 Task: Find connections with filter location el Campello with filter topic #Socialmediaadvertisingwith filter profile language French with filter current company Hitachi with filter school Our Lady of Grace Trusts St.Gonsalo Garcia College of Arts and Commerce Behind Bassein Cricket Ground Near Bassein Bus Depot Bassein 401 201 with filter industry Investment Banking with filter service category Android Development with filter keywords title Travel Nurse
Action: Mouse moved to (604, 82)
Screenshot: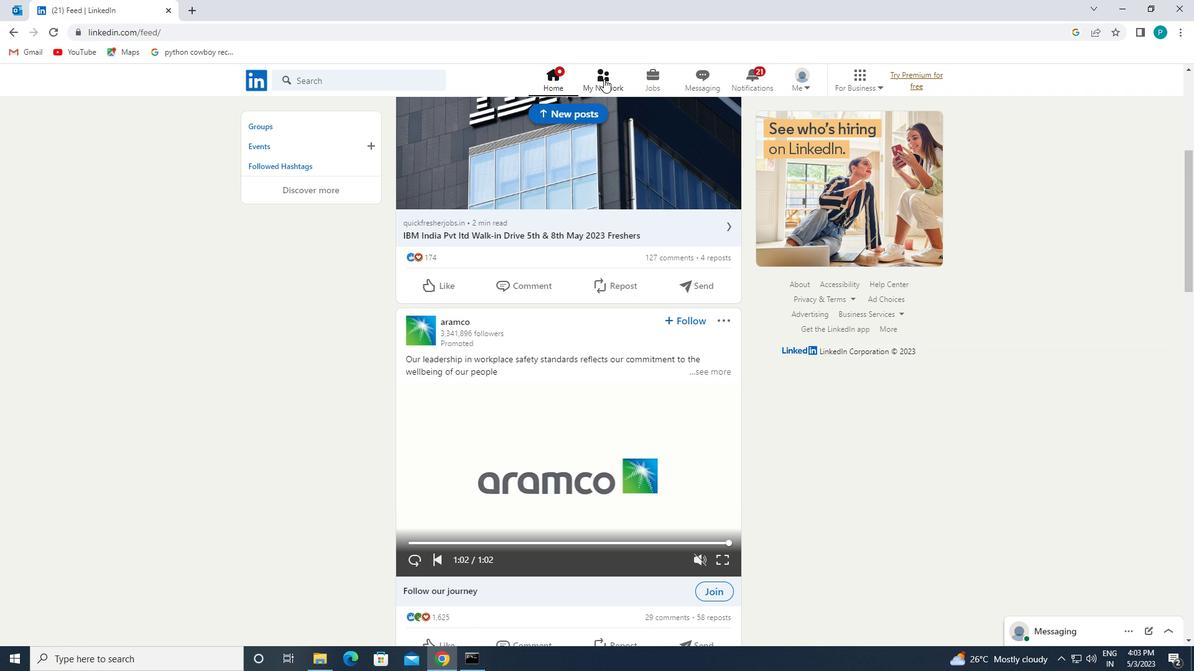 
Action: Mouse pressed left at (604, 82)
Screenshot: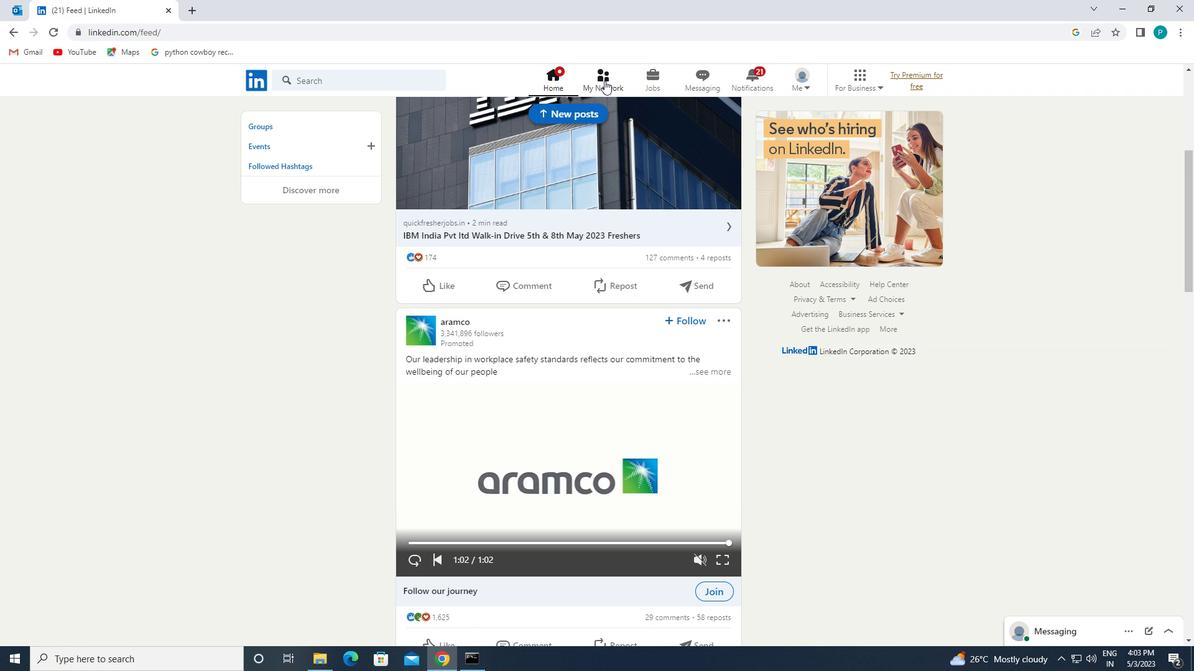 
Action: Mouse moved to (352, 148)
Screenshot: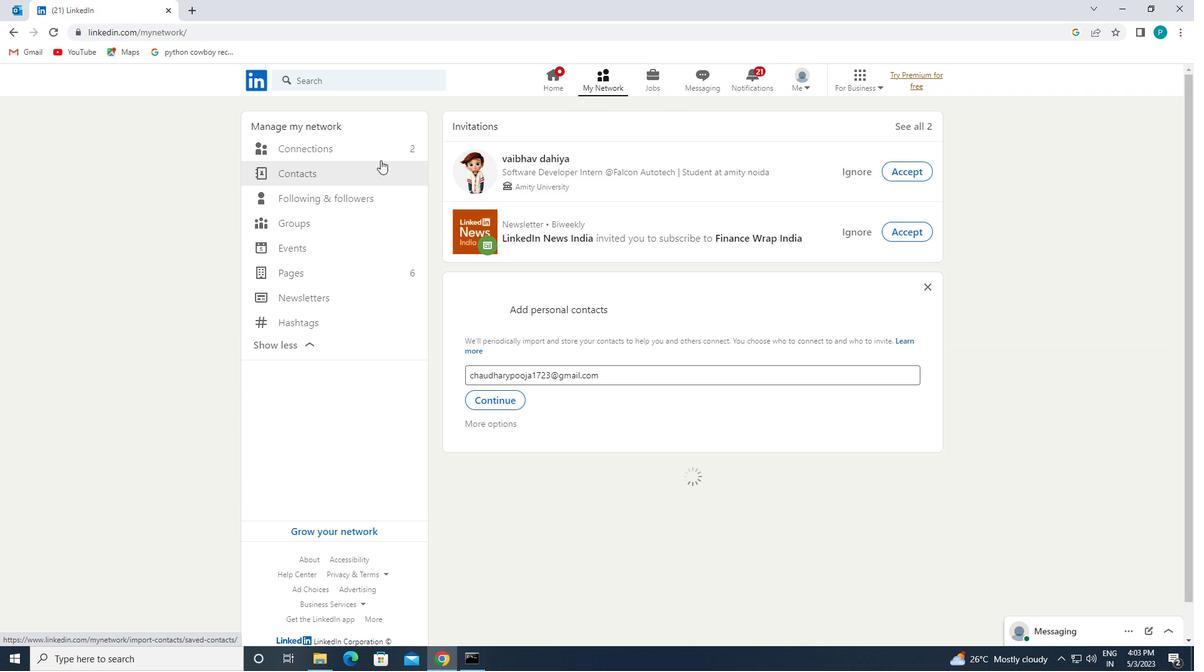 
Action: Mouse pressed left at (352, 148)
Screenshot: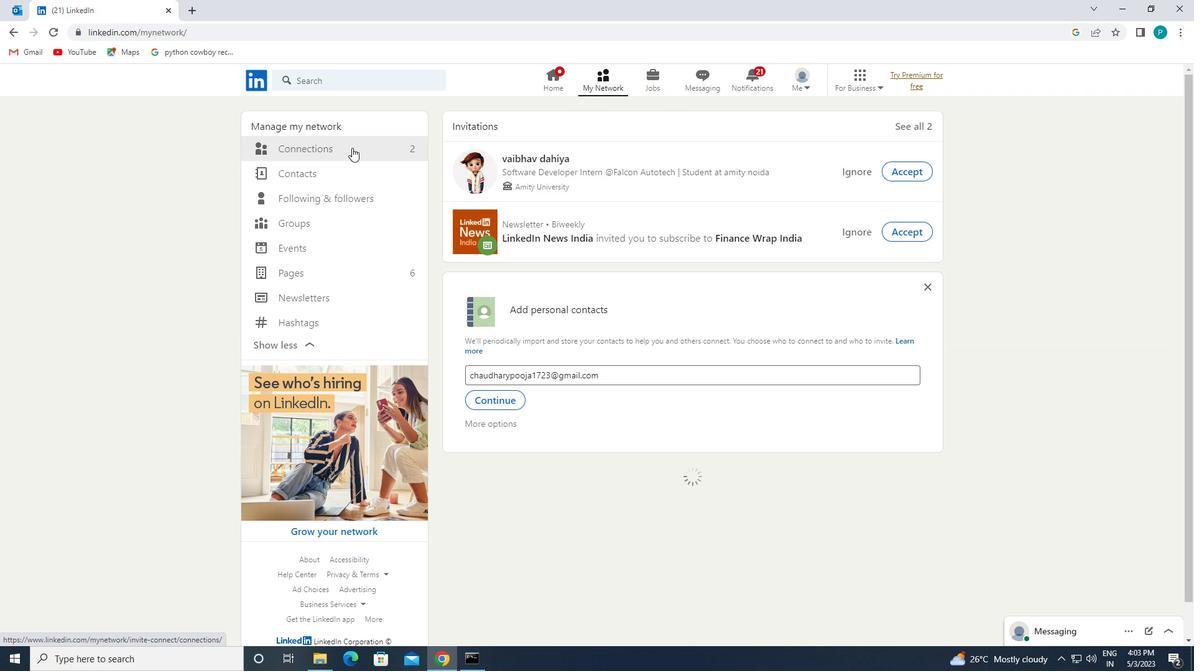 
Action: Mouse moved to (664, 154)
Screenshot: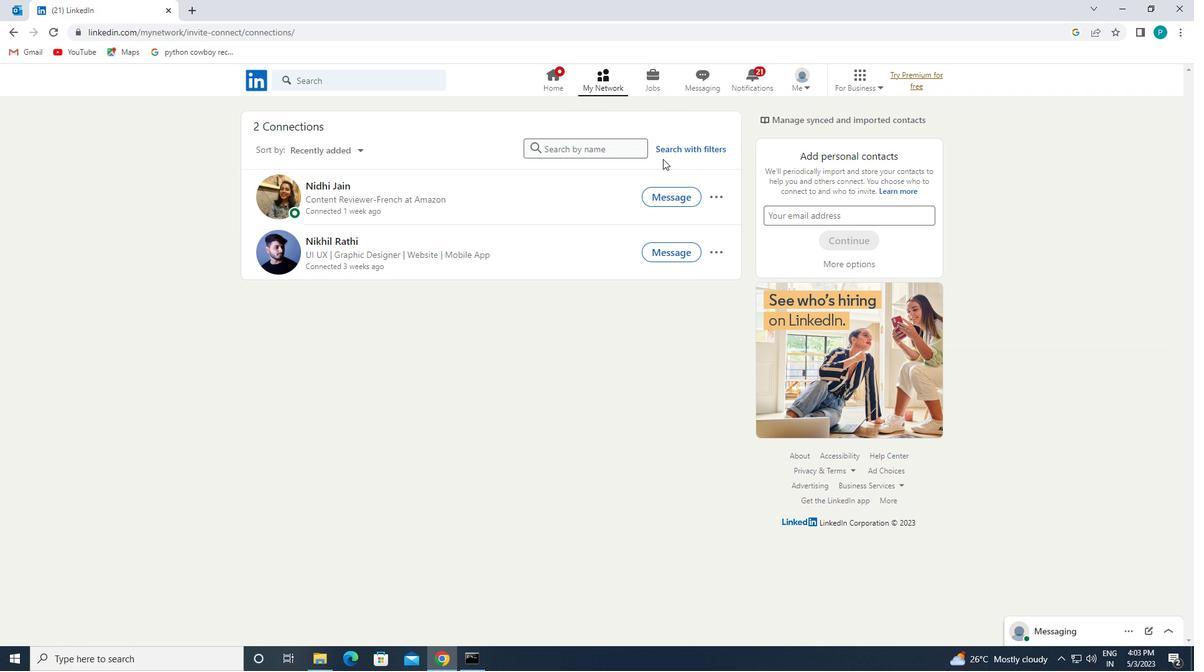 
Action: Mouse pressed left at (664, 154)
Screenshot: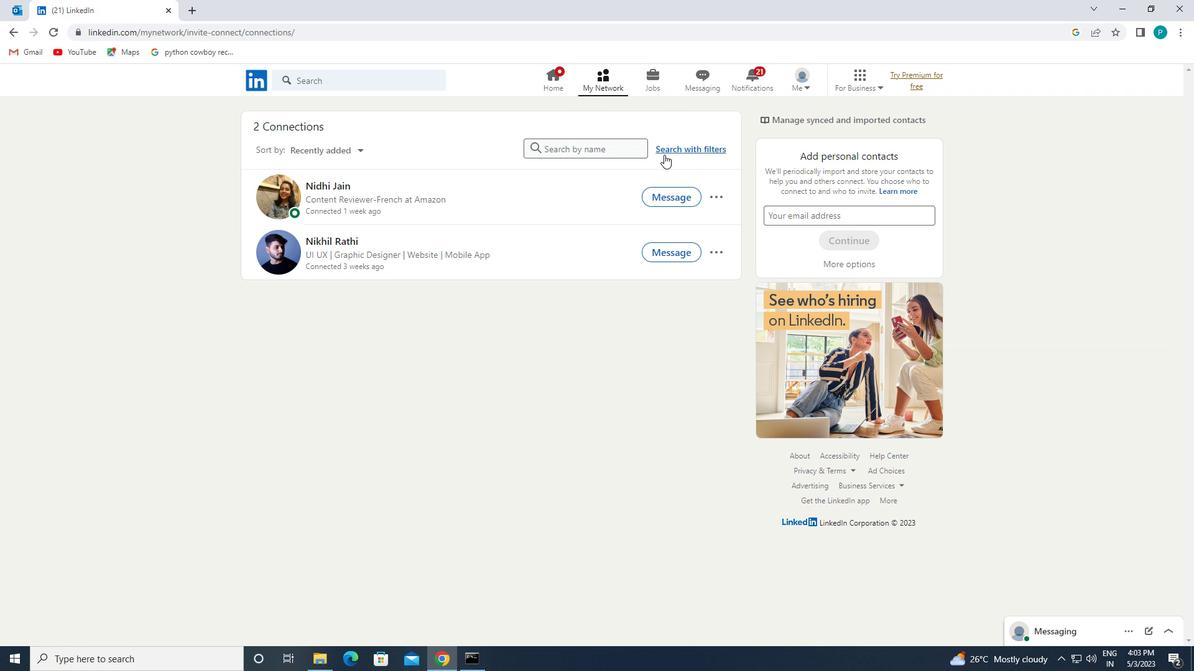 
Action: Mouse moved to (632, 118)
Screenshot: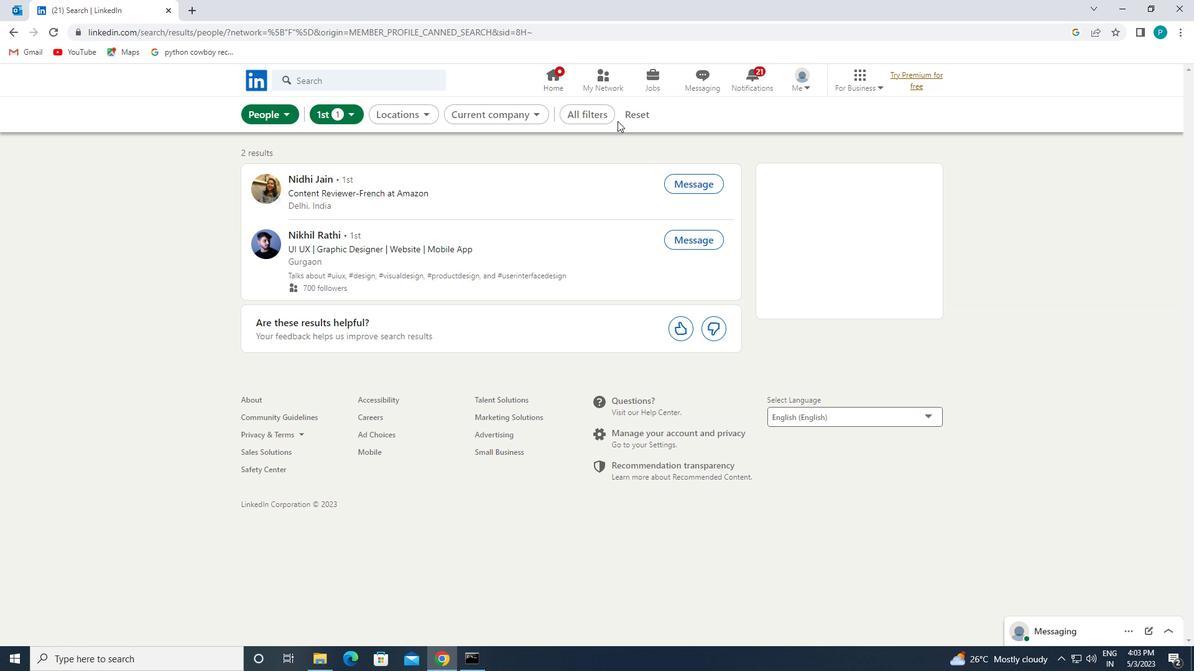
Action: Mouse pressed left at (632, 118)
Screenshot: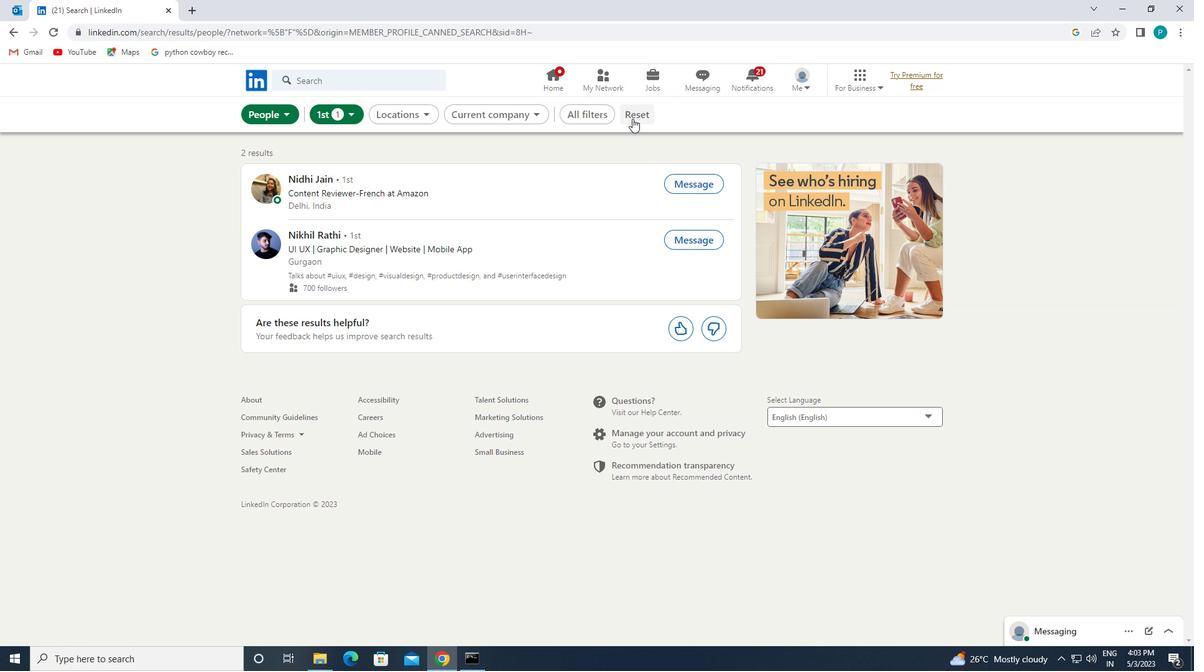 
Action: Mouse moved to (618, 116)
Screenshot: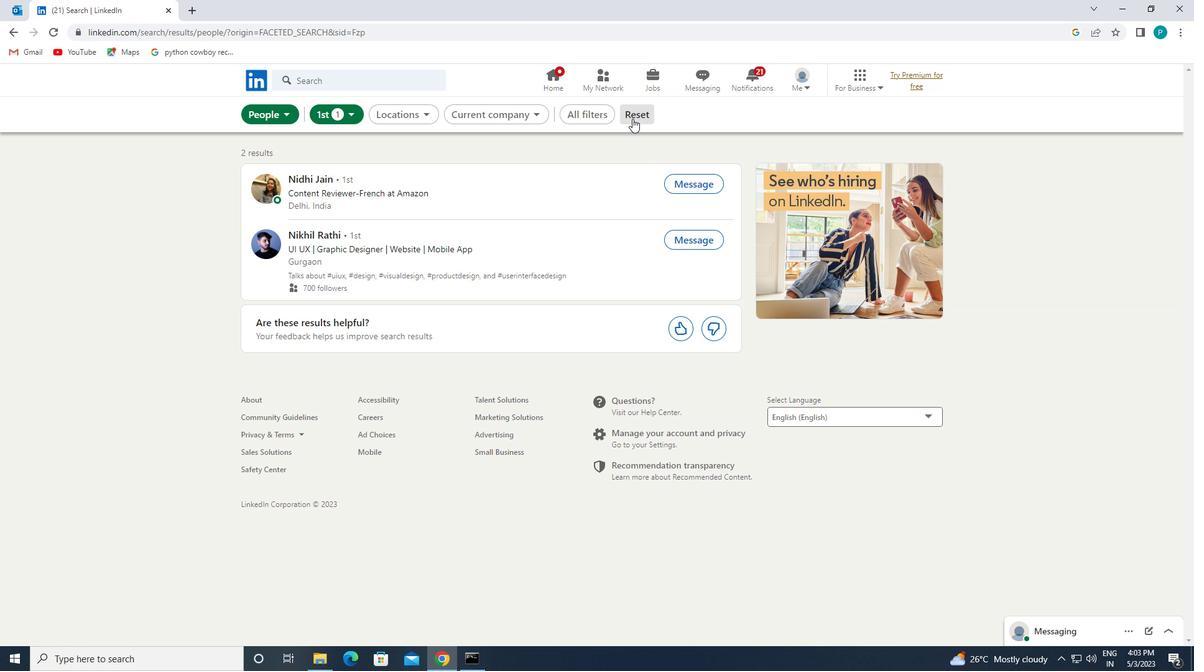 
Action: Mouse pressed left at (618, 116)
Screenshot: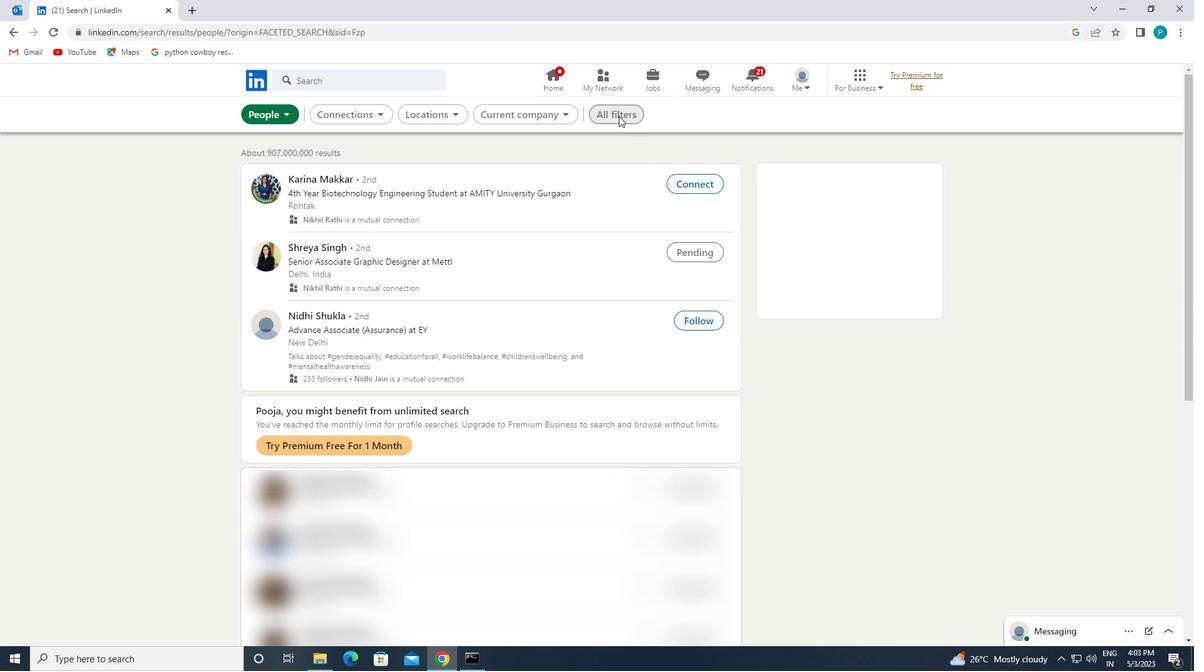 
Action: Mouse moved to (884, 338)
Screenshot: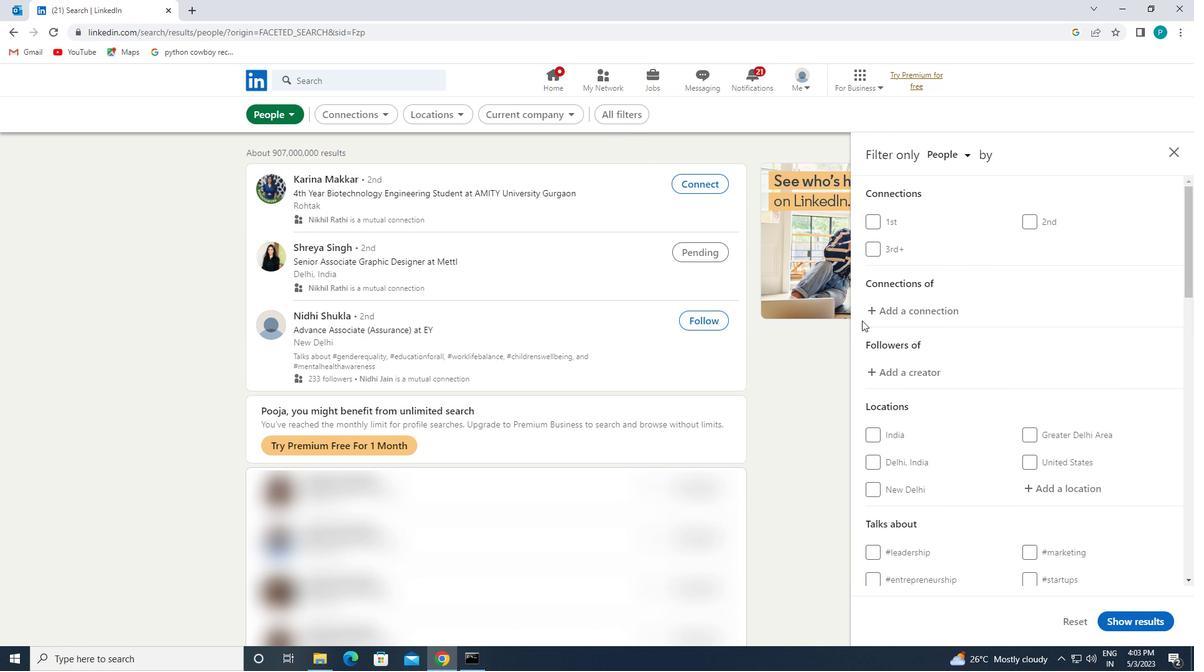 
Action: Mouse scrolled (884, 338) with delta (0, 0)
Screenshot: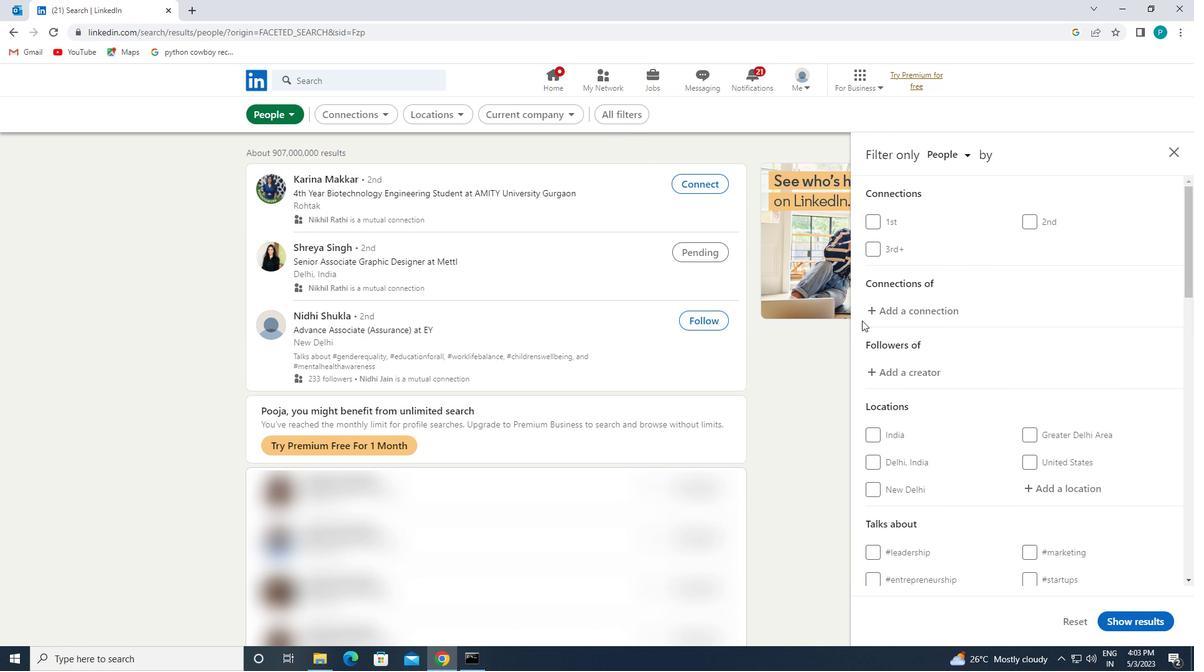 
Action: Mouse scrolled (884, 338) with delta (0, 0)
Screenshot: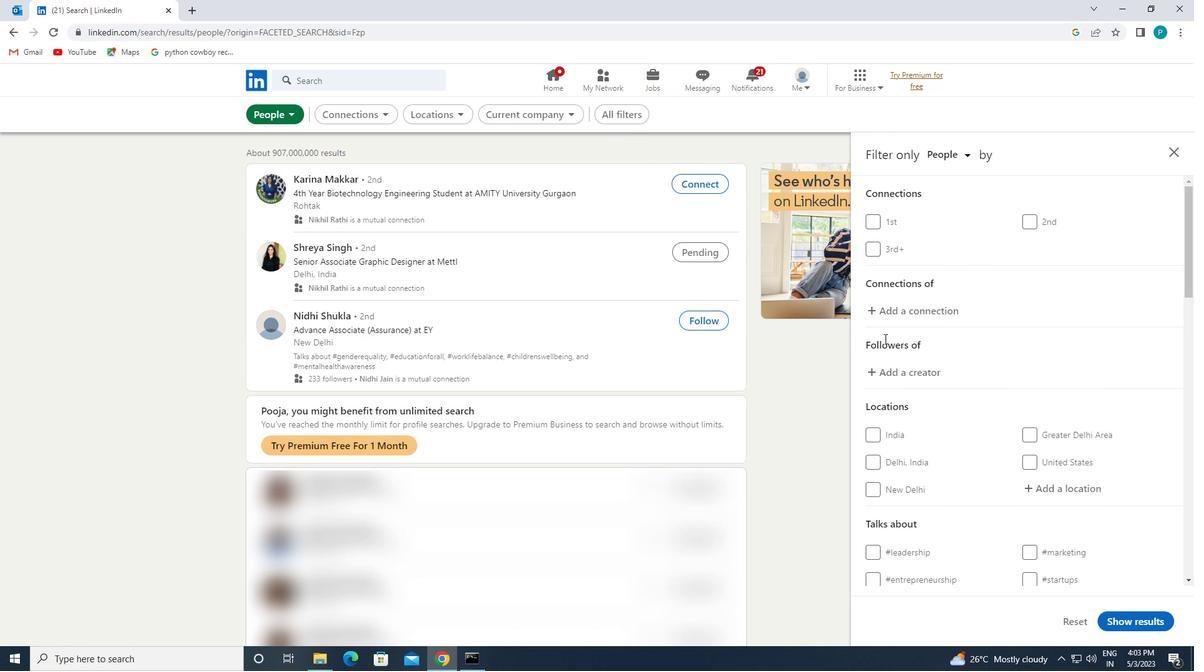 
Action: Mouse moved to (1061, 364)
Screenshot: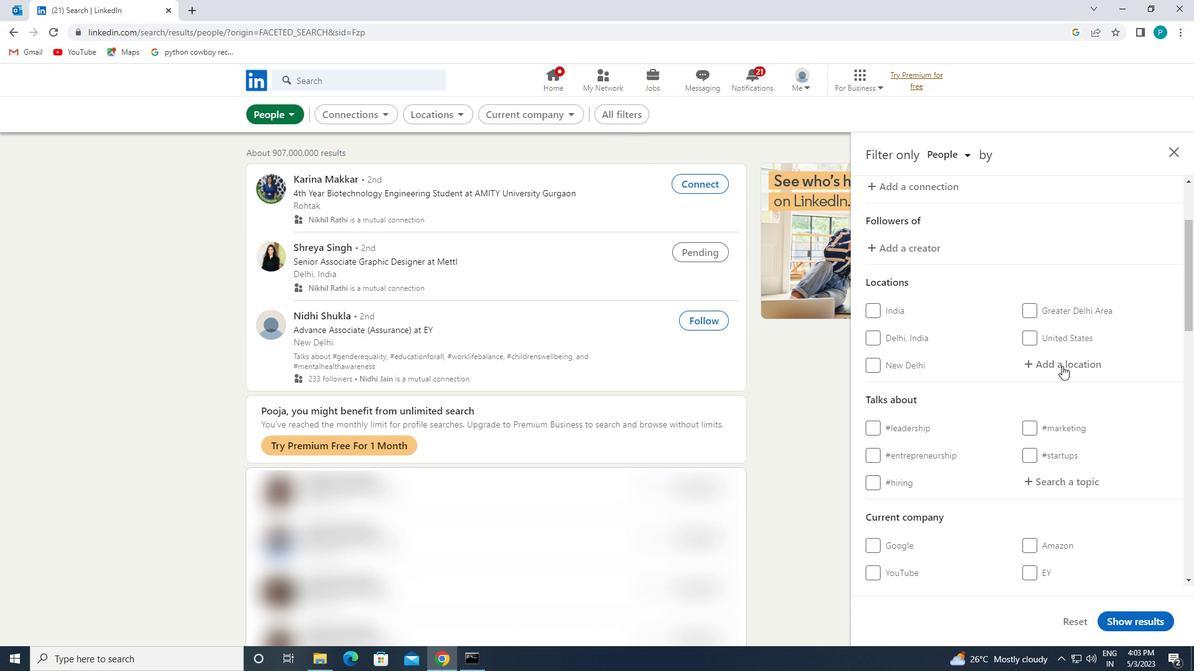 
Action: Mouse pressed left at (1061, 364)
Screenshot: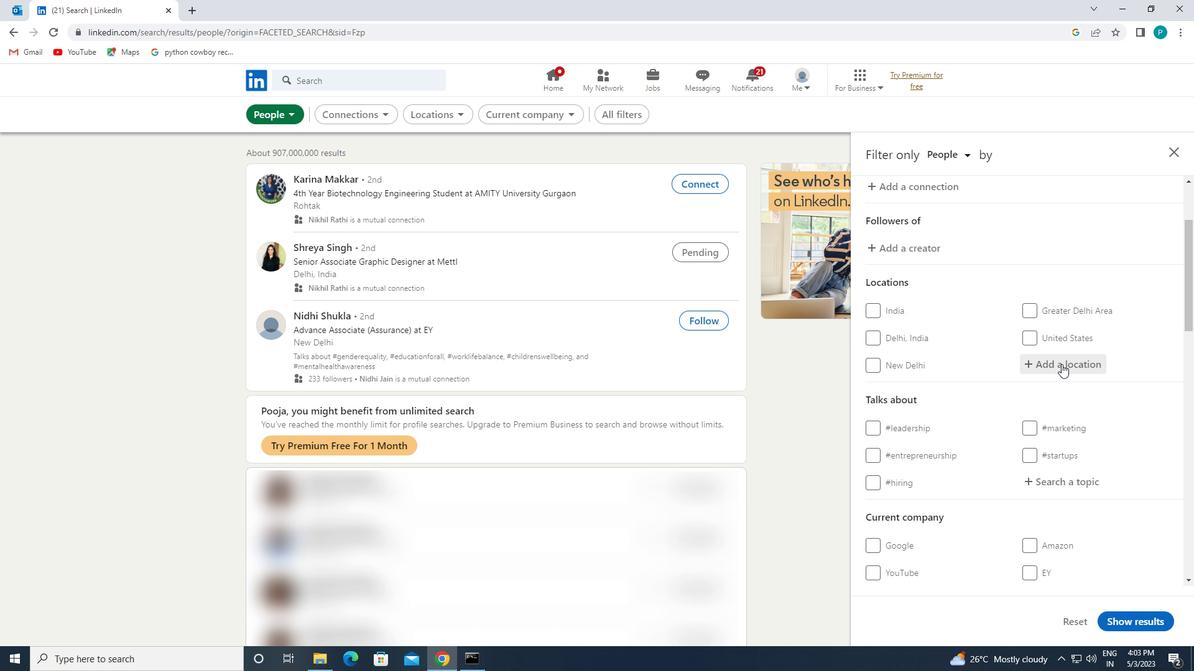 
Action: Mouse moved to (1059, 361)
Screenshot: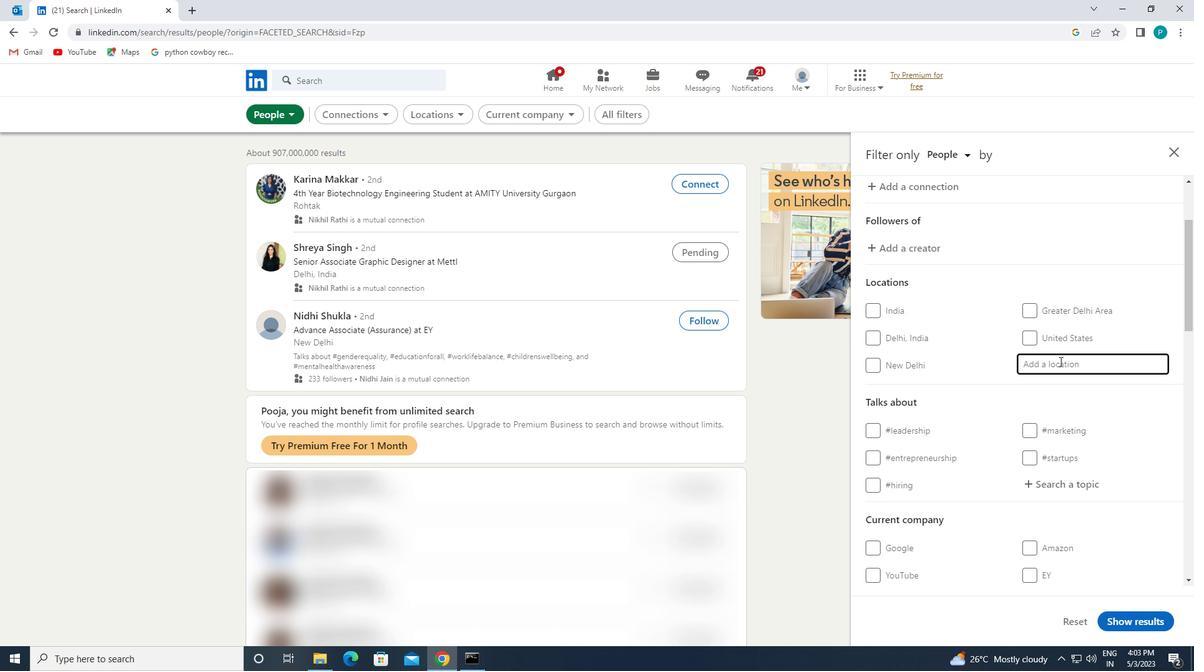 
Action: Key pressed <Key.caps_lock>e<Key.backspace><Key.caps_lock>e<Key.caps_lock>i
Screenshot: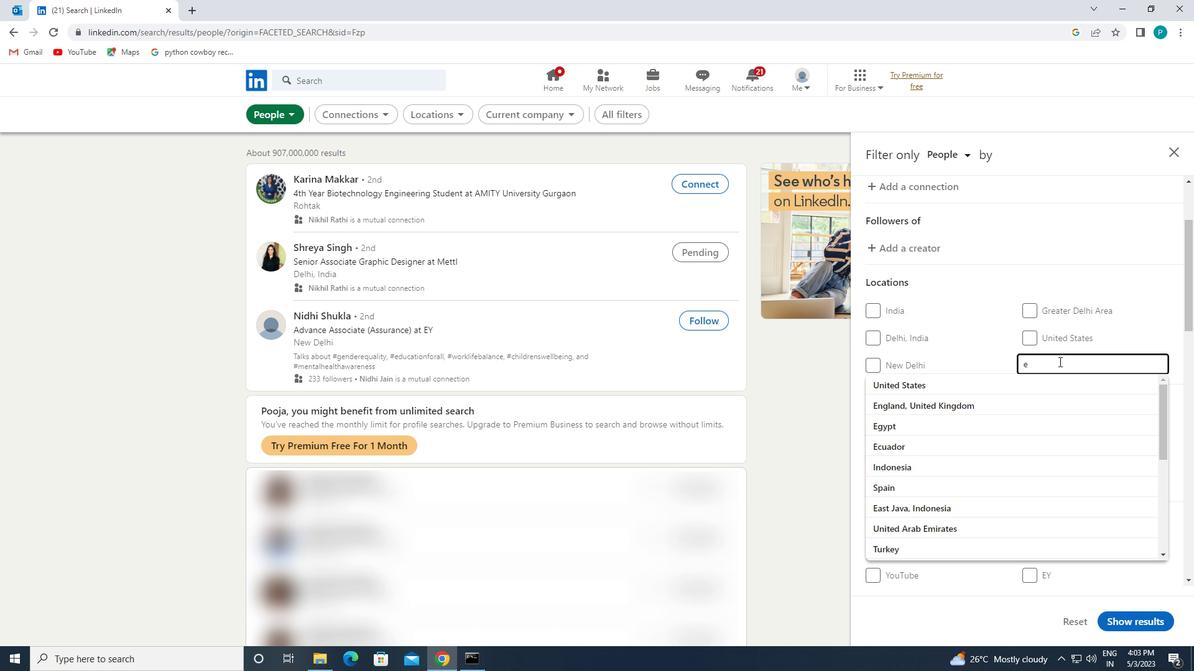 
Action: Mouse moved to (1066, 365)
Screenshot: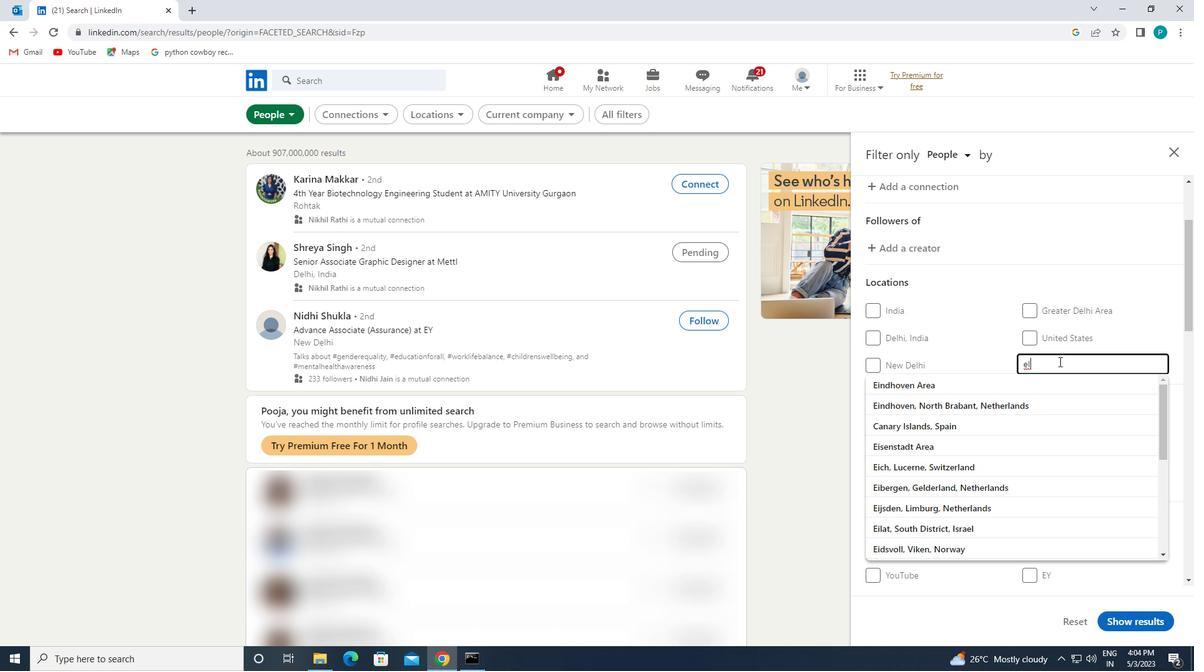 
Action: Key pressed <Key.backspace><Key.caps_lock>l
Screenshot: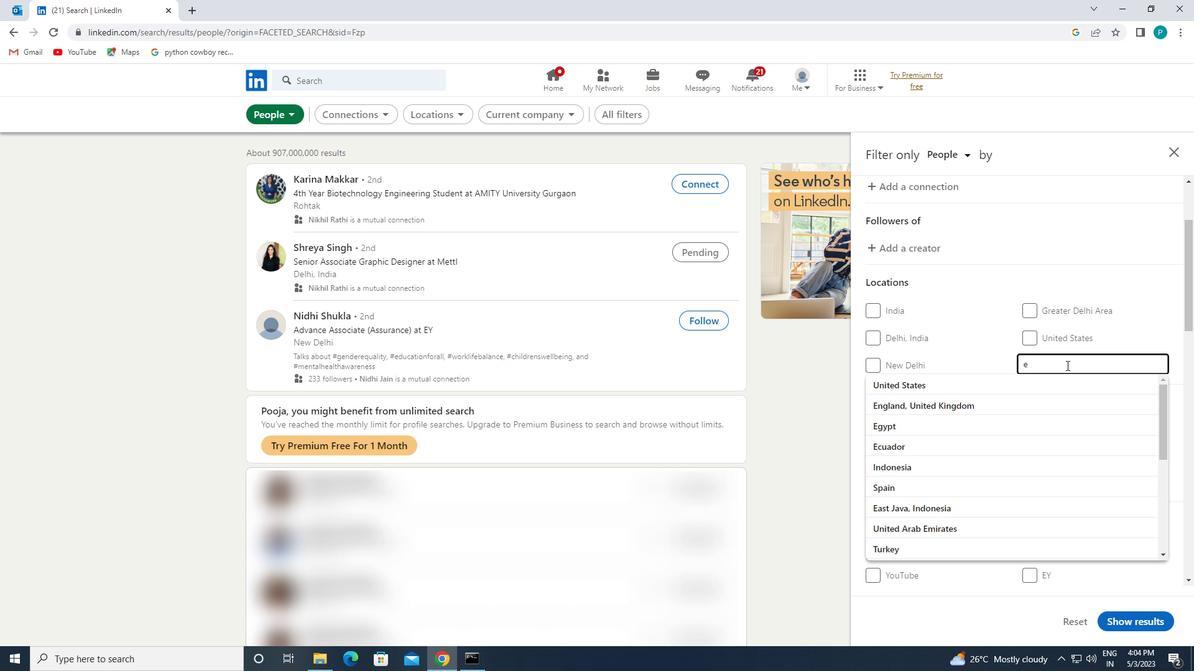 
Action: Mouse moved to (1036, 390)
Screenshot: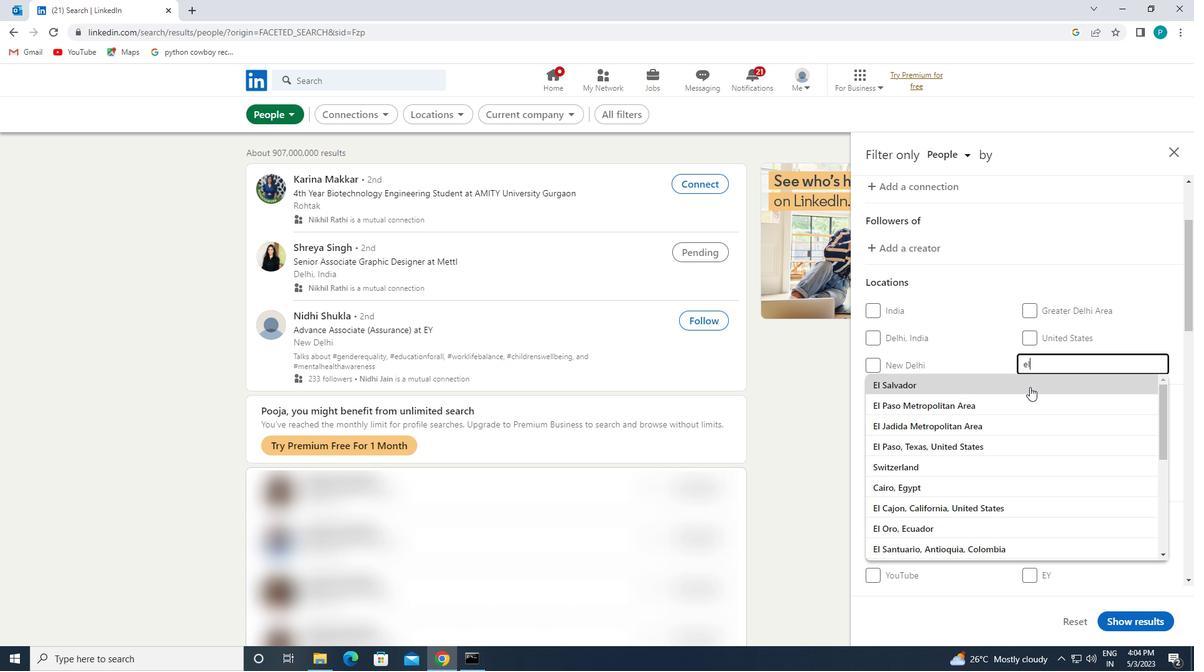 
Action: Key pressed <Key.space><Key.caps_lock>c<Key.caps_lock>ampello
Screenshot: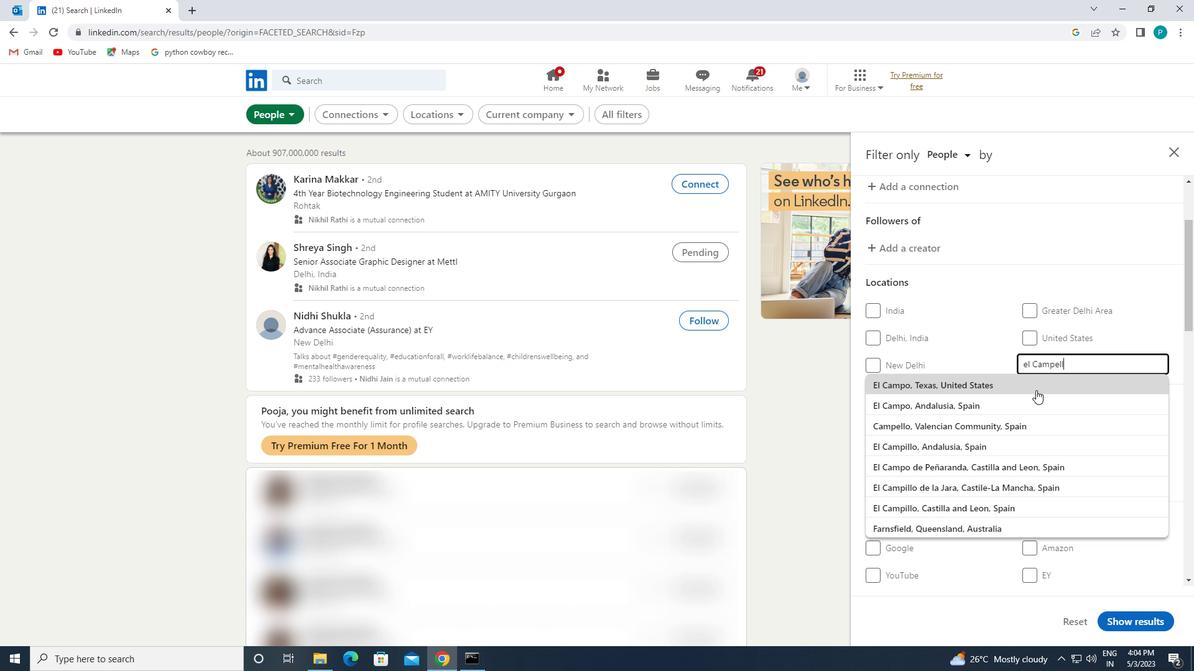 
Action: Mouse pressed left at (1036, 390)
Screenshot: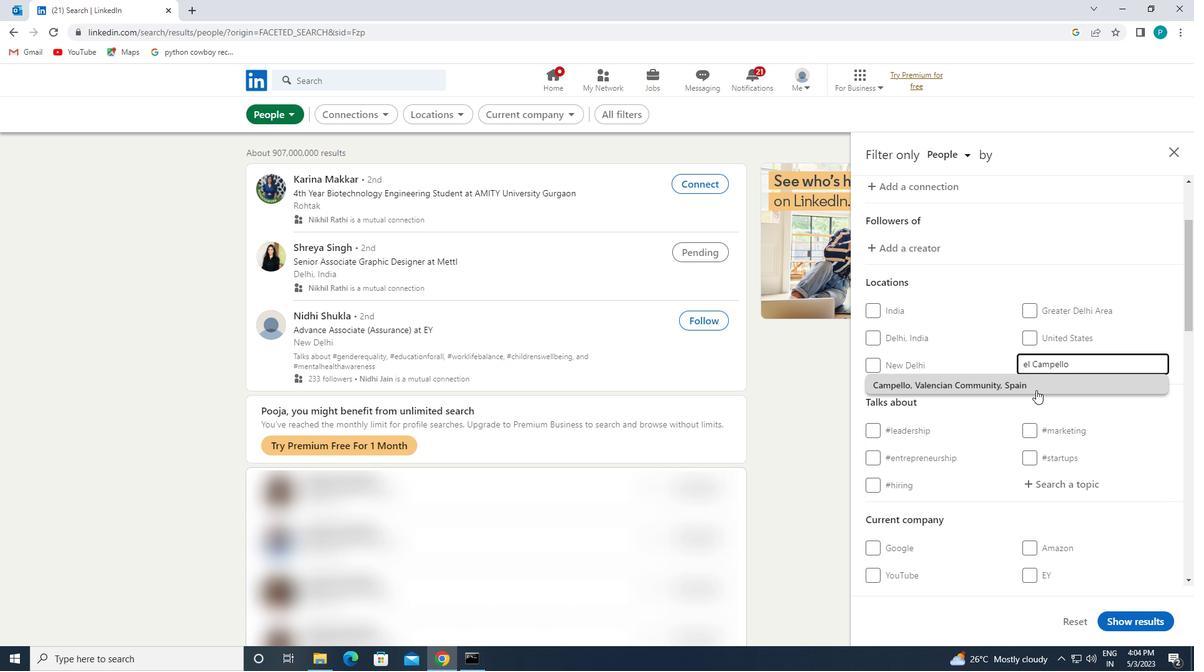 
Action: Mouse moved to (1041, 421)
Screenshot: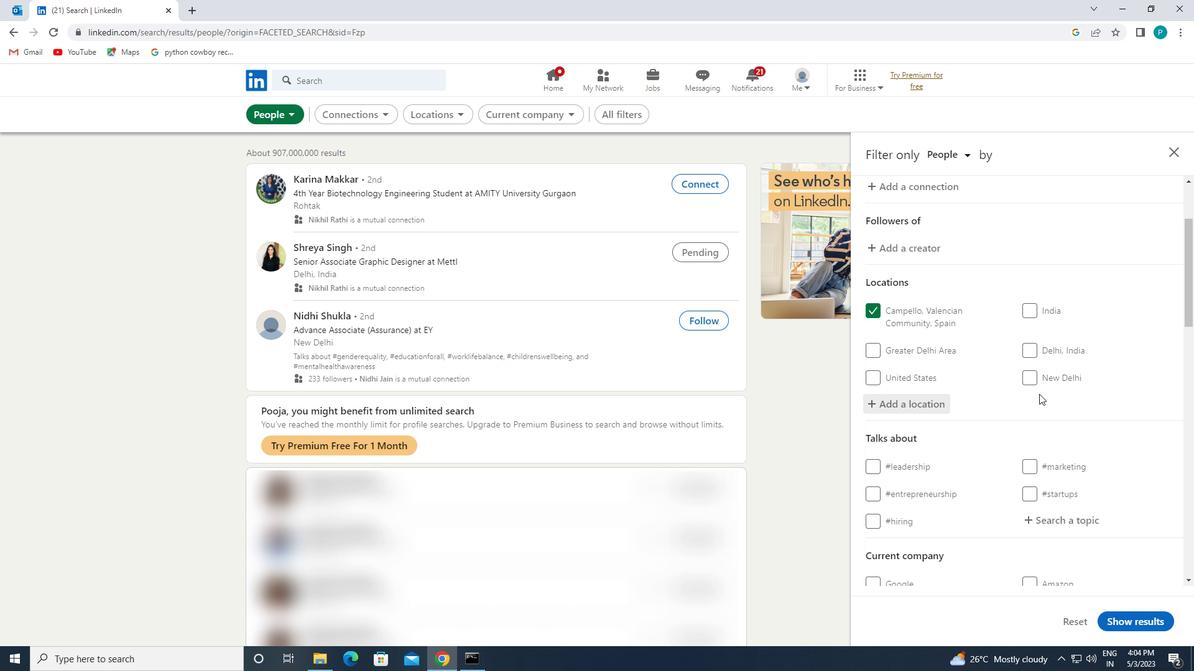 
Action: Mouse scrolled (1041, 421) with delta (0, 0)
Screenshot: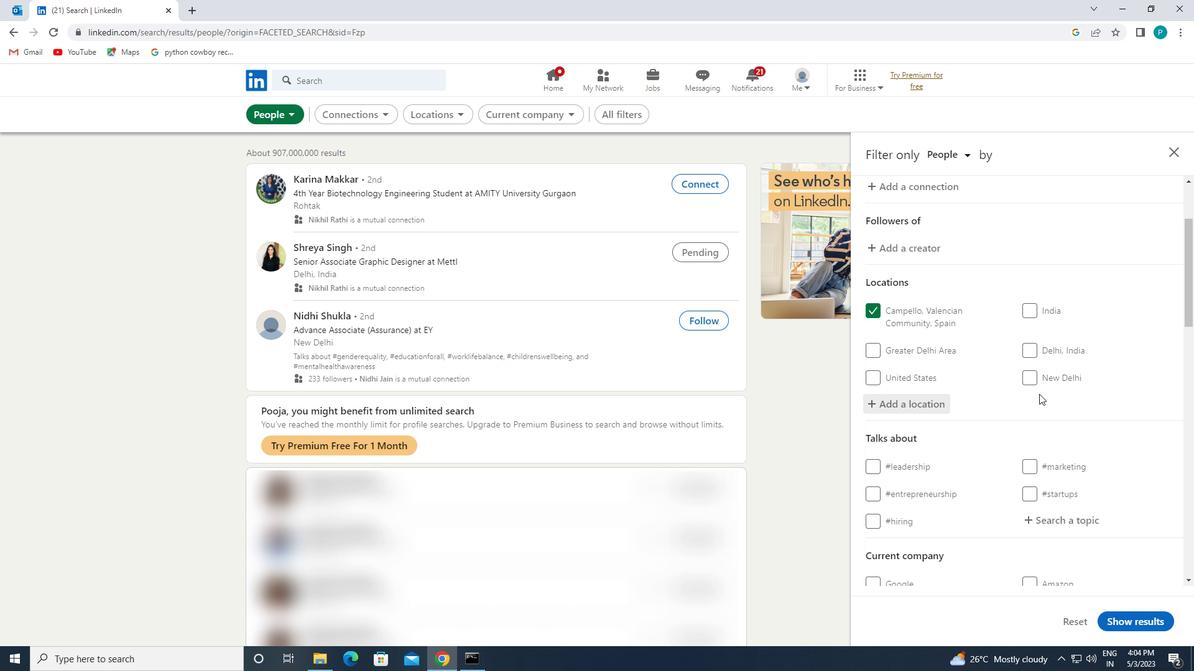 
Action: Mouse moved to (1042, 422)
Screenshot: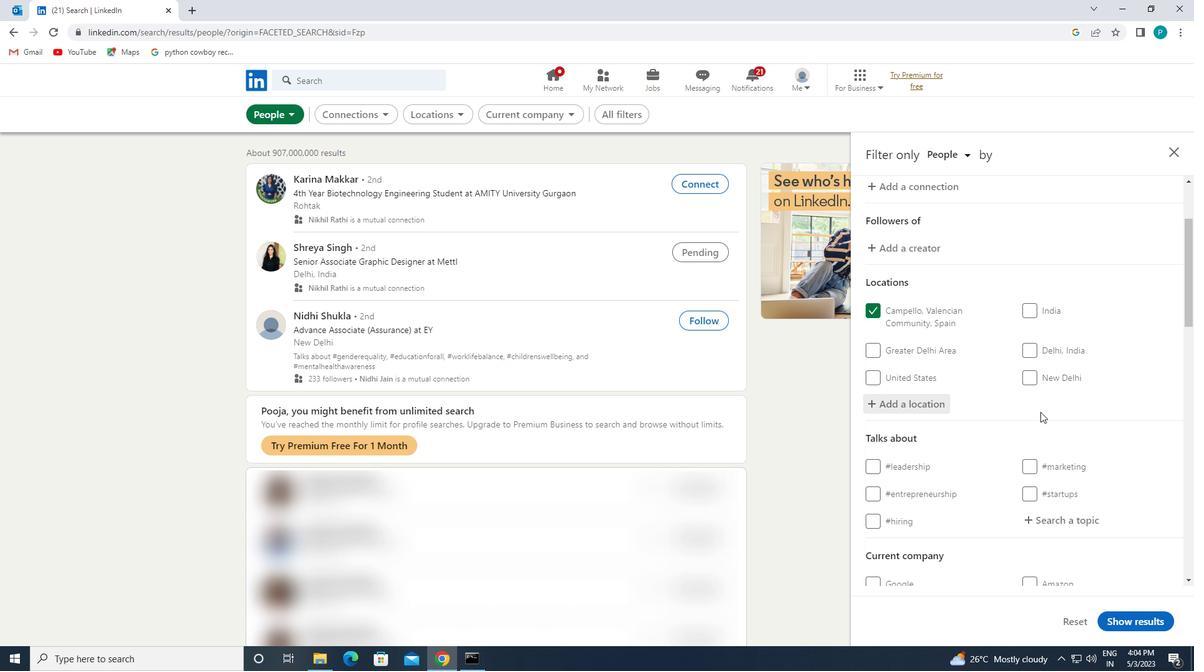 
Action: Mouse scrolled (1042, 421) with delta (0, 0)
Screenshot: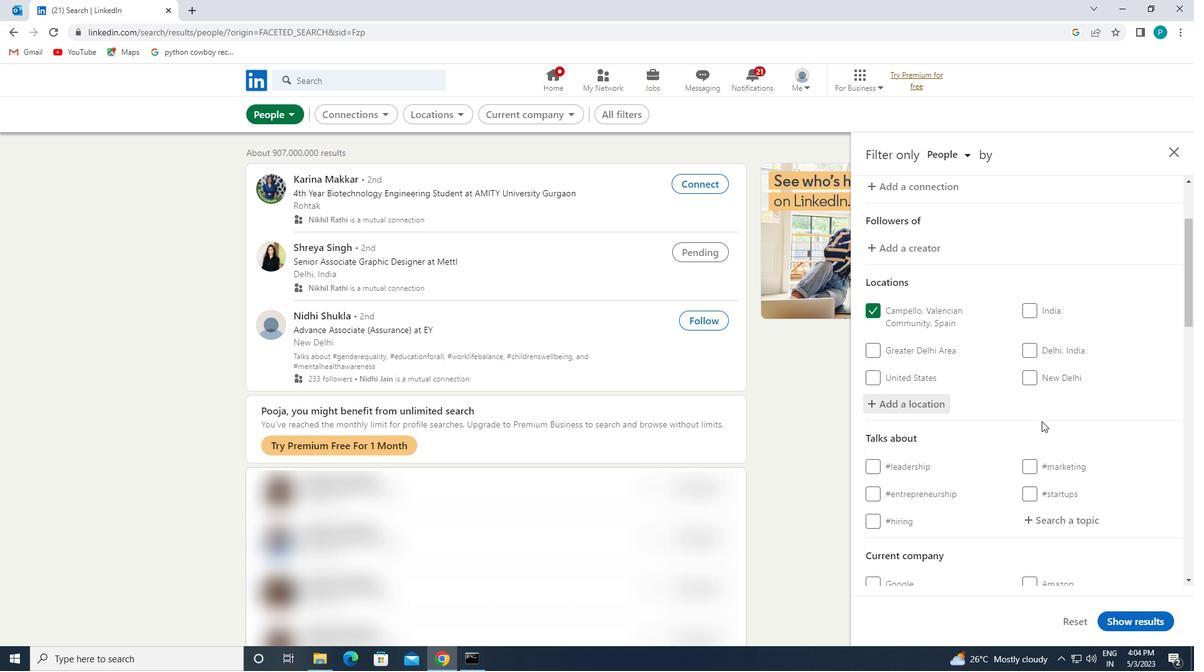 
Action: Mouse moved to (1051, 398)
Screenshot: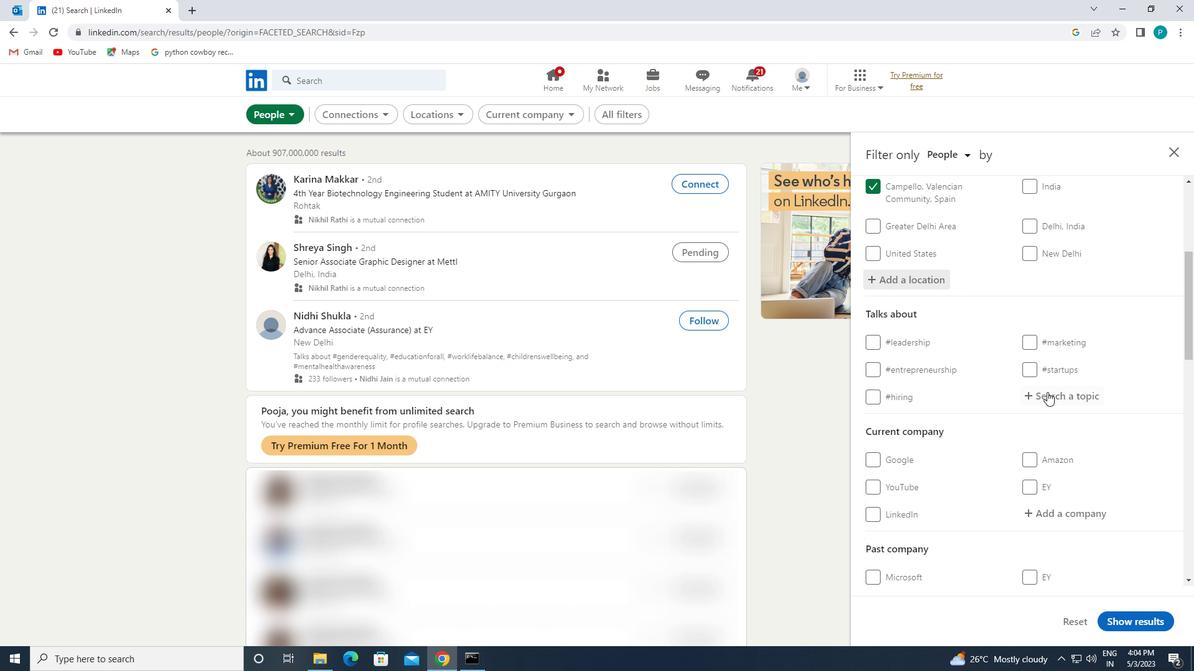 
Action: Mouse pressed left at (1051, 398)
Screenshot: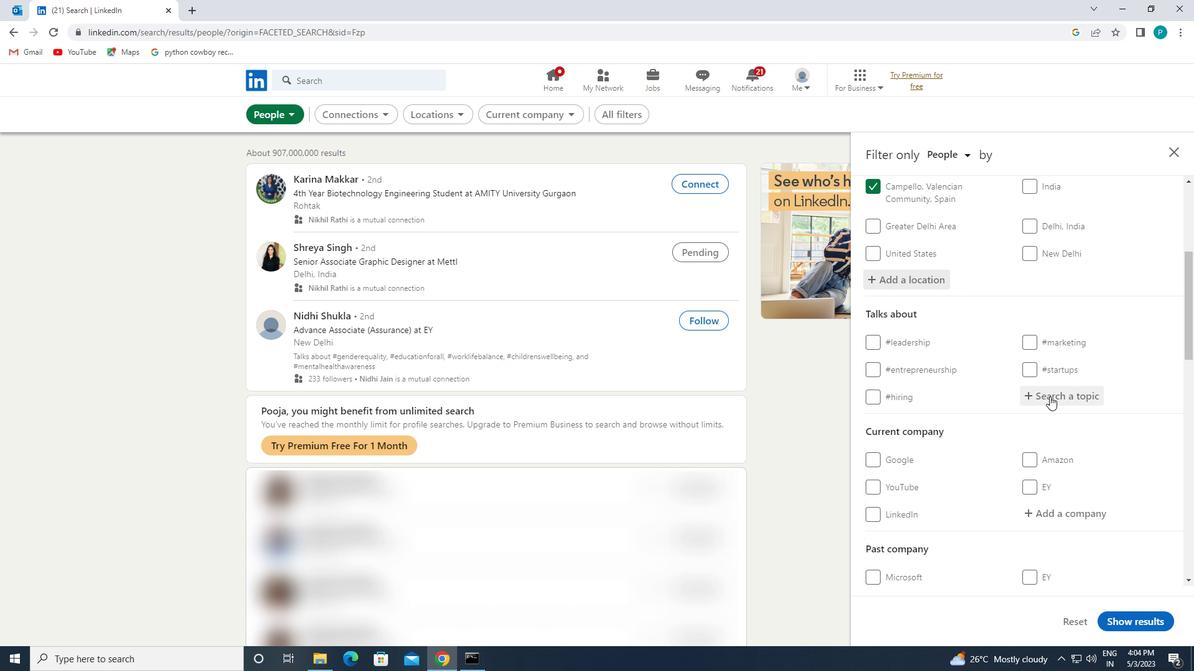 
Action: Mouse moved to (1051, 399)
Screenshot: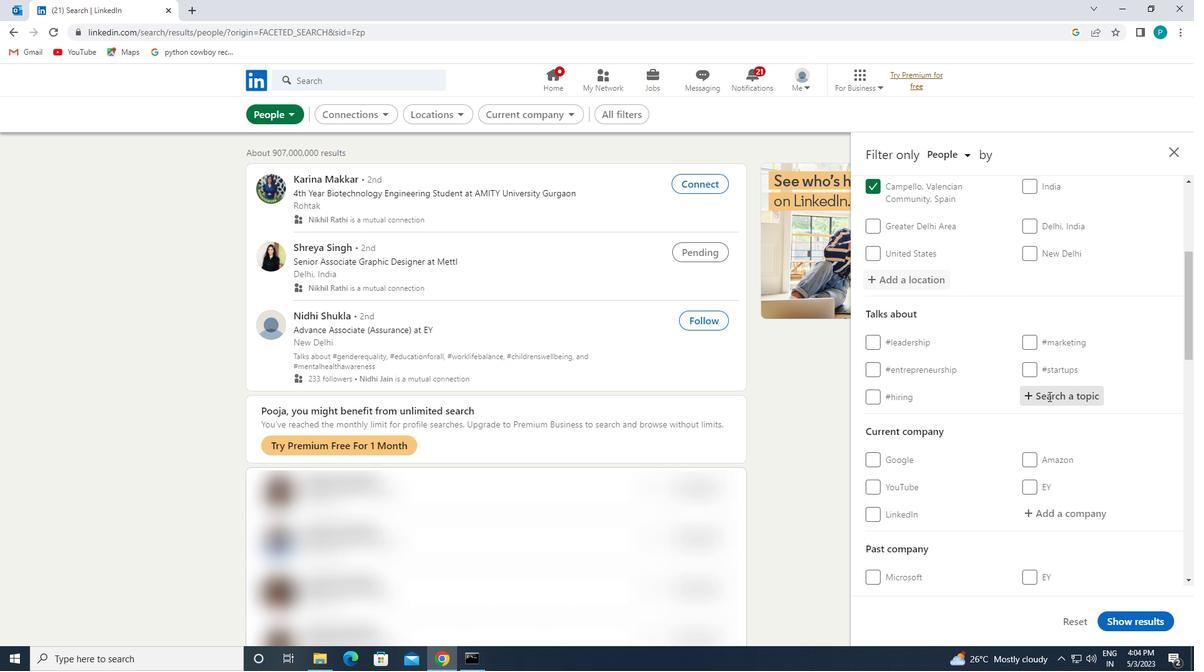 
Action: Key pressed <Key.shift>#<Key.caps_lock>S<Key.caps_lock>AO<Key.backspace><Key.backspace>OCIALMEDIAA<Key.caps_lock><Key.caps_lock>DVERTISING
Screenshot: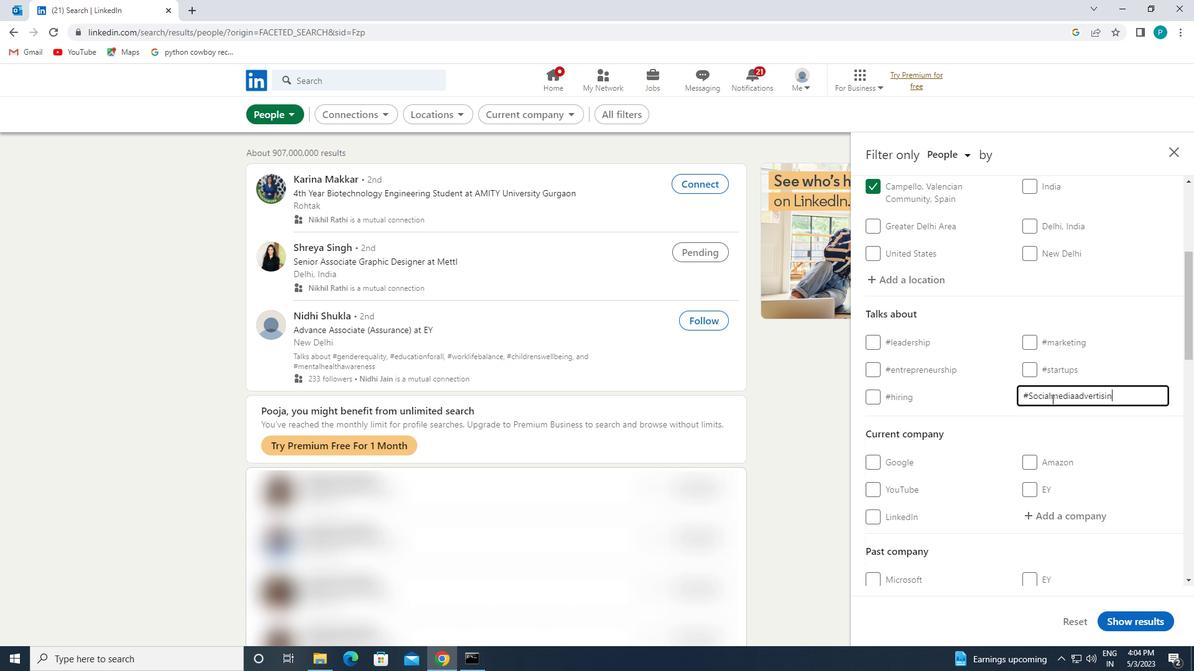 
Action: Mouse moved to (1168, 558)
Screenshot: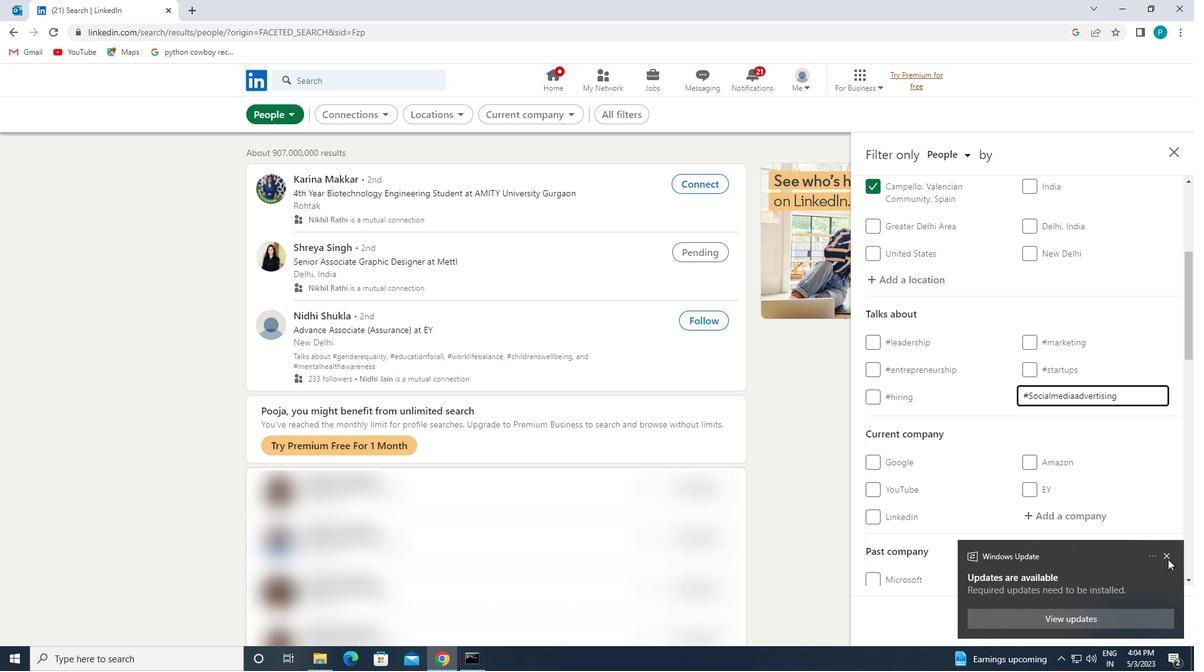 
Action: Mouse pressed left at (1168, 558)
Screenshot: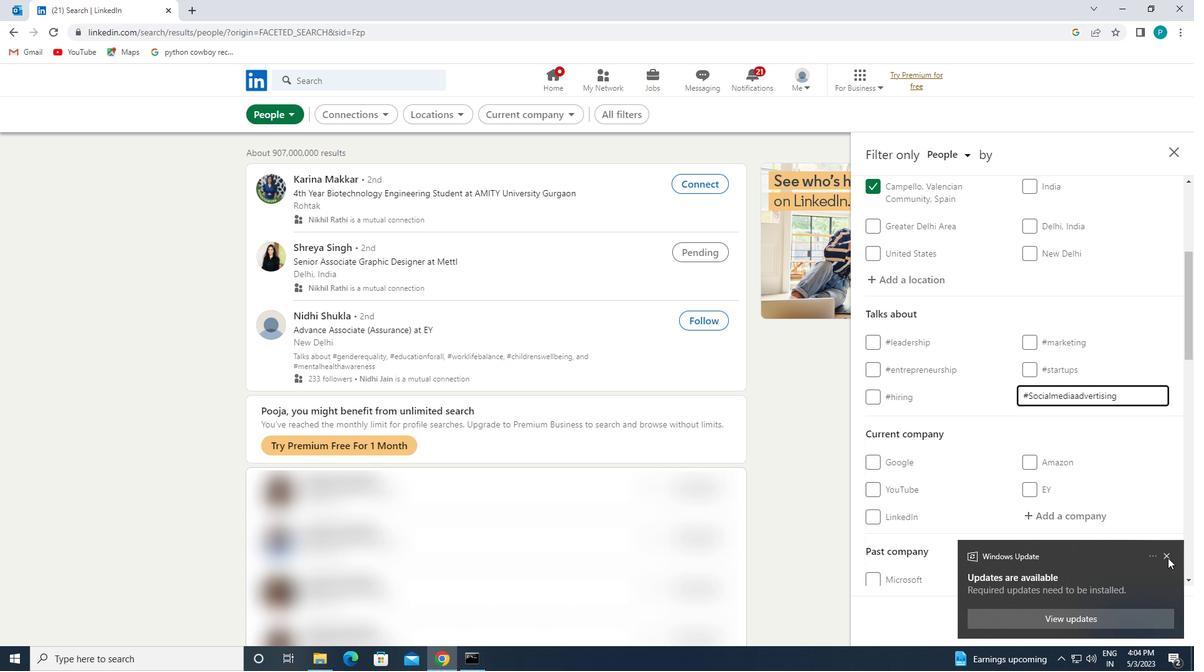 
Action: Mouse moved to (1113, 524)
Screenshot: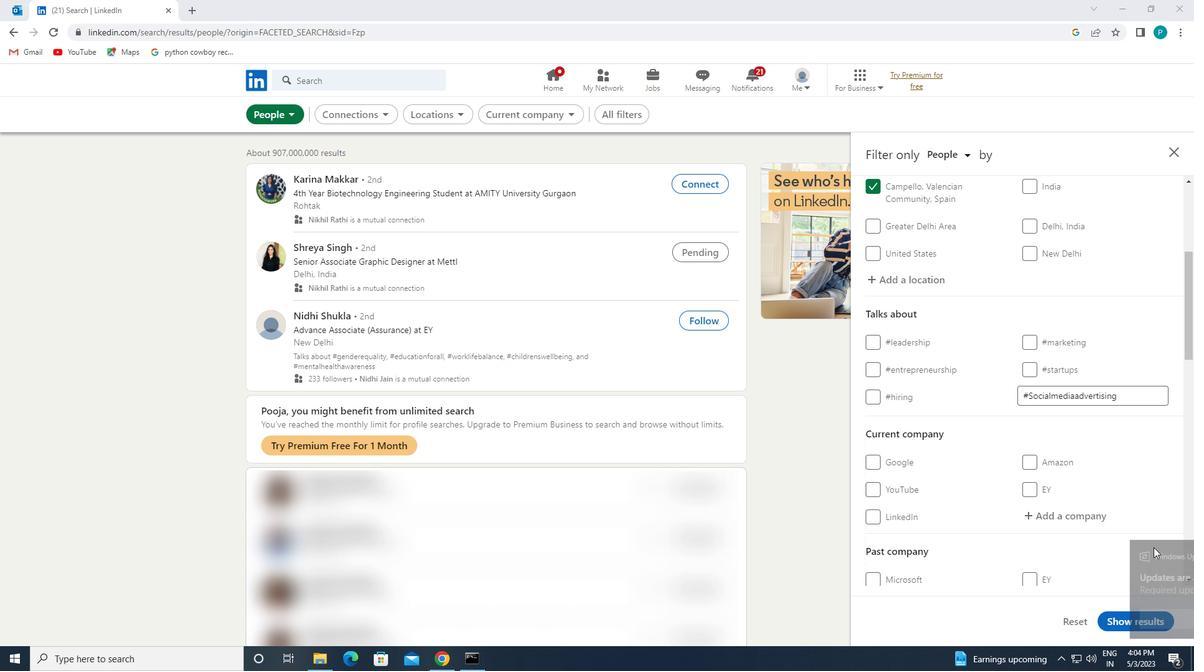 
Action: Mouse scrolled (1113, 523) with delta (0, 0)
Screenshot: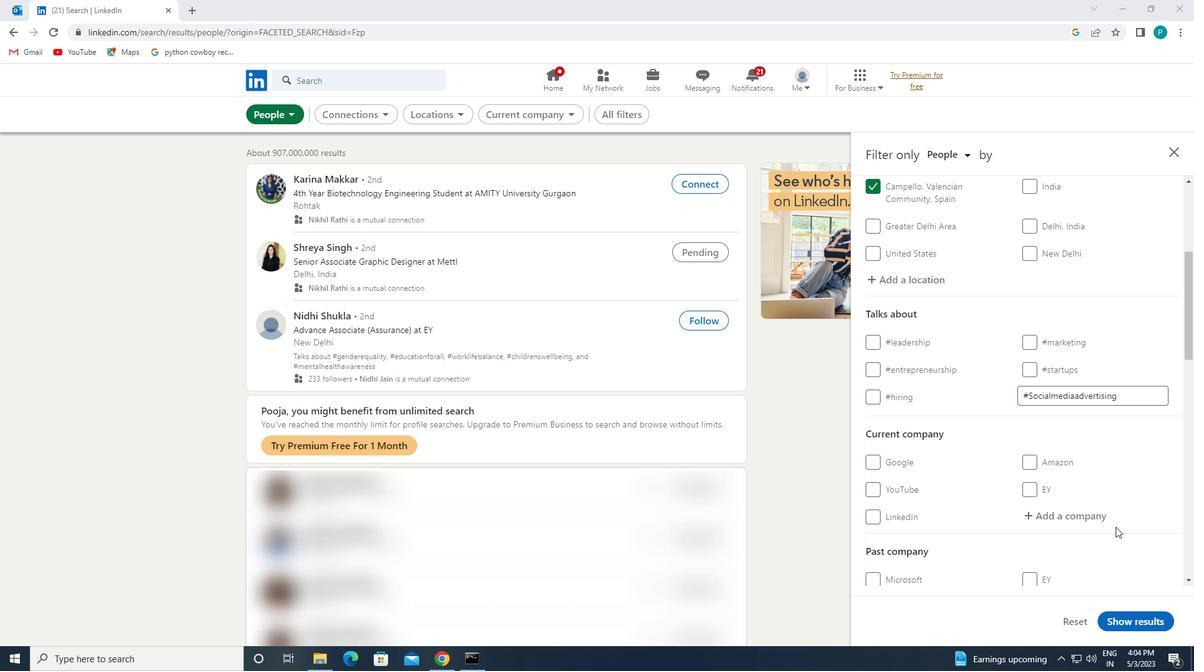 
Action: Mouse moved to (1112, 524)
Screenshot: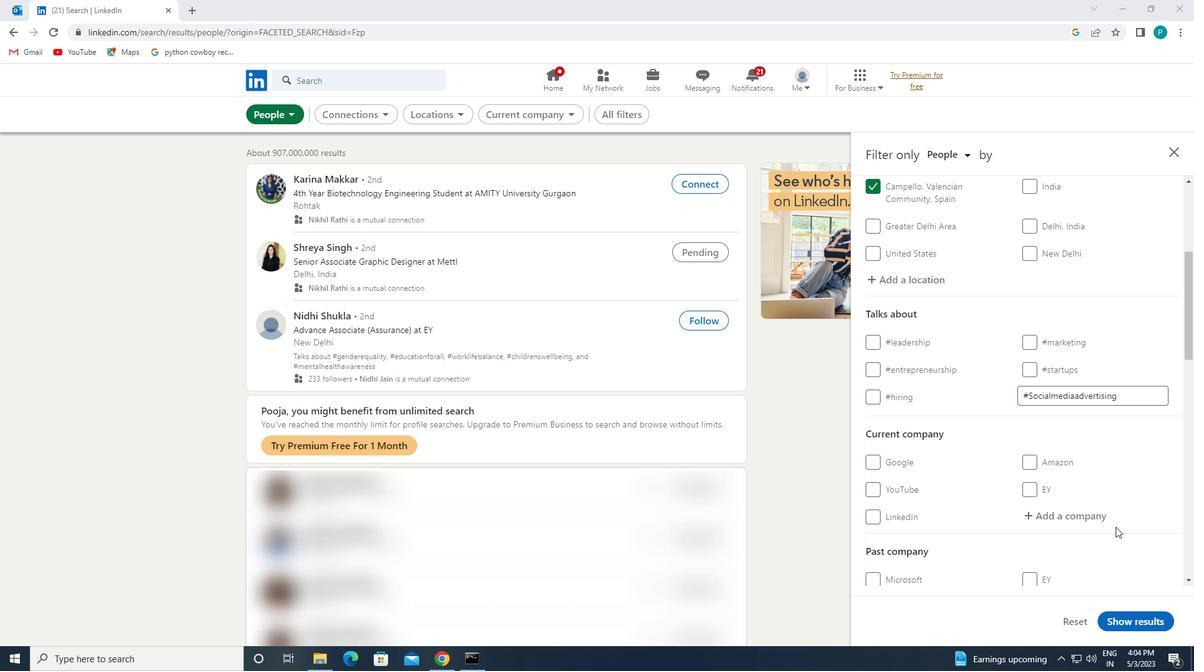 
Action: Mouse scrolled (1112, 523) with delta (0, 0)
Screenshot: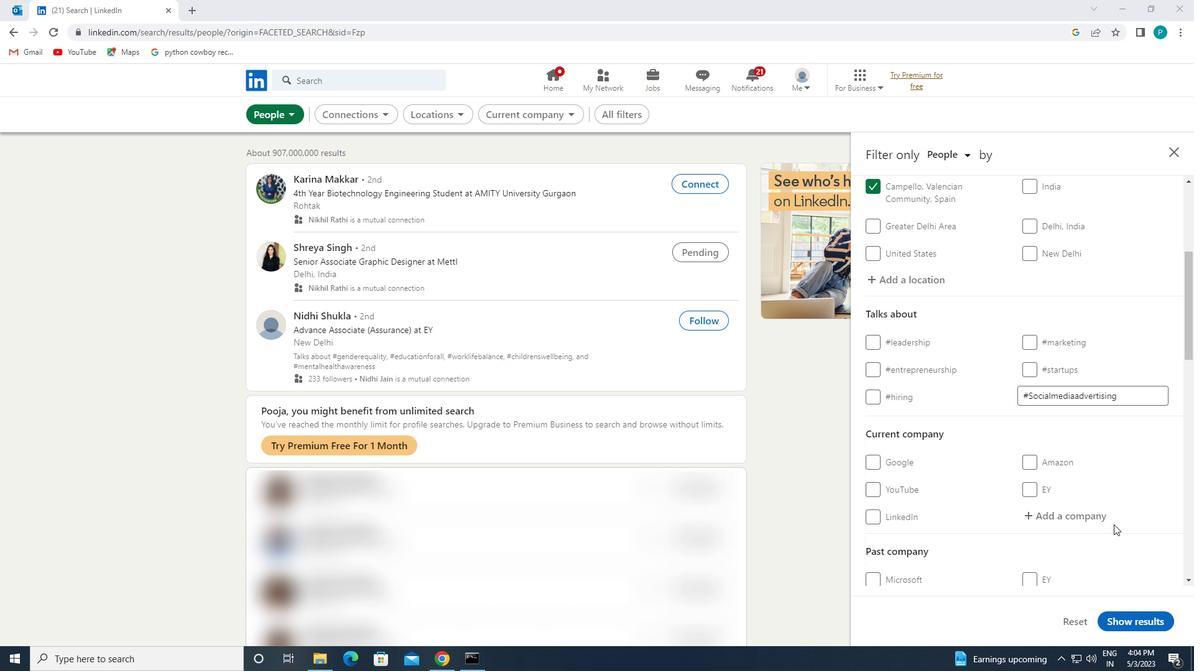 
Action: Mouse moved to (1110, 523)
Screenshot: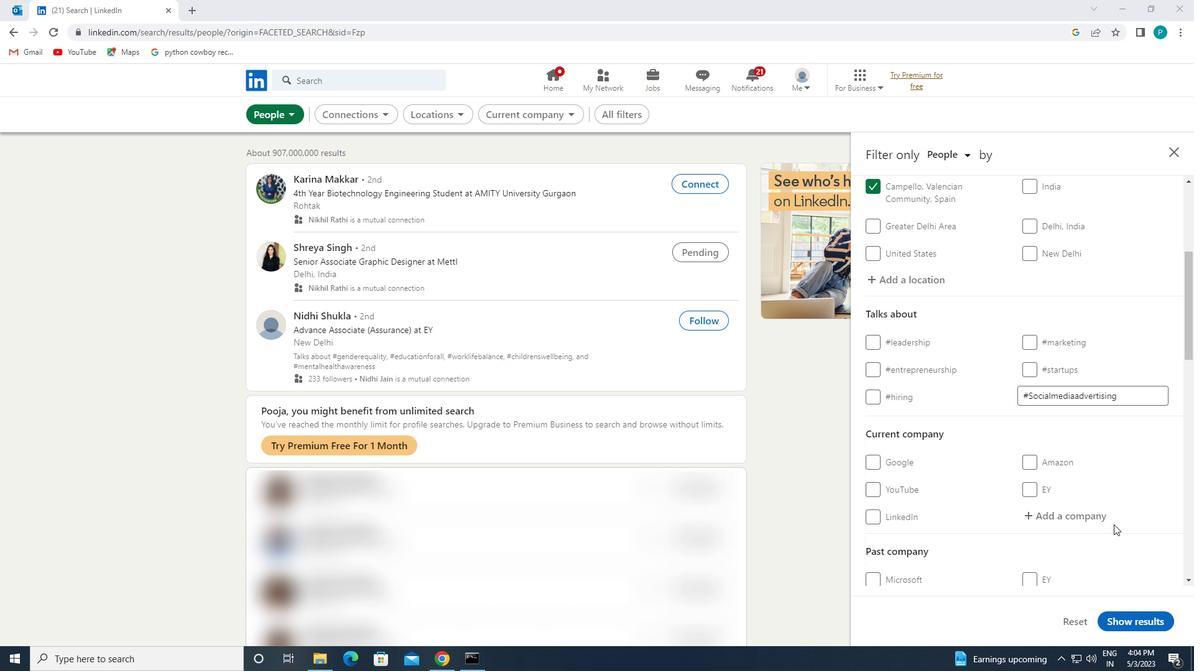 
Action: Mouse scrolled (1110, 522) with delta (0, 0)
Screenshot: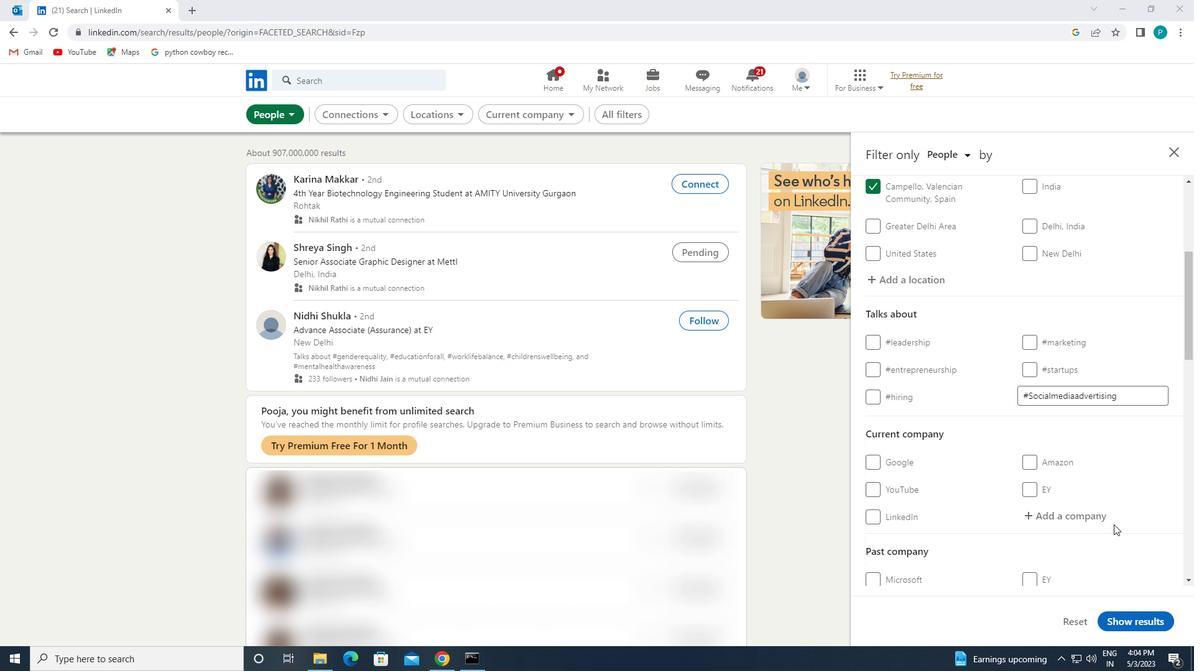
Action: Mouse moved to (1104, 521)
Screenshot: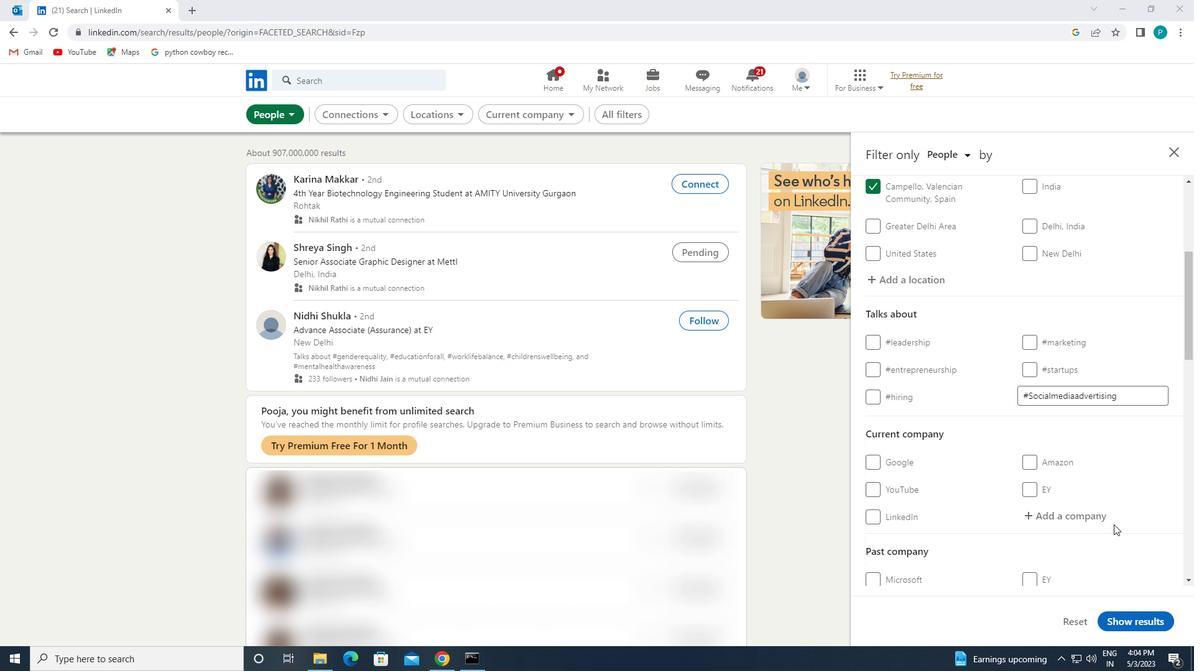 
Action: Mouse scrolled (1104, 520) with delta (0, 0)
Screenshot: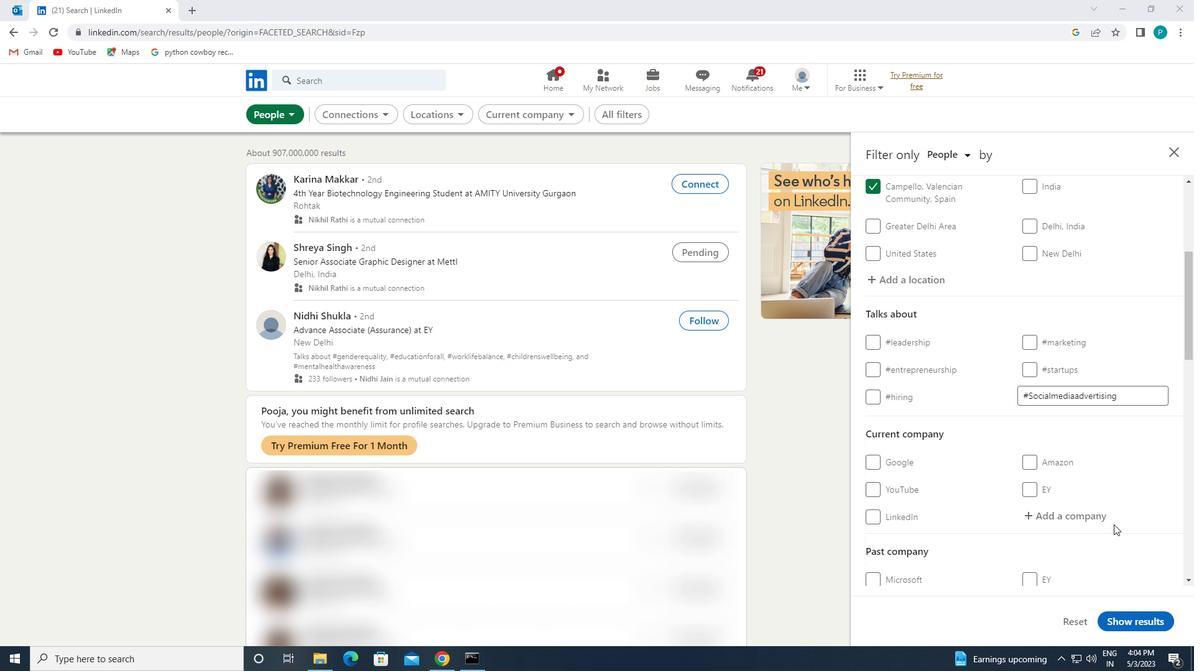 
Action: Mouse moved to (1013, 498)
Screenshot: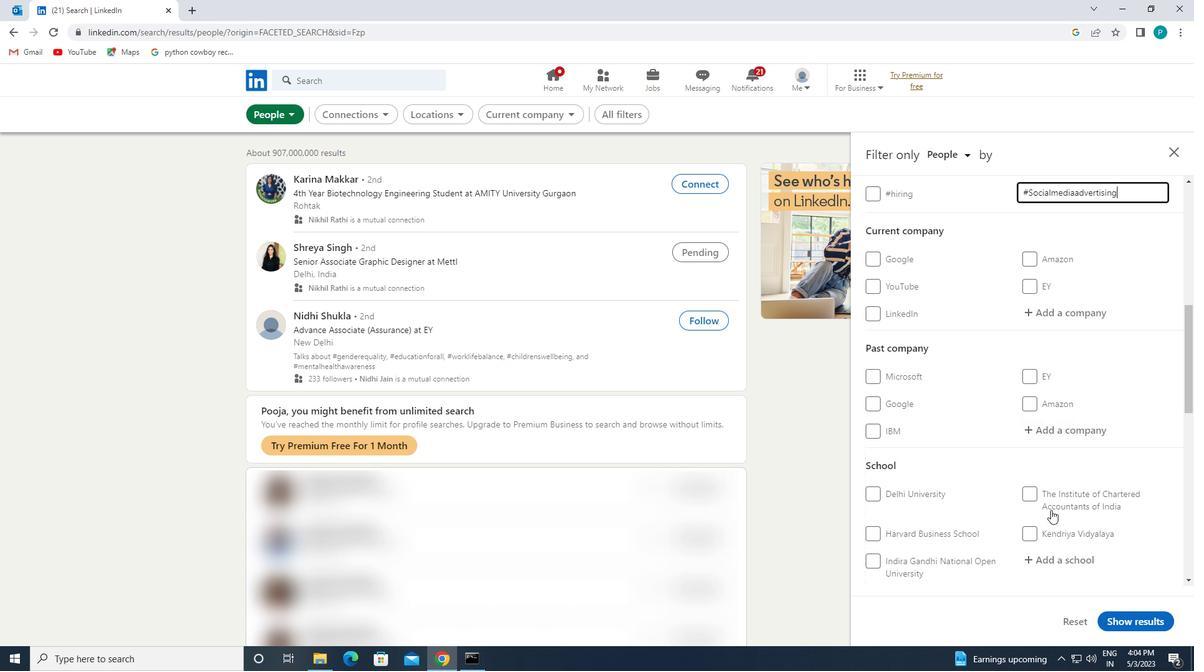 
Action: Mouse scrolled (1013, 497) with delta (0, 0)
Screenshot: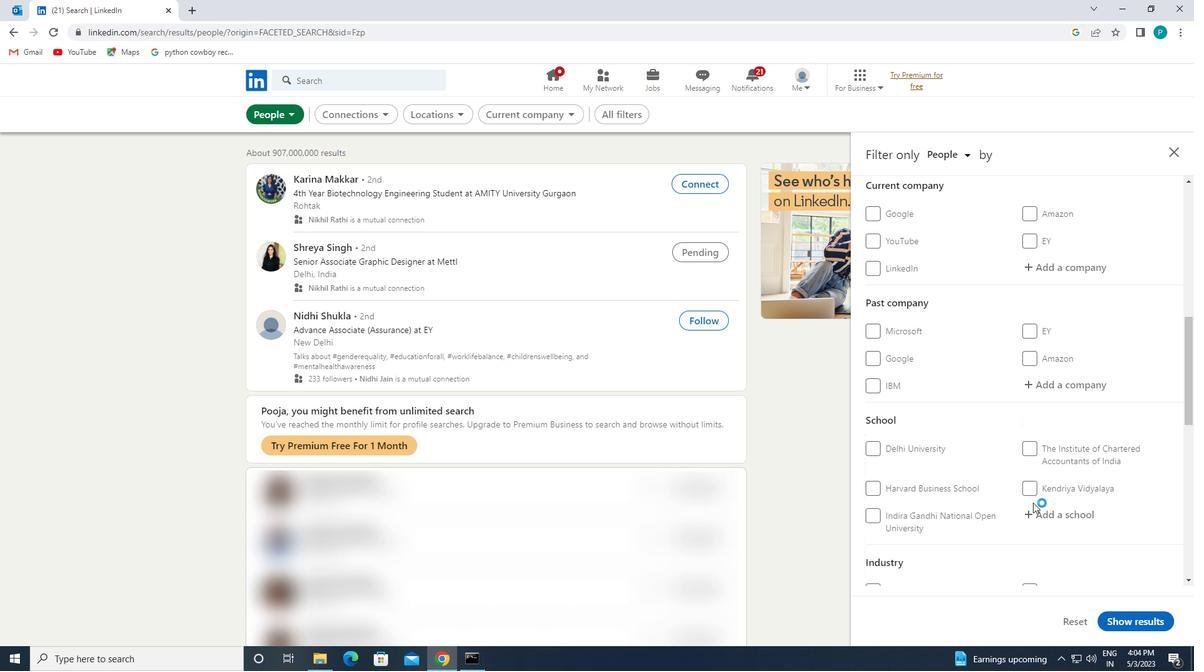 
Action: Mouse scrolled (1013, 497) with delta (0, 0)
Screenshot: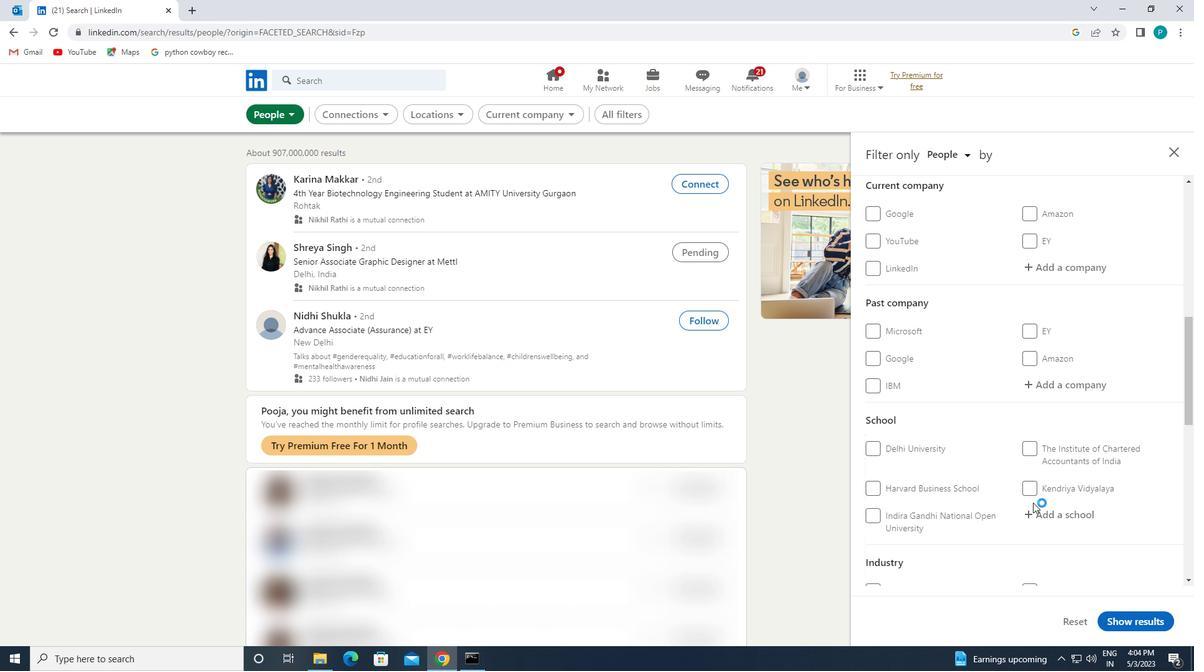 
Action: Mouse scrolled (1013, 497) with delta (0, 0)
Screenshot: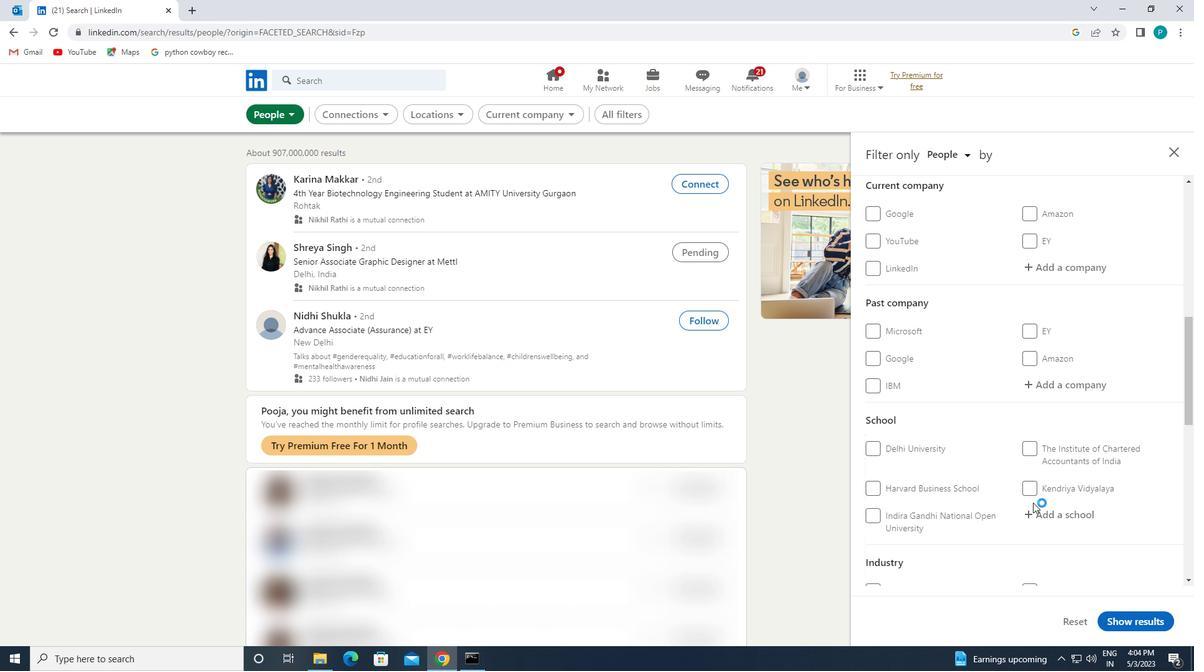 
Action: Mouse scrolled (1013, 497) with delta (0, 0)
Screenshot: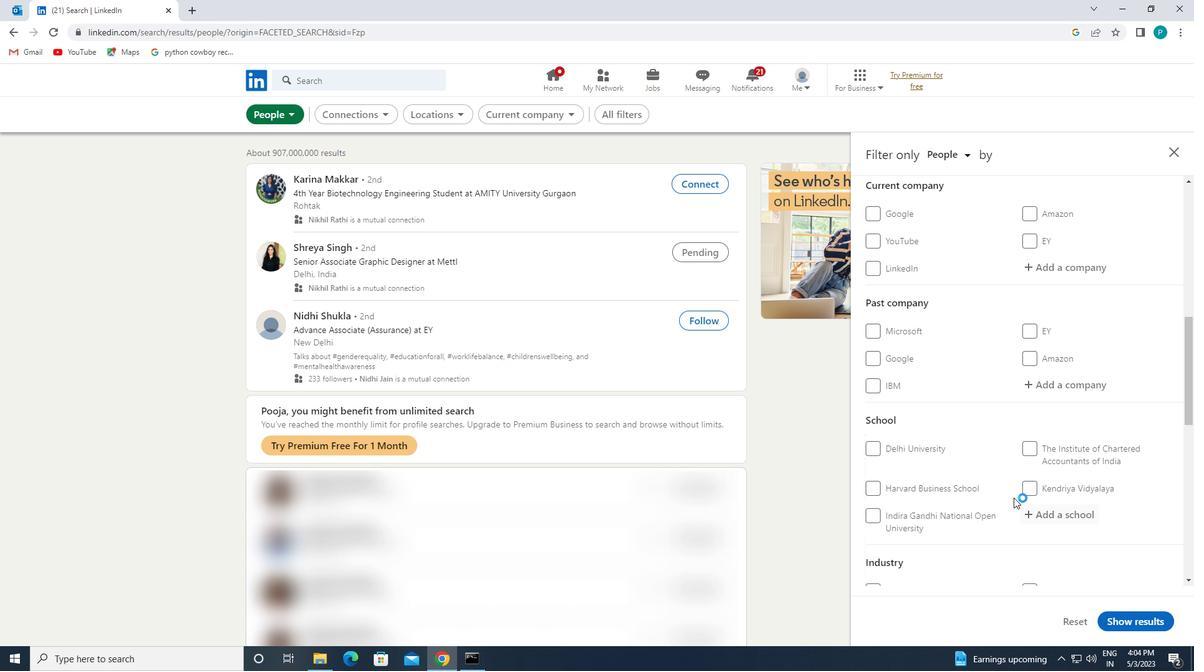 
Action: Mouse moved to (928, 492)
Screenshot: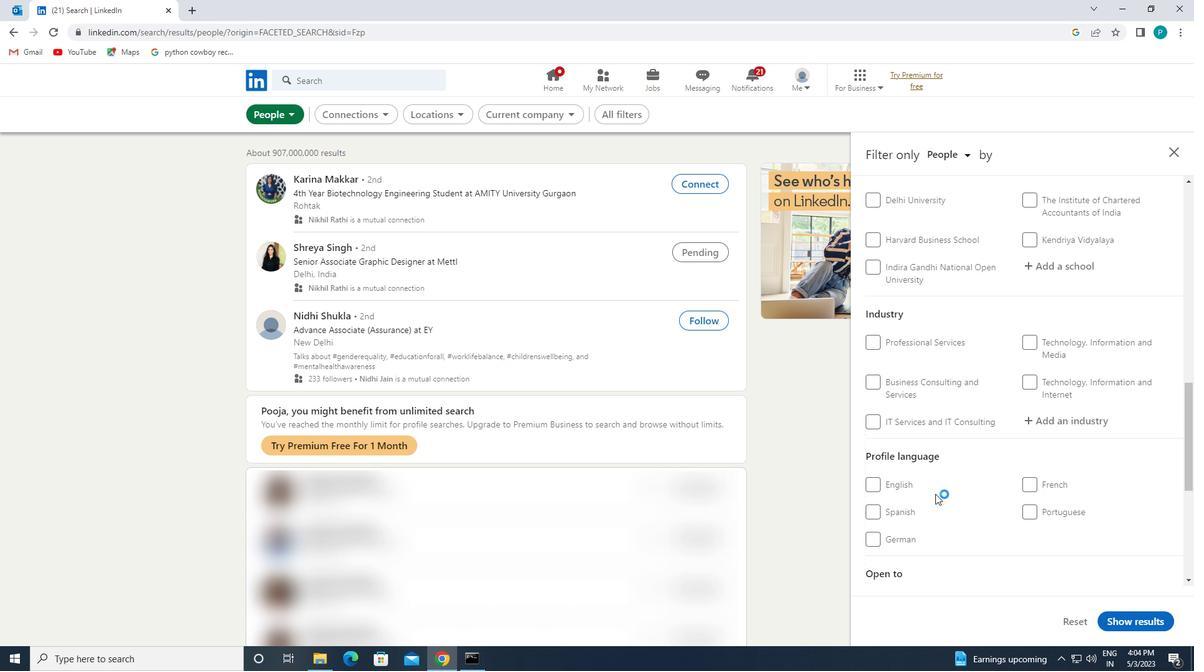 
Action: Mouse scrolled (928, 491) with delta (0, 0)
Screenshot: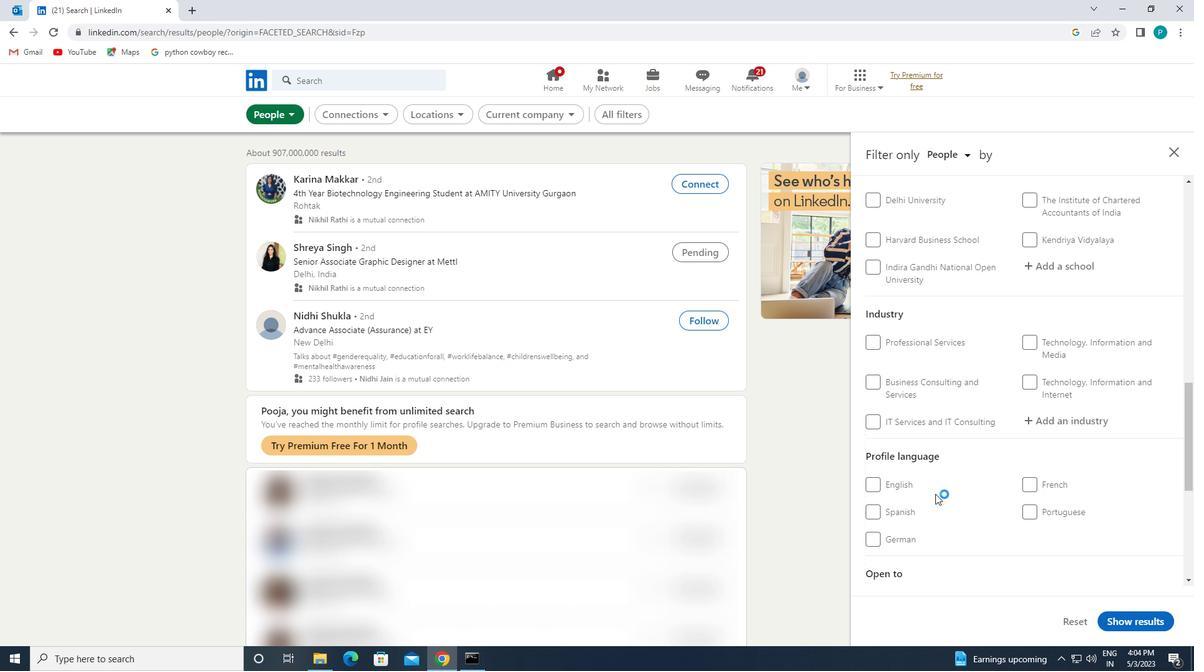 
Action: Mouse scrolled (928, 491) with delta (0, 0)
Screenshot: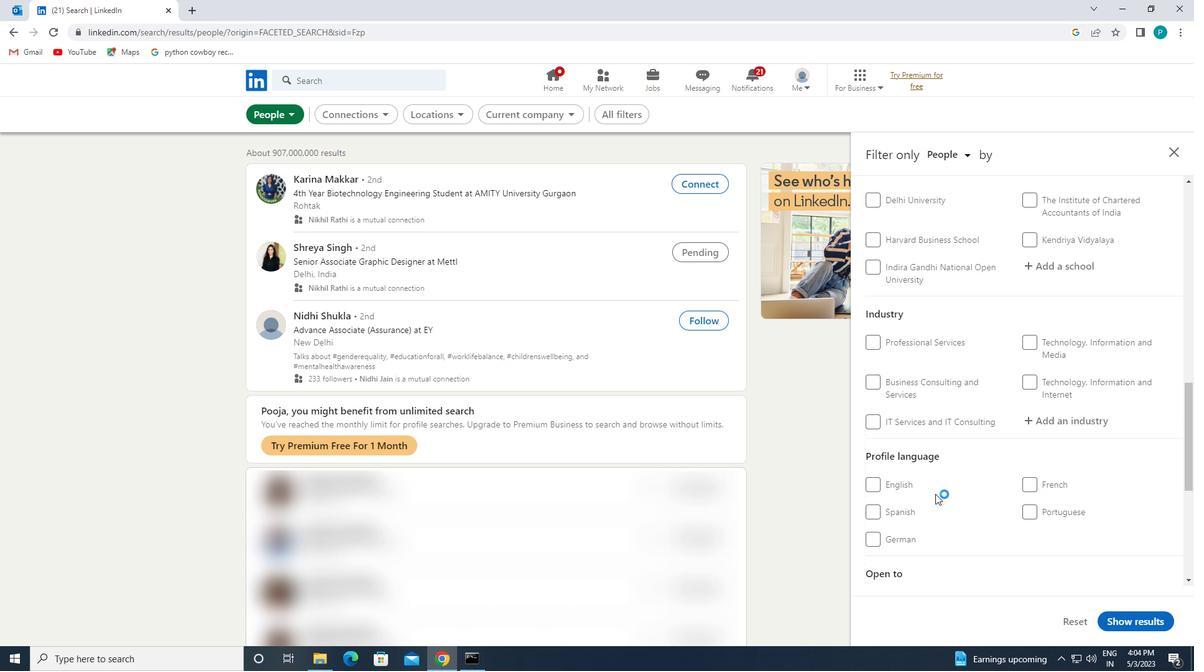 
Action: Mouse moved to (1056, 355)
Screenshot: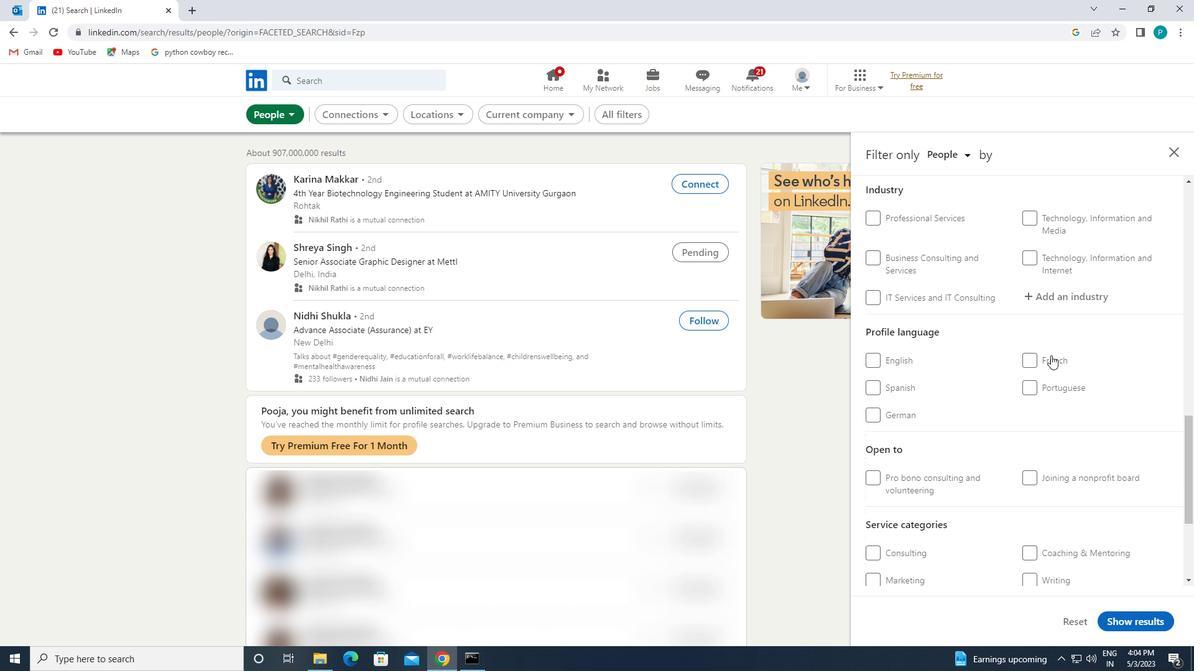 
Action: Mouse pressed left at (1056, 355)
Screenshot: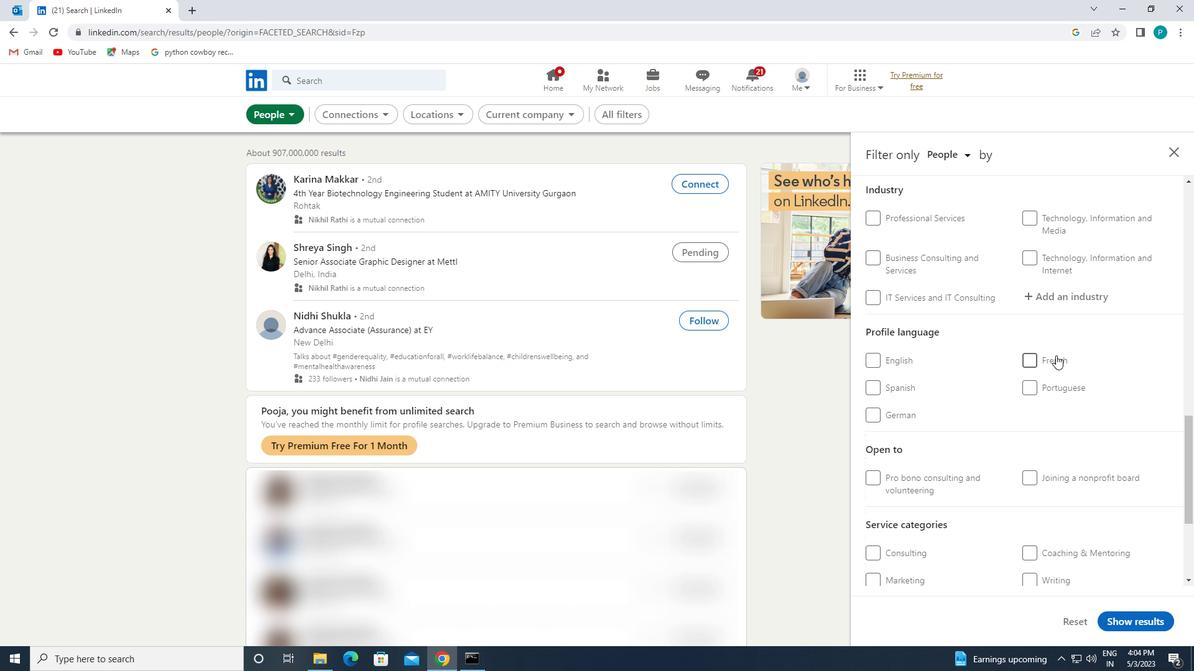 
Action: Mouse moved to (1056, 356)
Screenshot: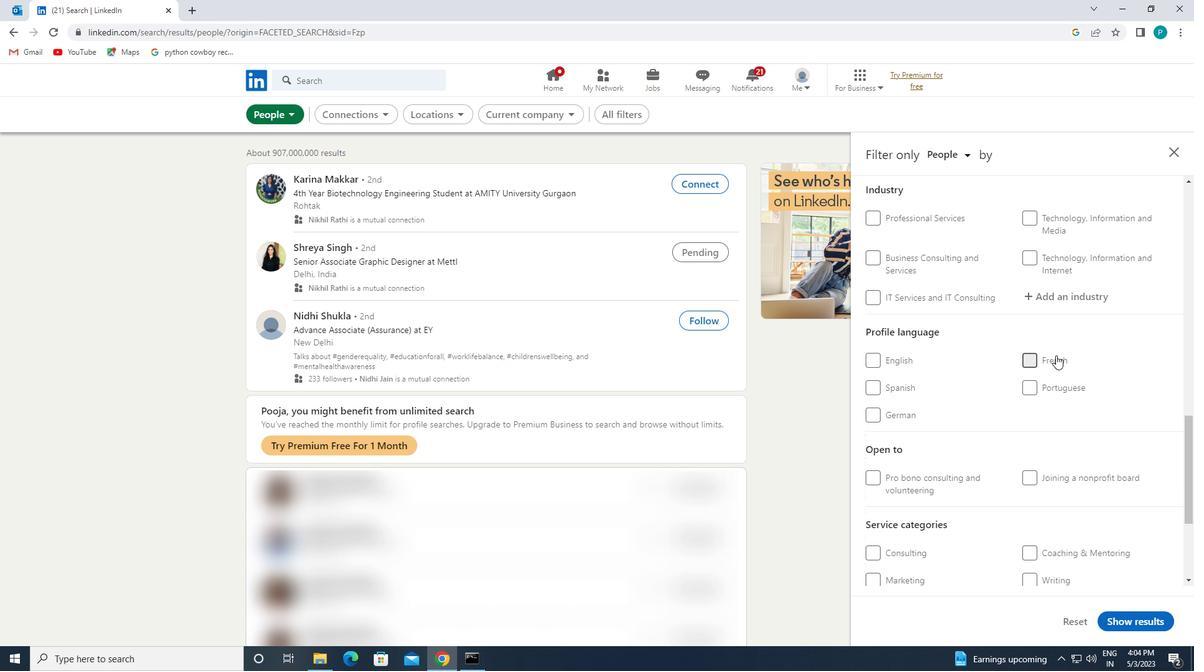 
Action: Mouse scrolled (1056, 357) with delta (0, 0)
Screenshot: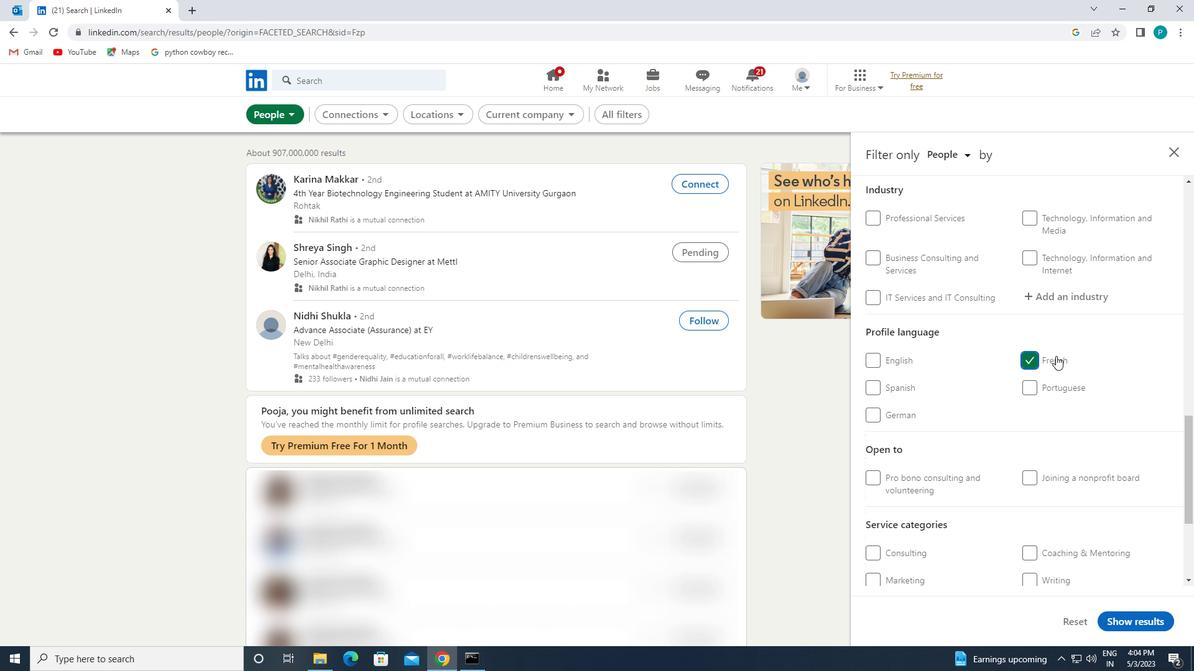 
Action: Mouse moved to (1056, 356)
Screenshot: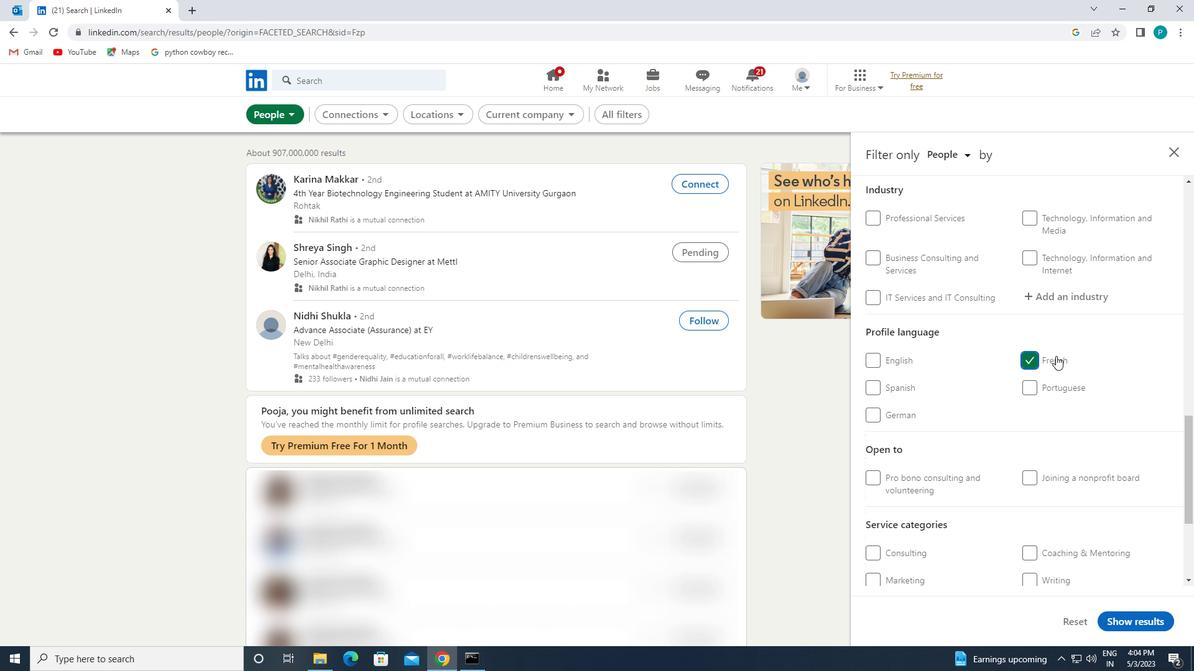 
Action: Mouse scrolled (1056, 357) with delta (0, 0)
Screenshot: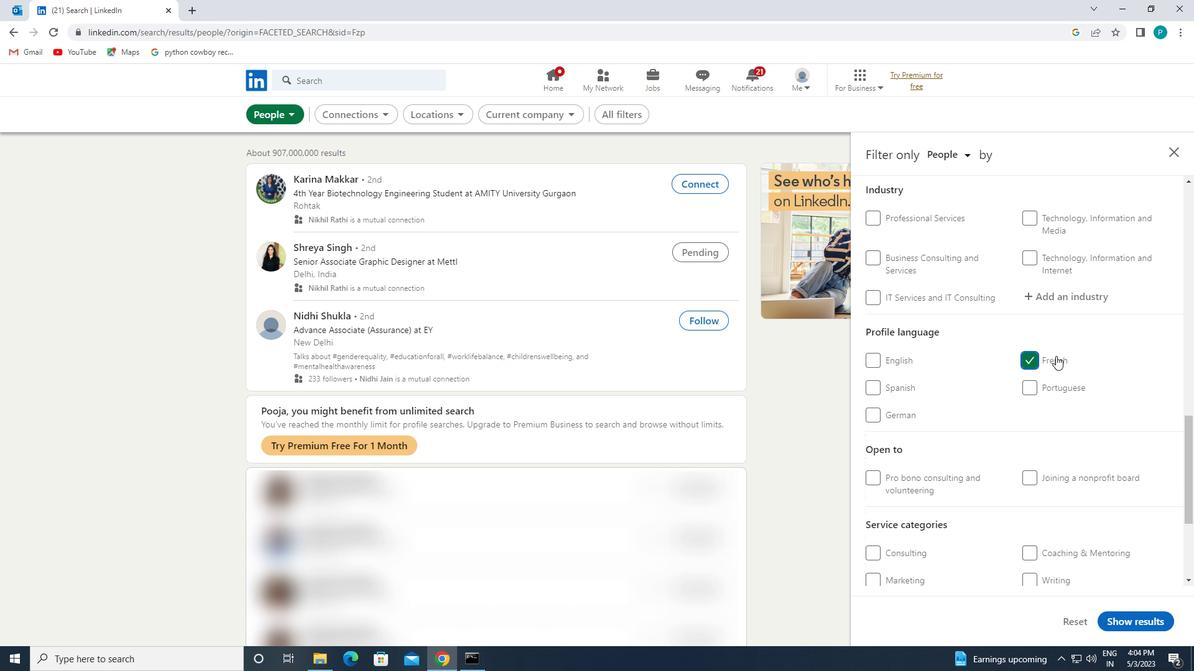 
Action: Mouse scrolled (1056, 357) with delta (0, 0)
Screenshot: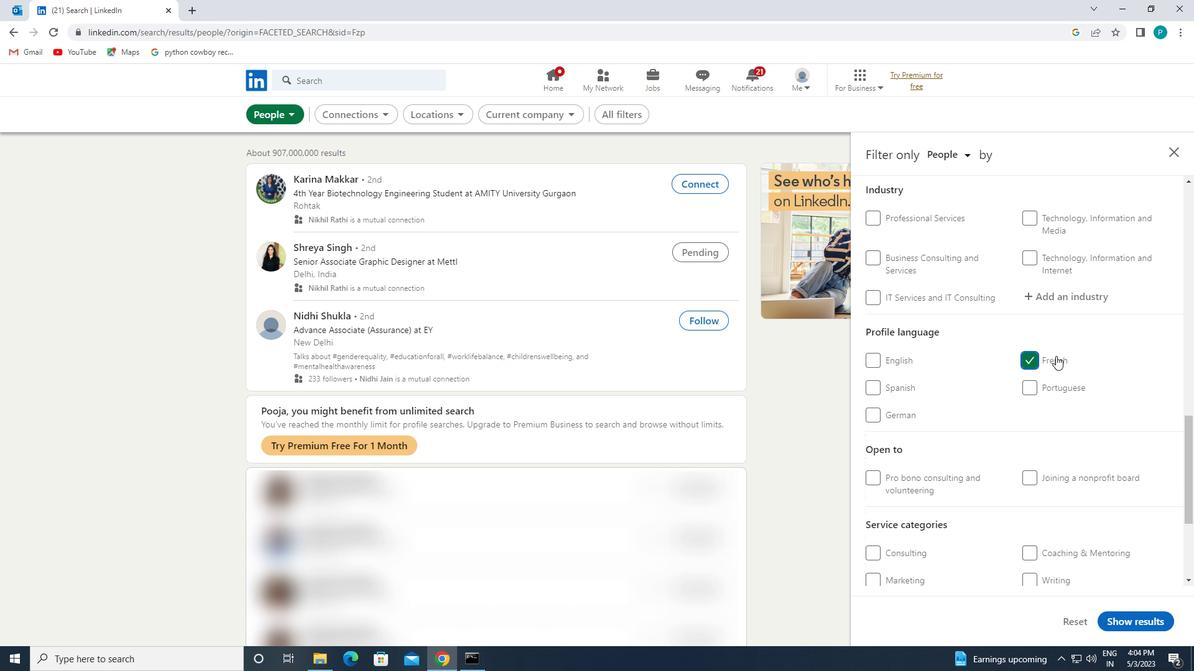 
Action: Mouse moved to (1056, 357)
Screenshot: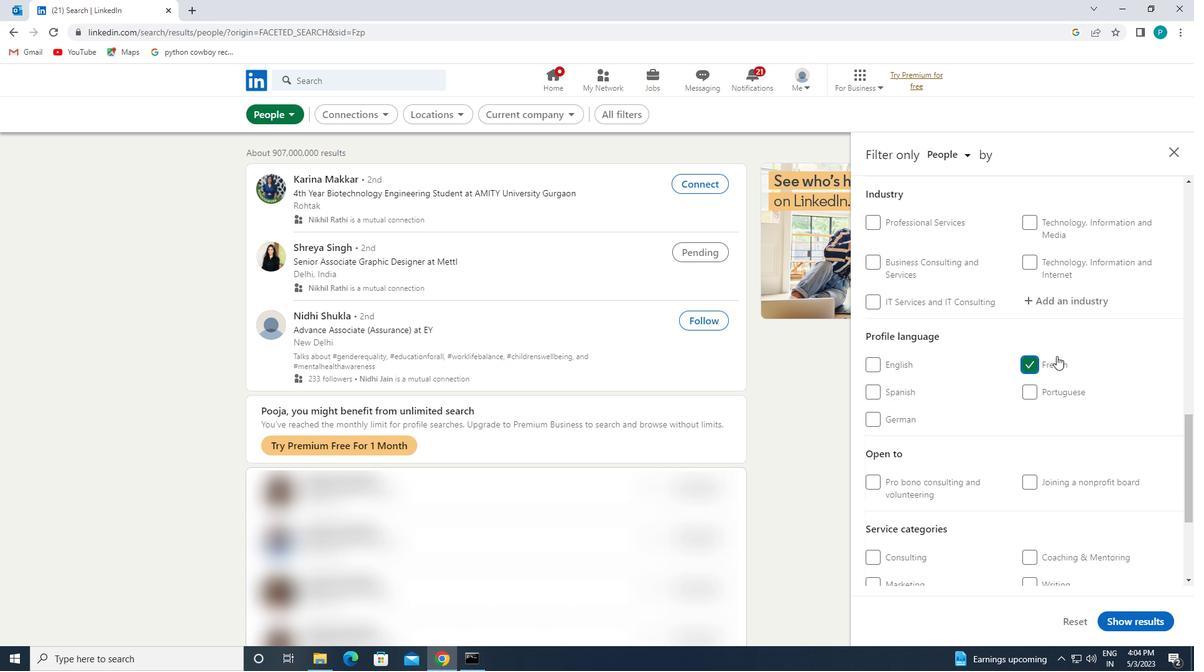 
Action: Mouse scrolled (1056, 357) with delta (0, 0)
Screenshot: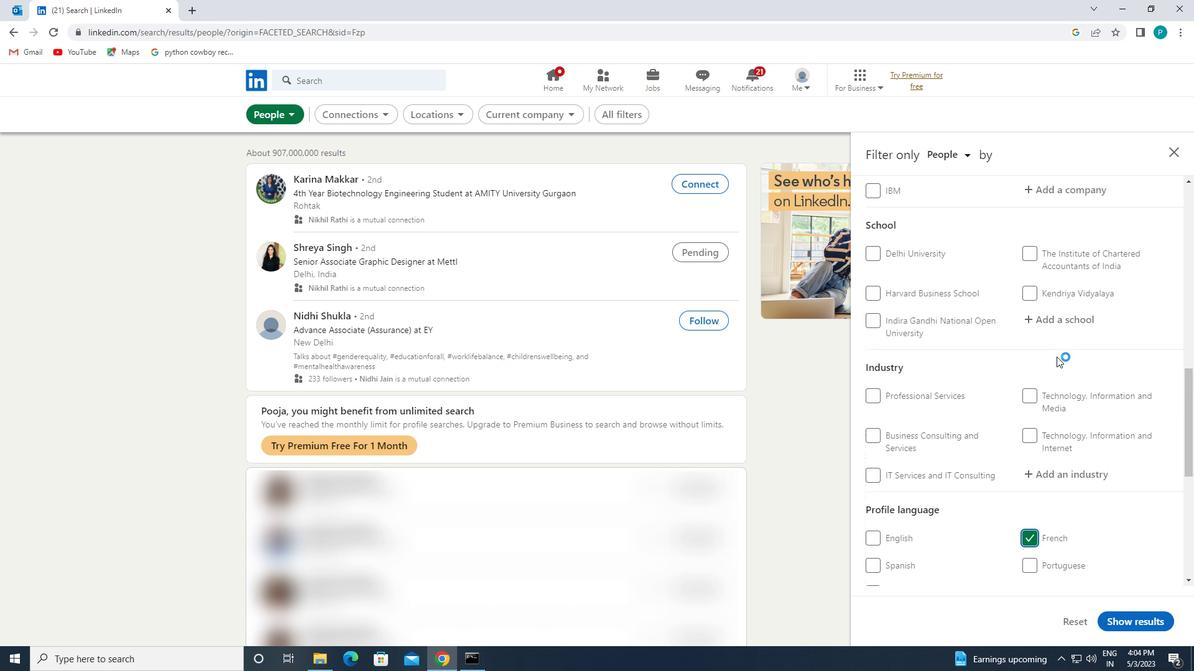 
Action: Mouse scrolled (1056, 357) with delta (0, 0)
Screenshot: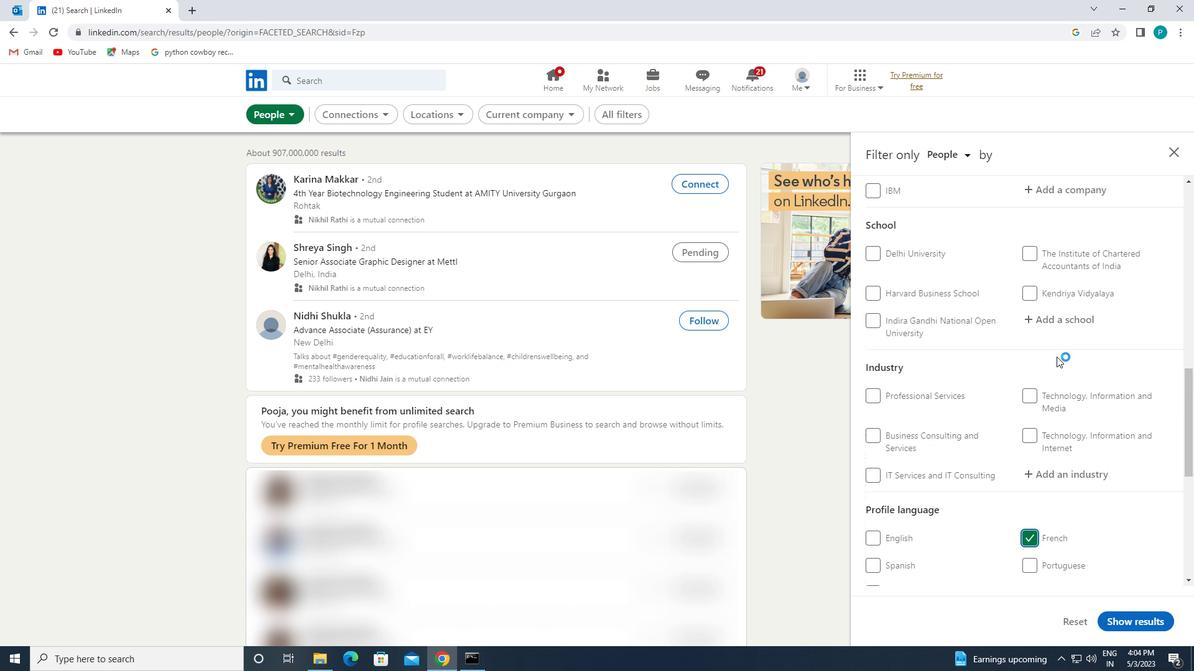 
Action: Mouse scrolled (1056, 357) with delta (0, 0)
Screenshot: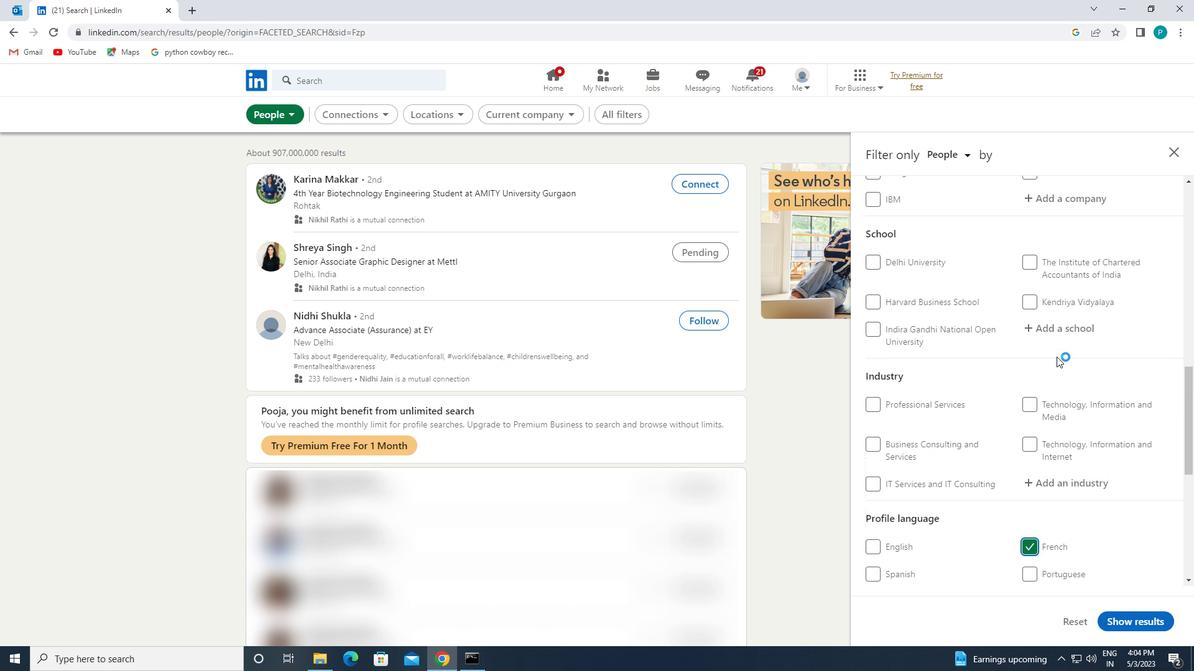 
Action: Mouse scrolled (1056, 357) with delta (0, 0)
Screenshot: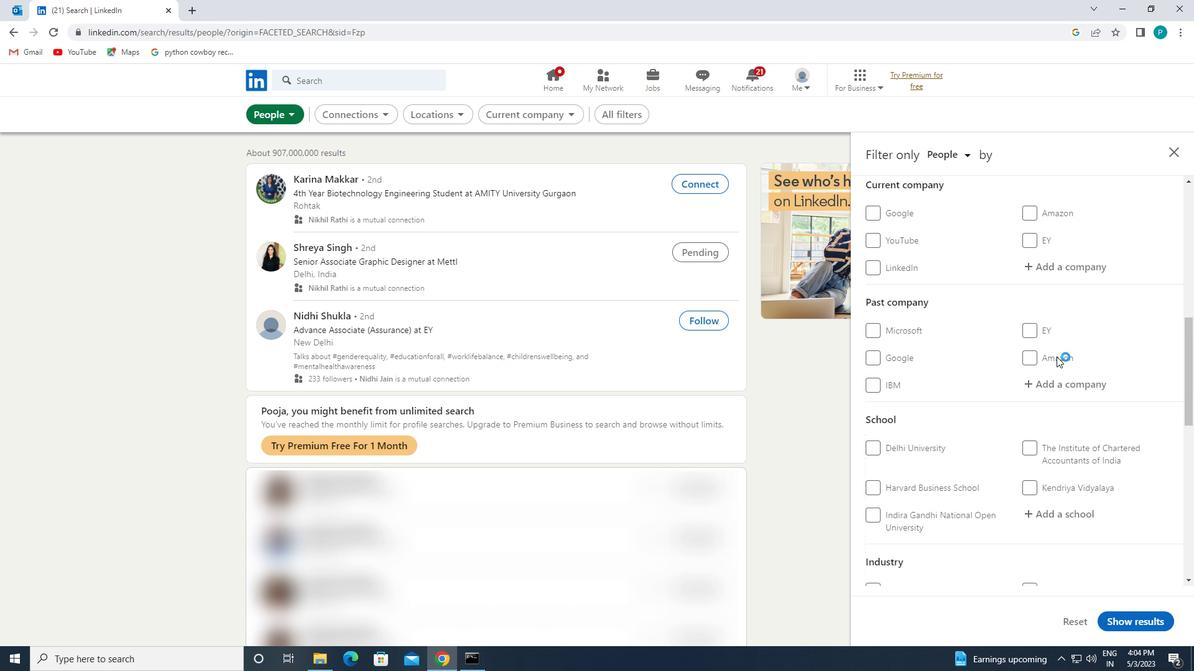 
Action: Mouse scrolled (1056, 357) with delta (0, 0)
Screenshot: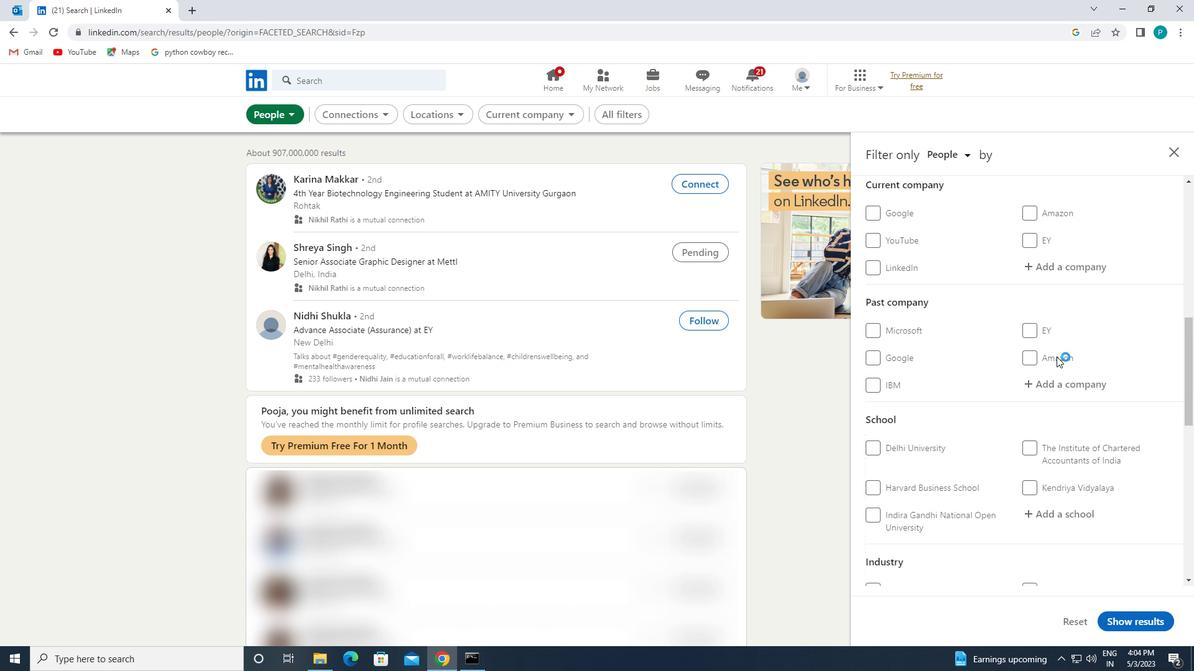
Action: Mouse moved to (1055, 393)
Screenshot: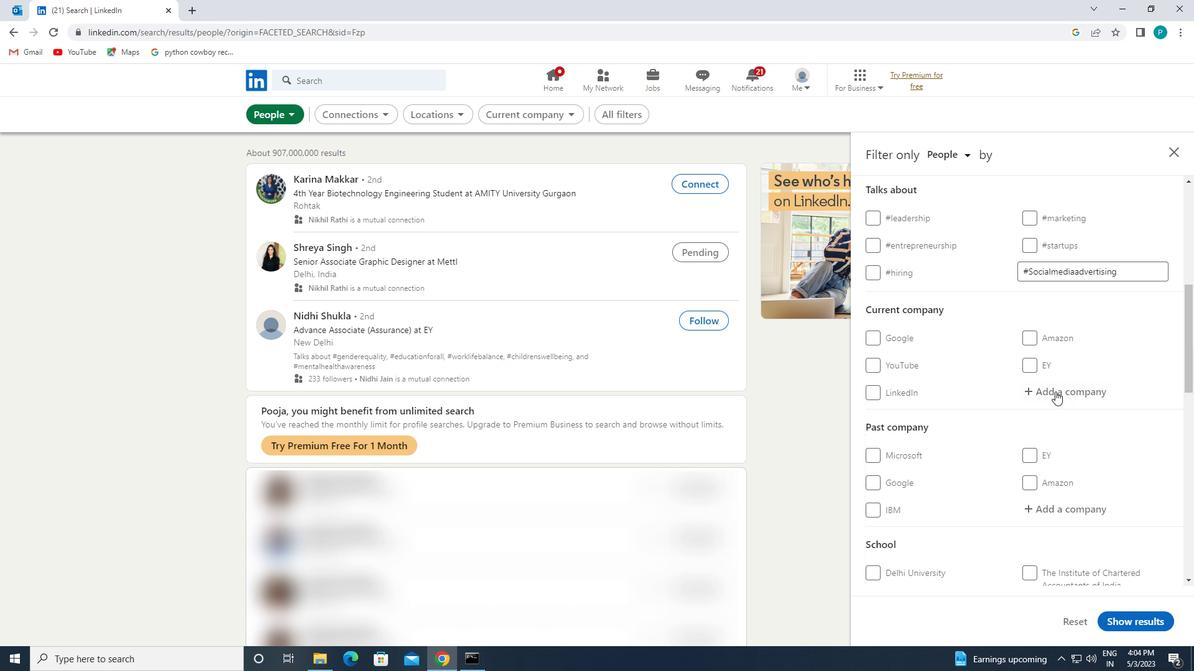 
Action: Mouse pressed left at (1055, 393)
Screenshot: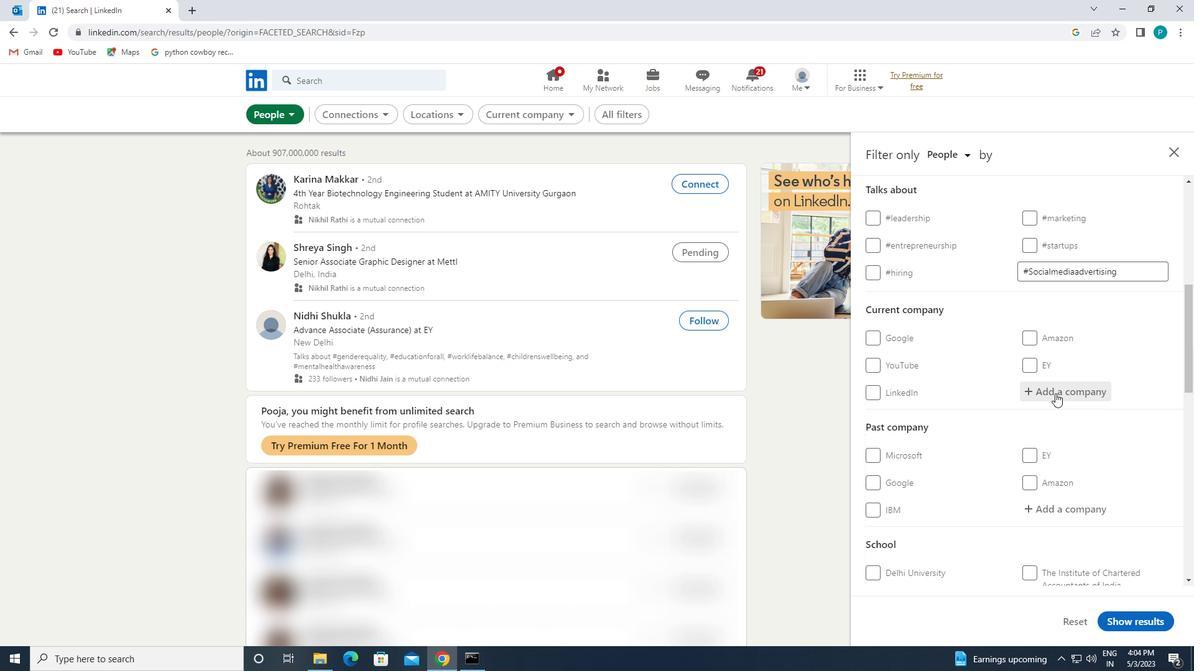 
Action: Mouse moved to (1059, 399)
Screenshot: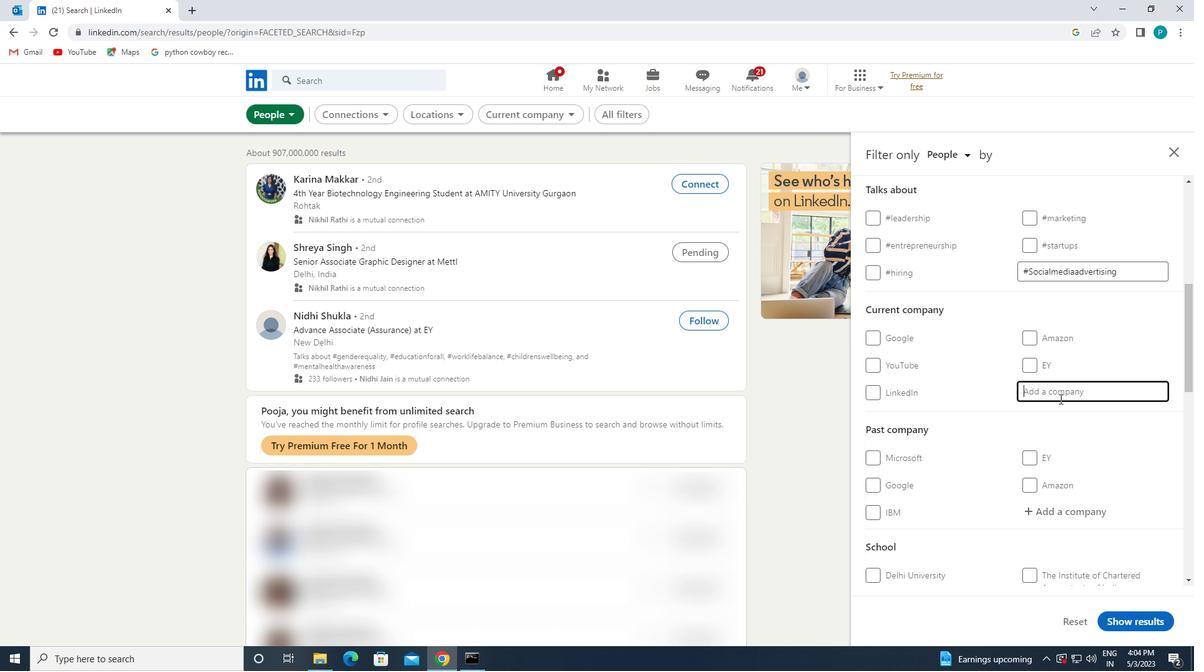 
Action: Key pressed <Key.caps_lock>H<Key.caps_lock>ITACHI
Screenshot: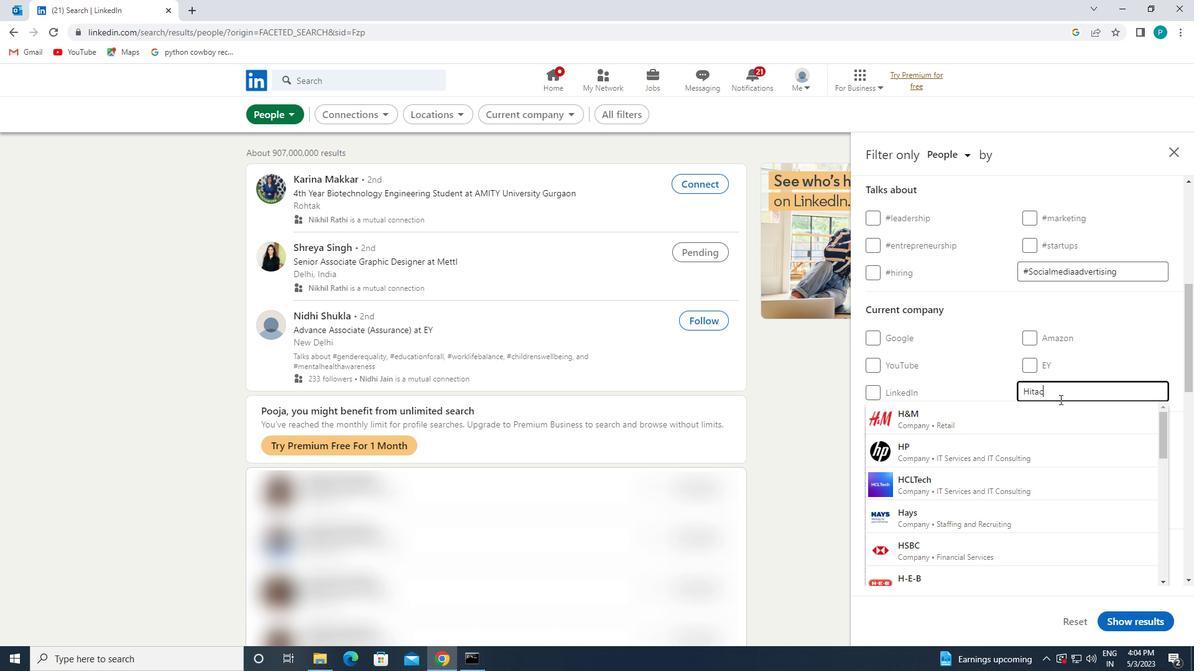 
Action: Mouse moved to (1045, 423)
Screenshot: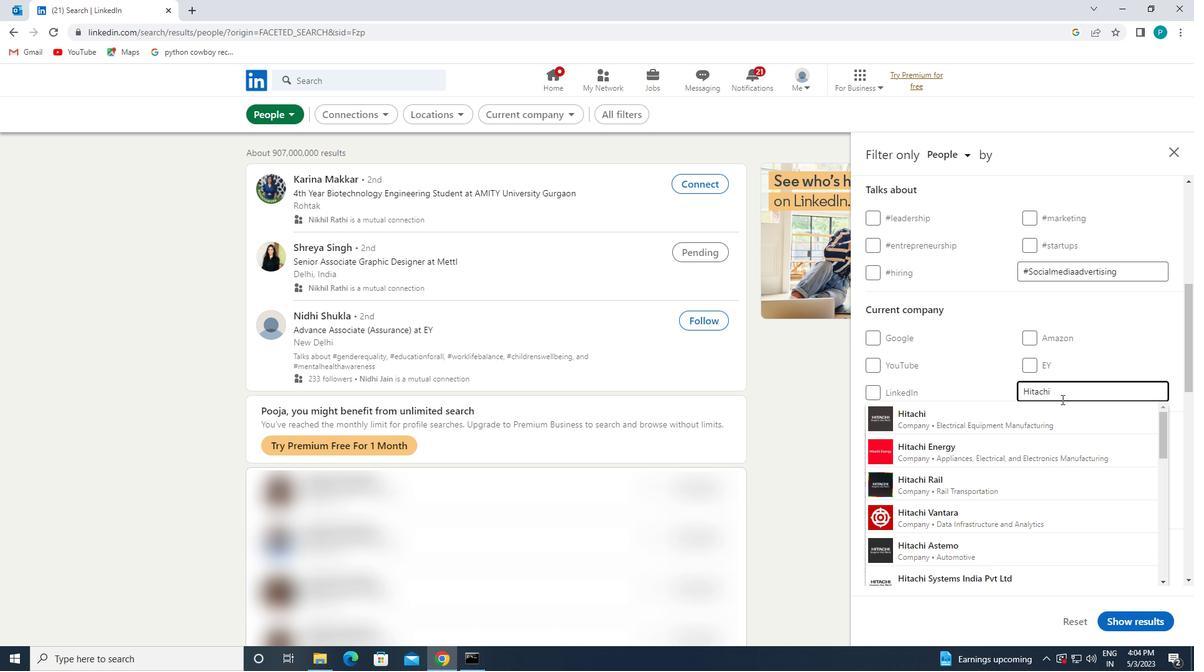 
Action: Mouse pressed left at (1045, 423)
Screenshot: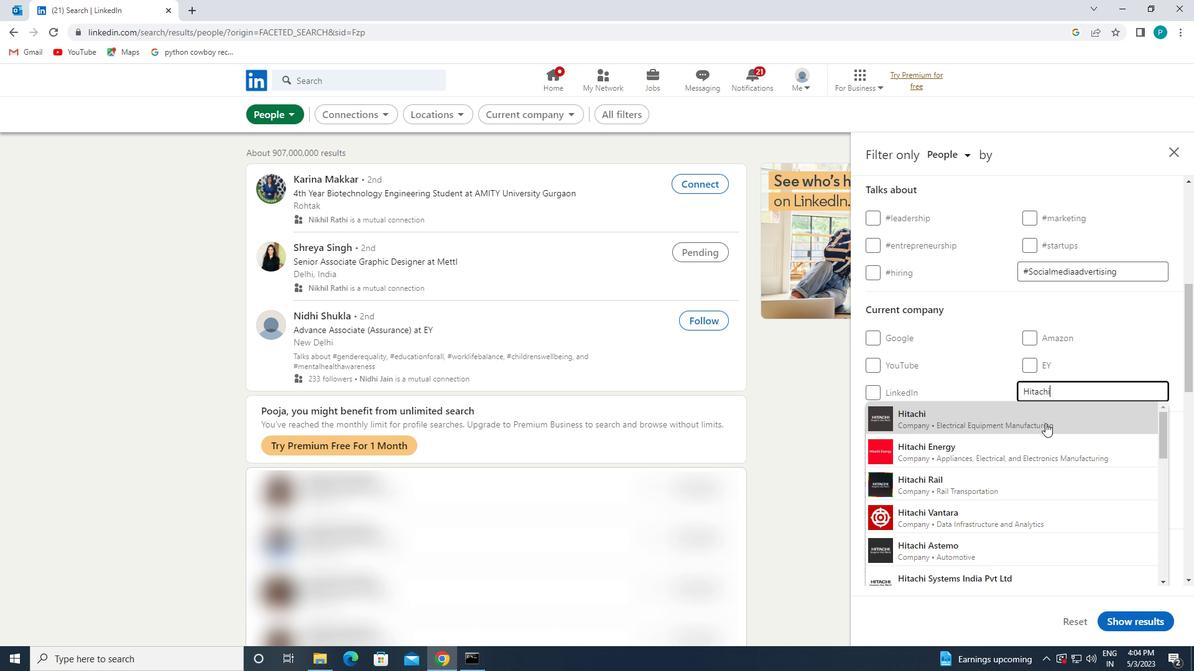 
Action: Mouse scrolled (1045, 422) with delta (0, 0)
Screenshot: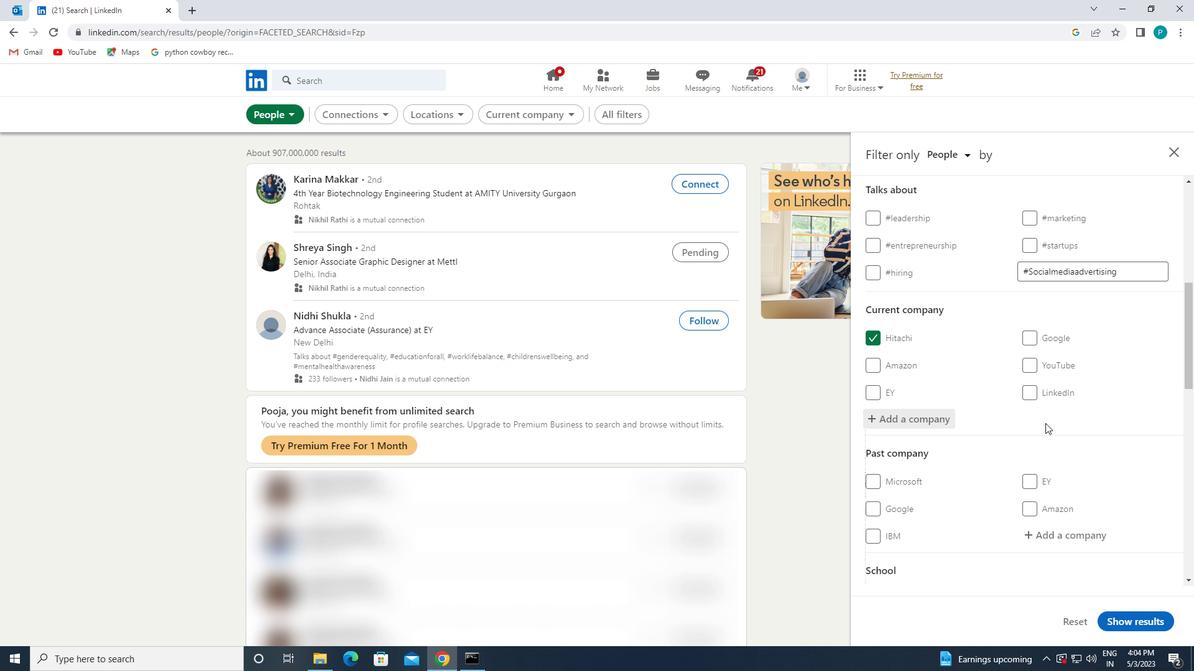 
Action: Mouse scrolled (1045, 422) with delta (0, 0)
Screenshot: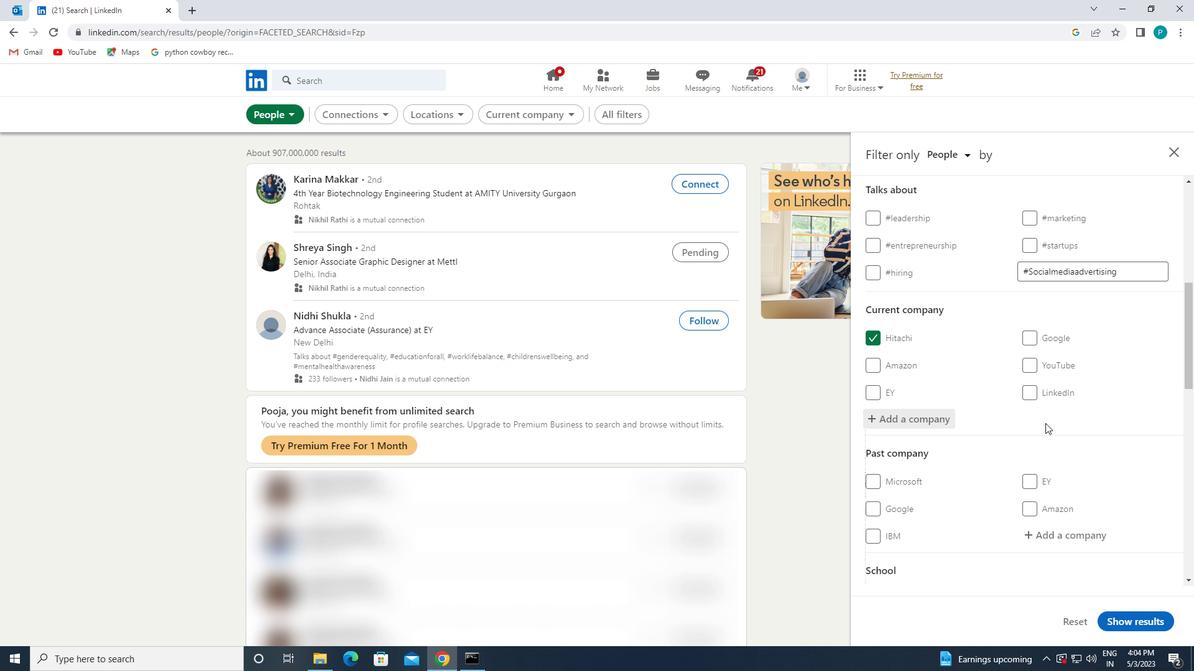 
Action: Mouse scrolled (1045, 422) with delta (0, 0)
Screenshot: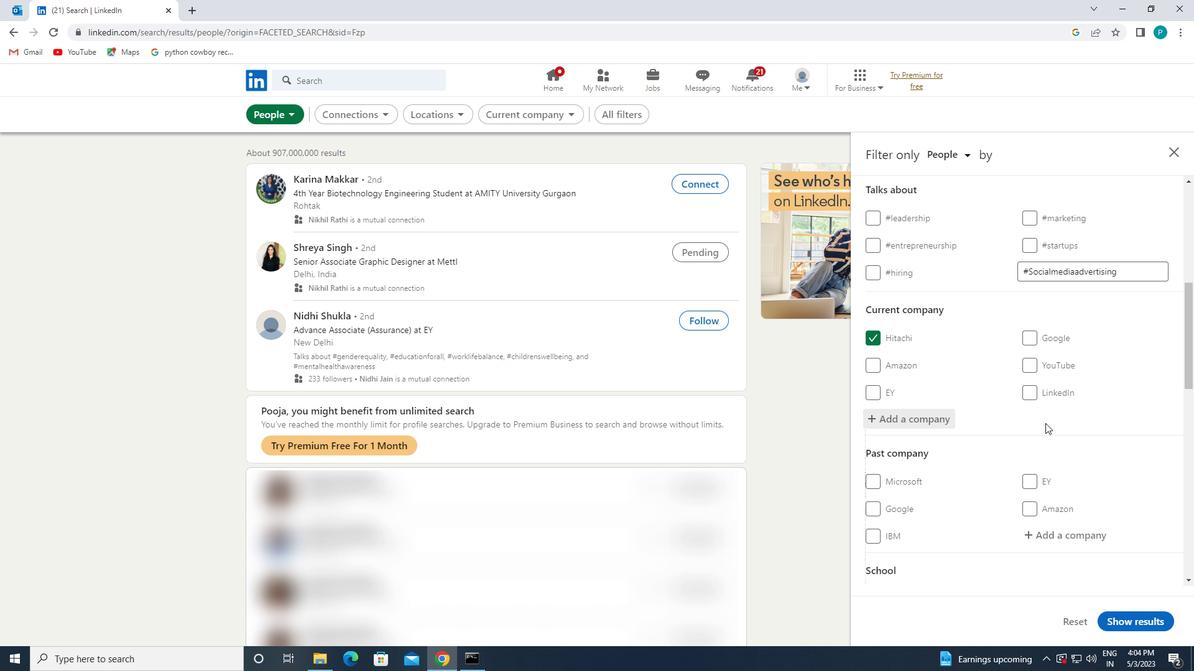 
Action: Mouse moved to (1056, 459)
Screenshot: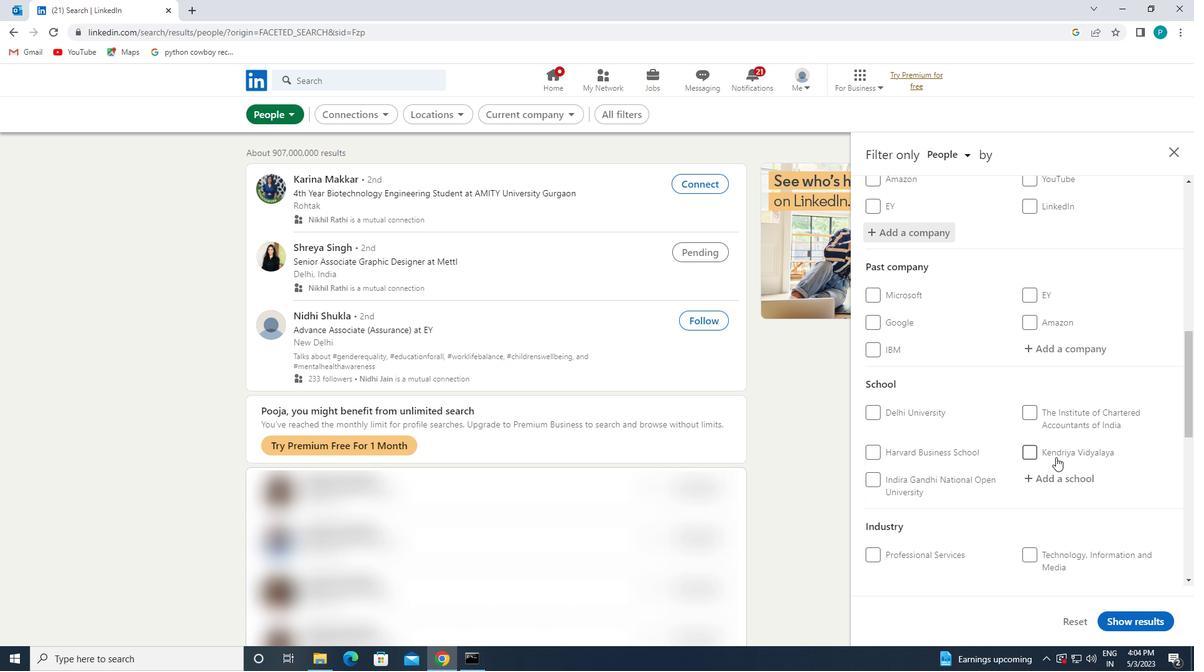 
Action: Mouse scrolled (1056, 458) with delta (0, 0)
Screenshot: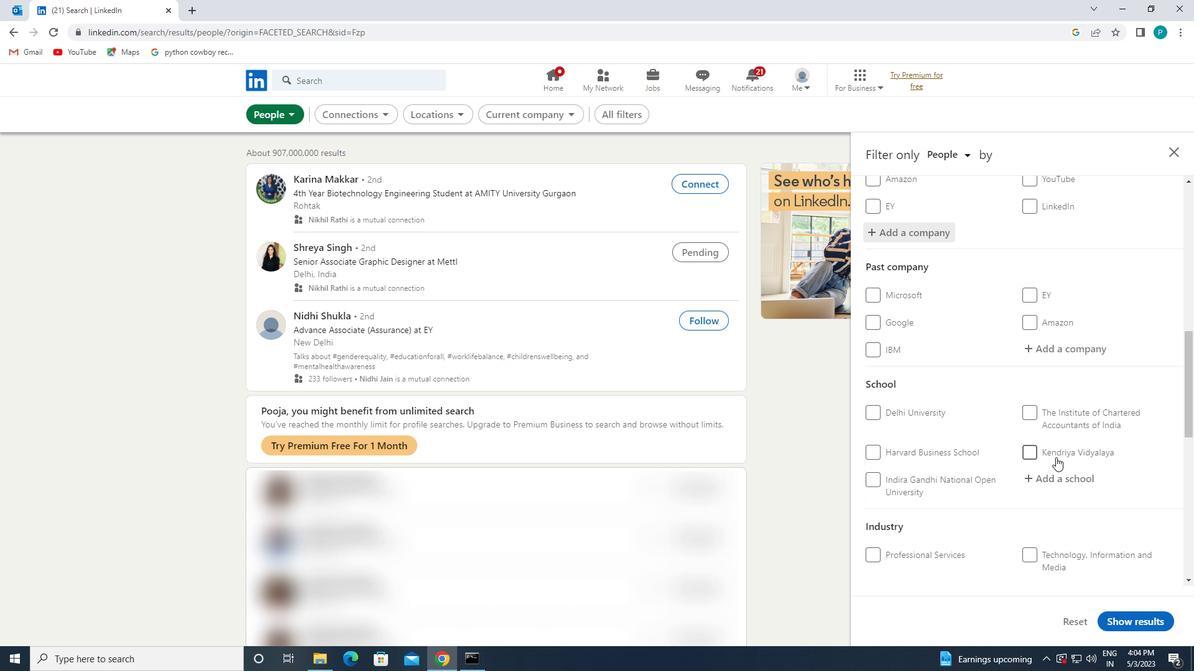 
Action: Mouse moved to (1046, 412)
Screenshot: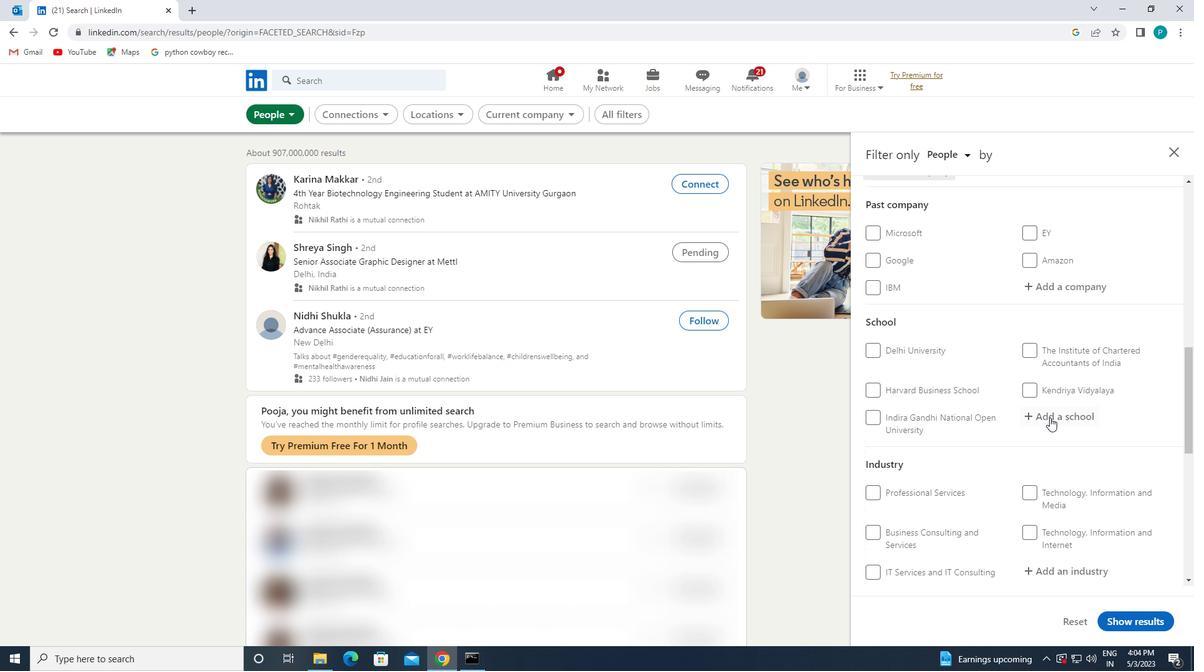 
Action: Mouse pressed left at (1046, 412)
Screenshot: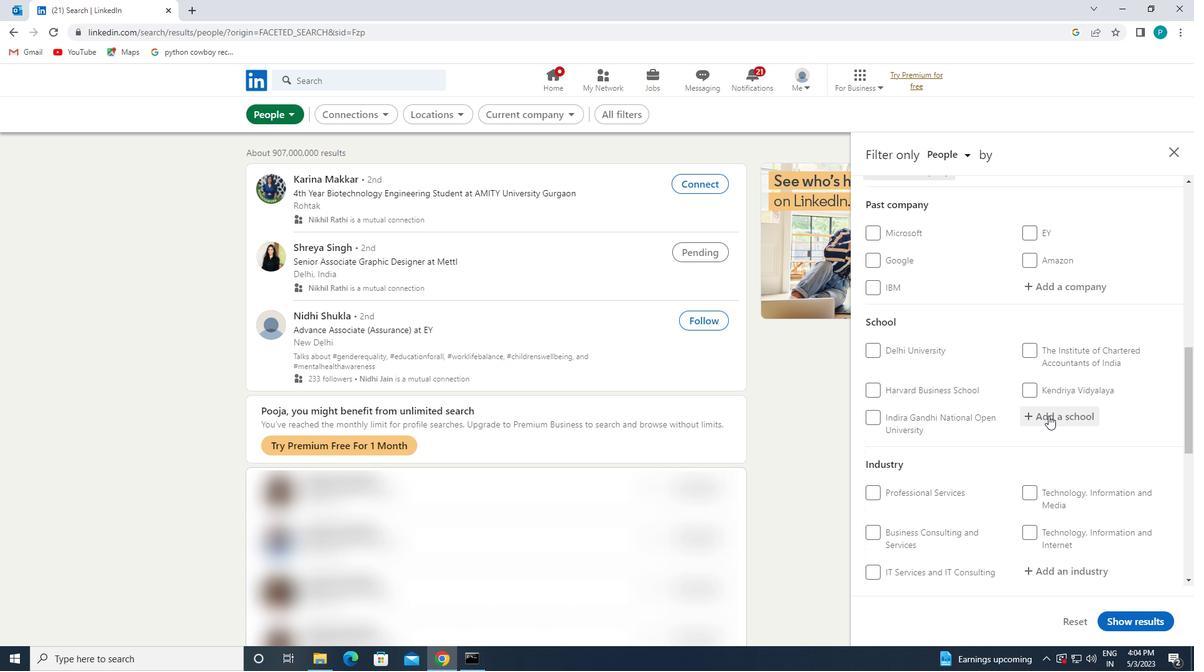 
Action: Mouse moved to (1044, 411)
Screenshot: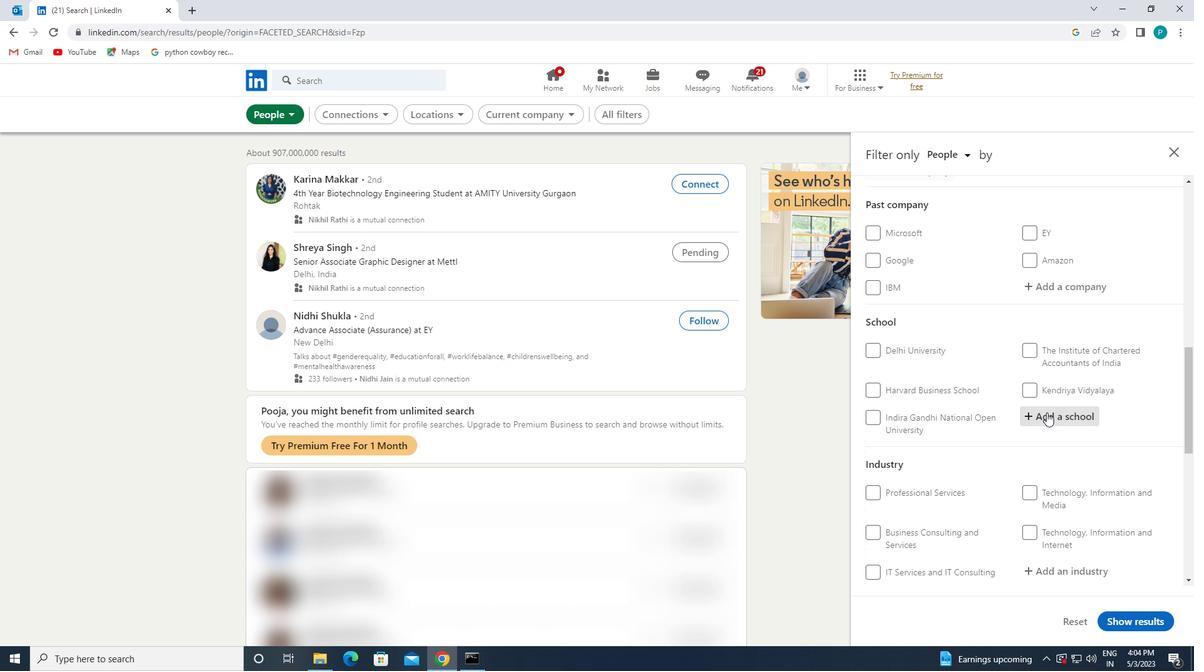 
Action: Key pressed <Key.caps_lock>O<Key.caps_lock>UR<Key.space><Key.caps_lock>LADY
Screenshot: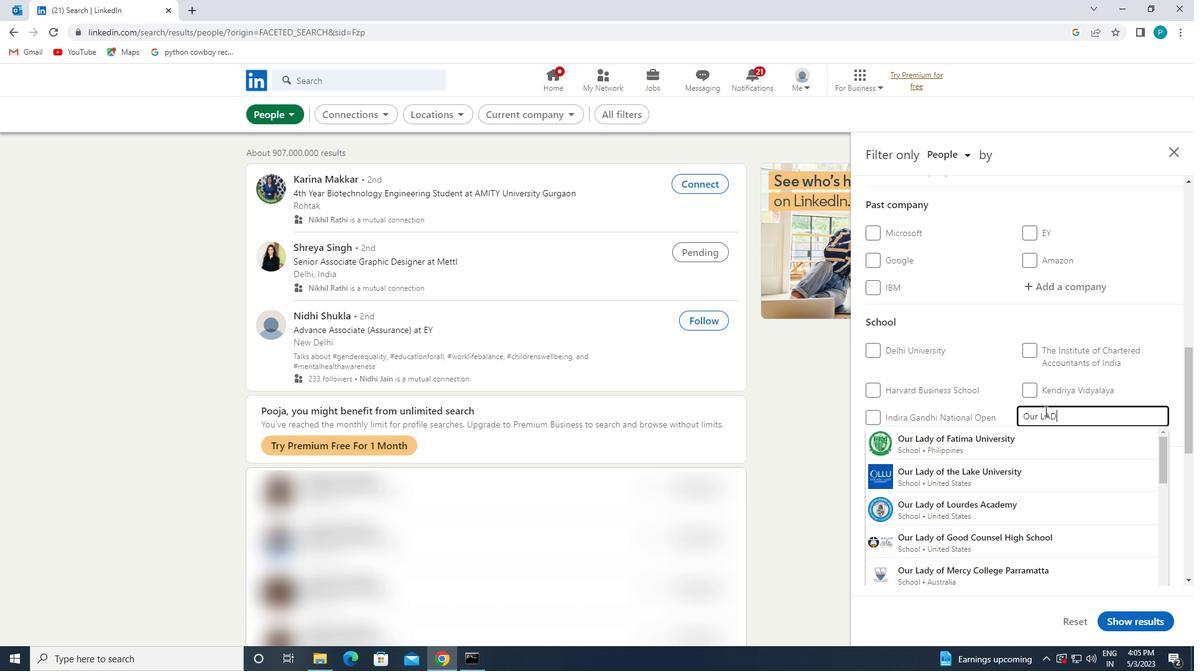
Action: Mouse moved to (1078, 411)
Screenshot: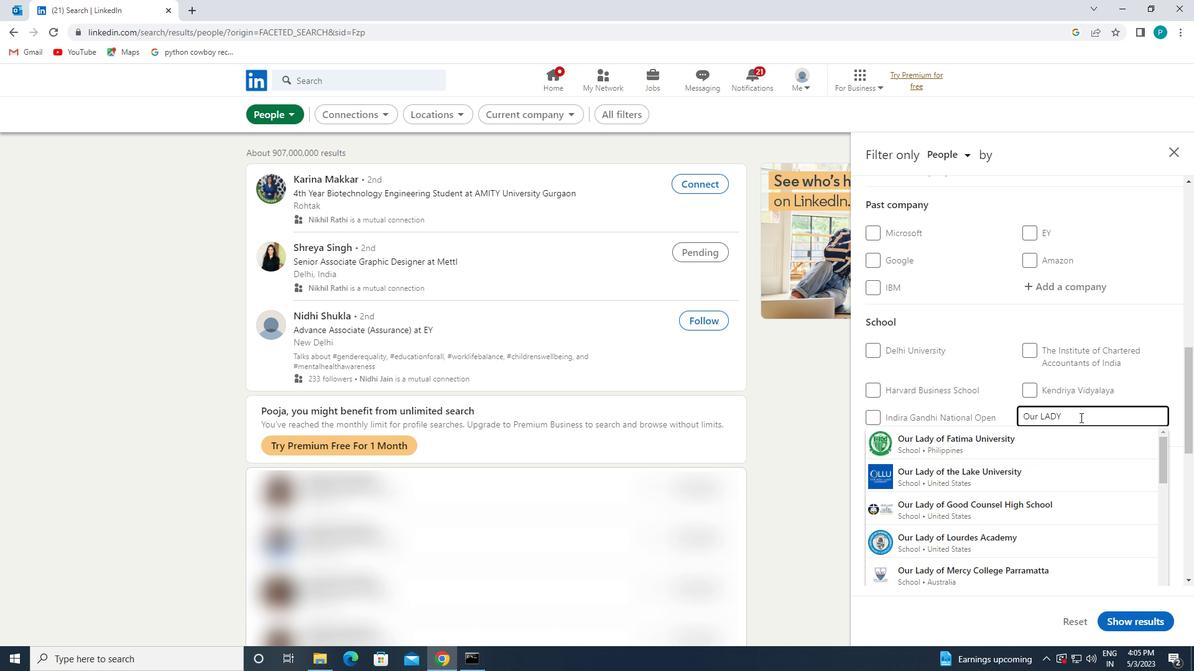 
Action: Mouse pressed left at (1078, 411)
Screenshot: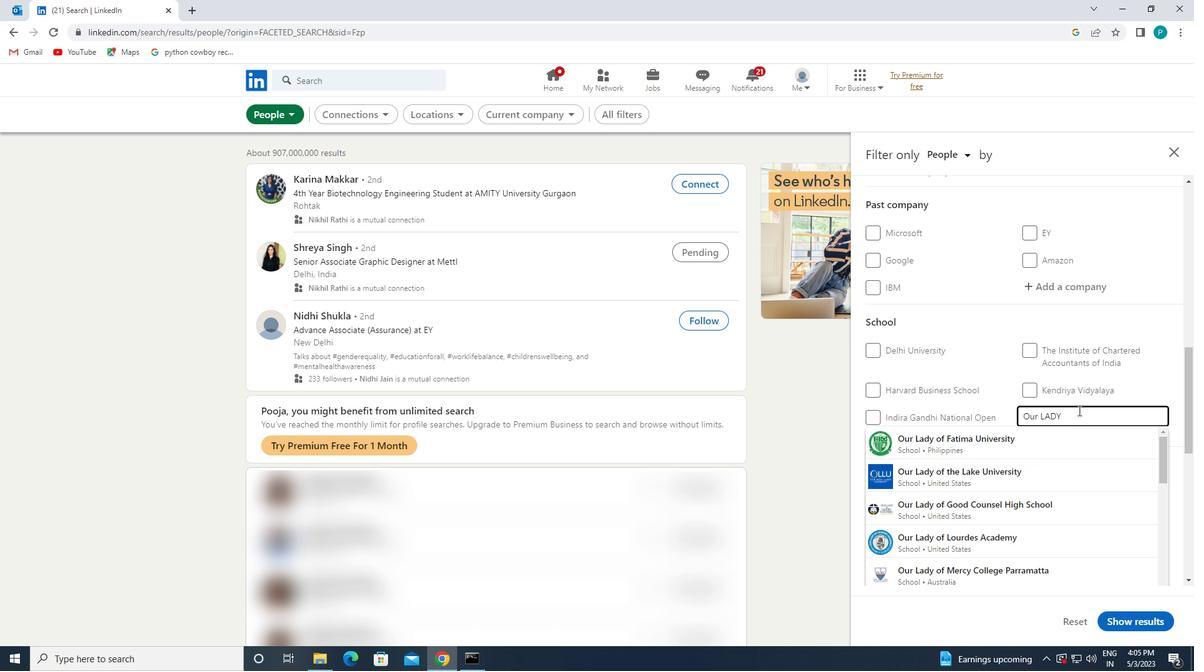 
Action: Mouse moved to (1083, 414)
Screenshot: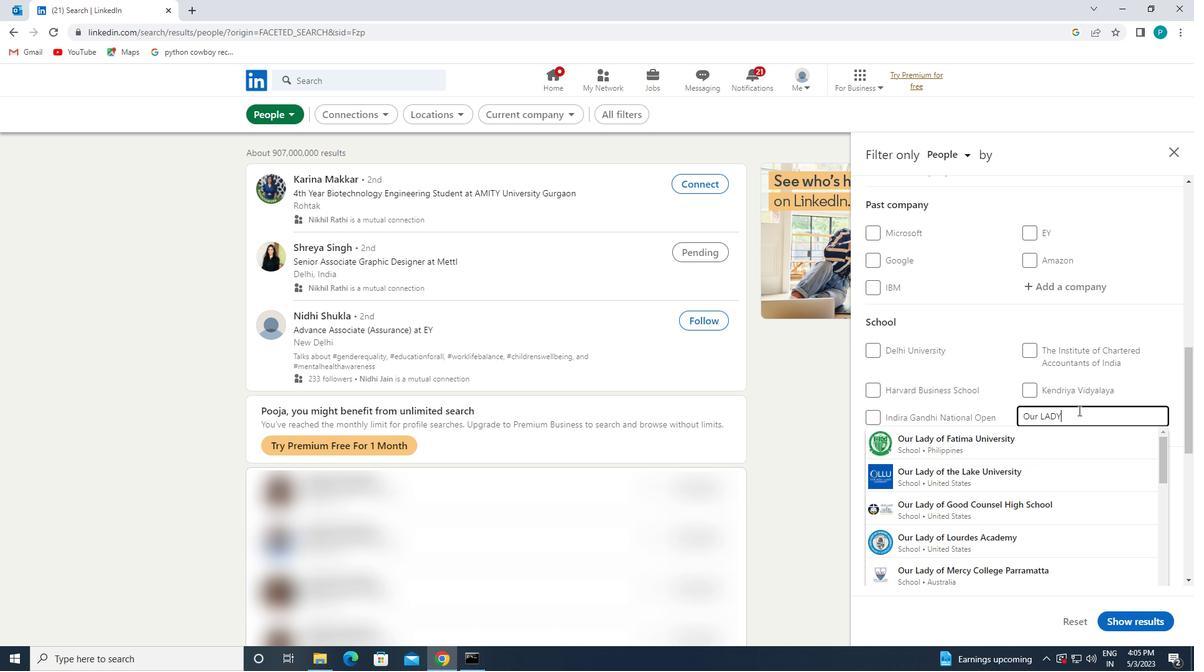 
Action: Key pressed <Key.backspace><Key.backspace><Key.backspace><Key.backspace>L<Key.caps_lock>ADY<Key.space>OF<Key.space><Key.caps_lock>G<Key.caps_lock>RACE
Screenshot: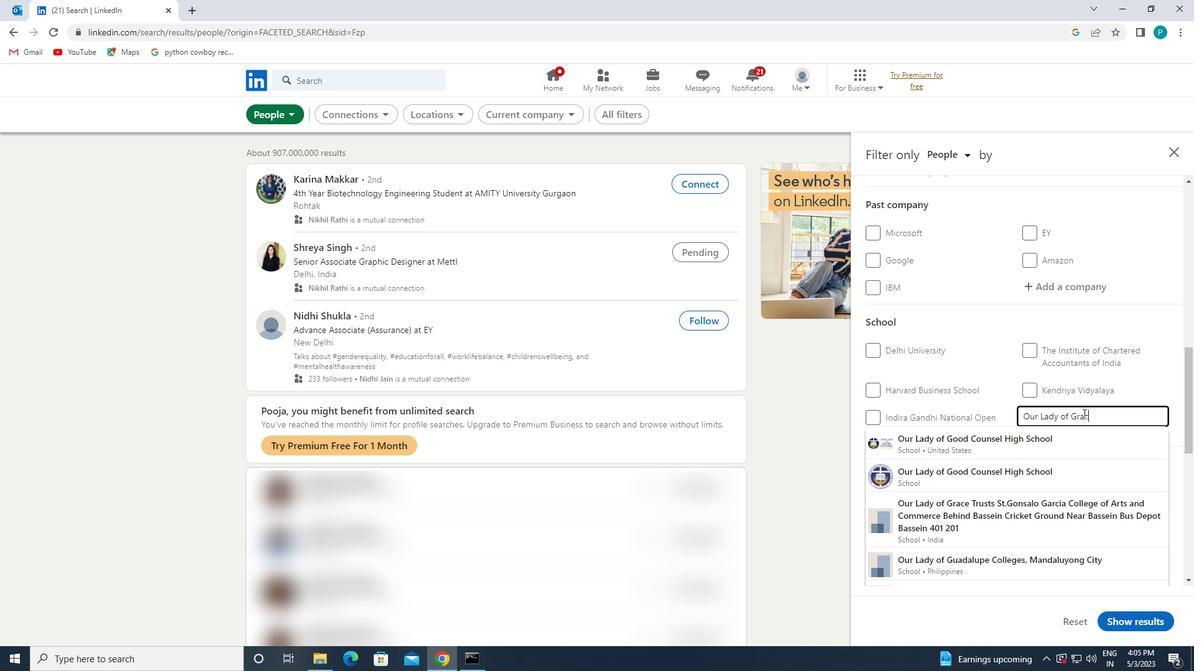 
Action: Mouse moved to (1074, 450)
Screenshot: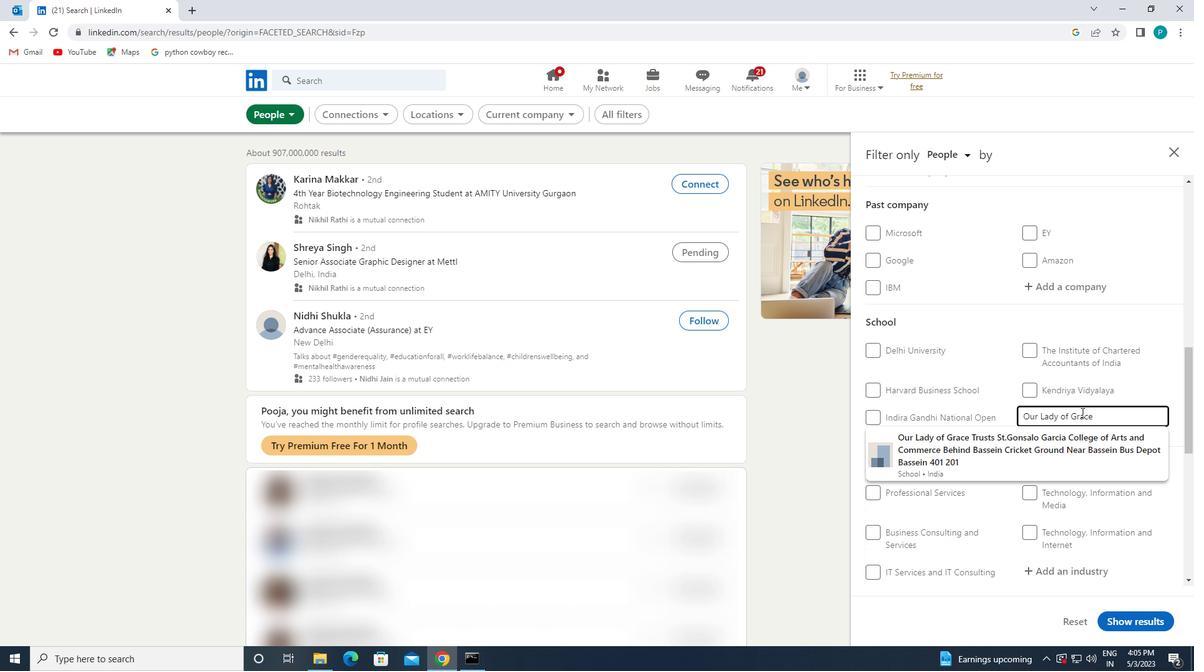 
Action: Mouse pressed left at (1074, 450)
Screenshot: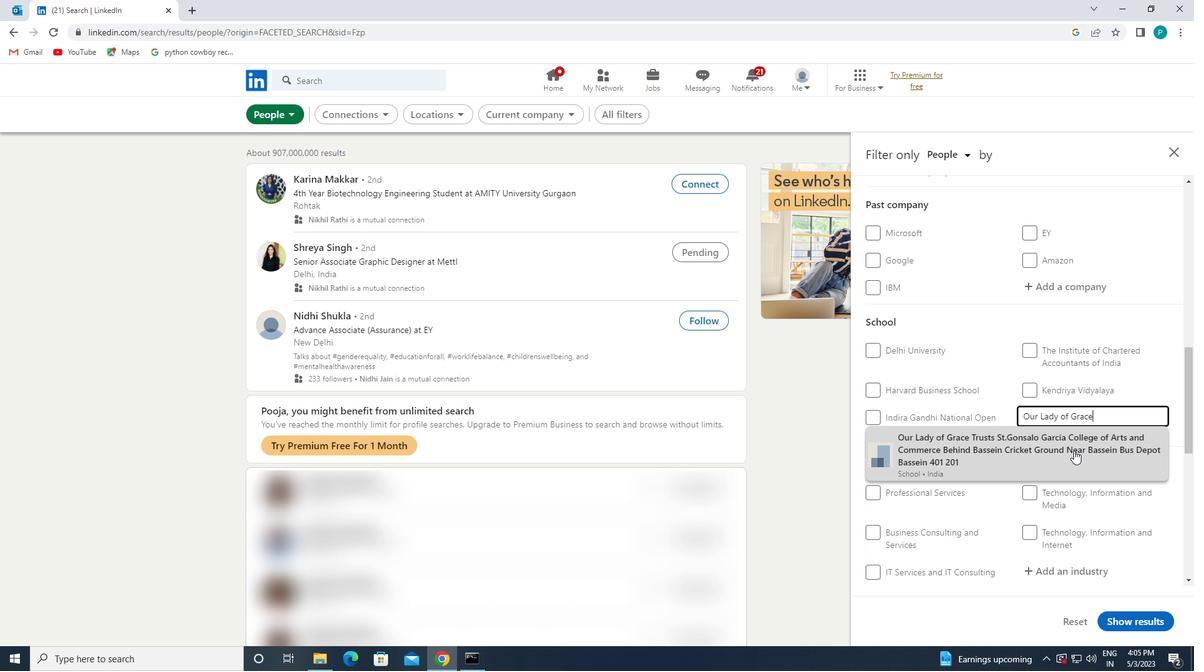 
Action: Mouse moved to (1076, 458)
Screenshot: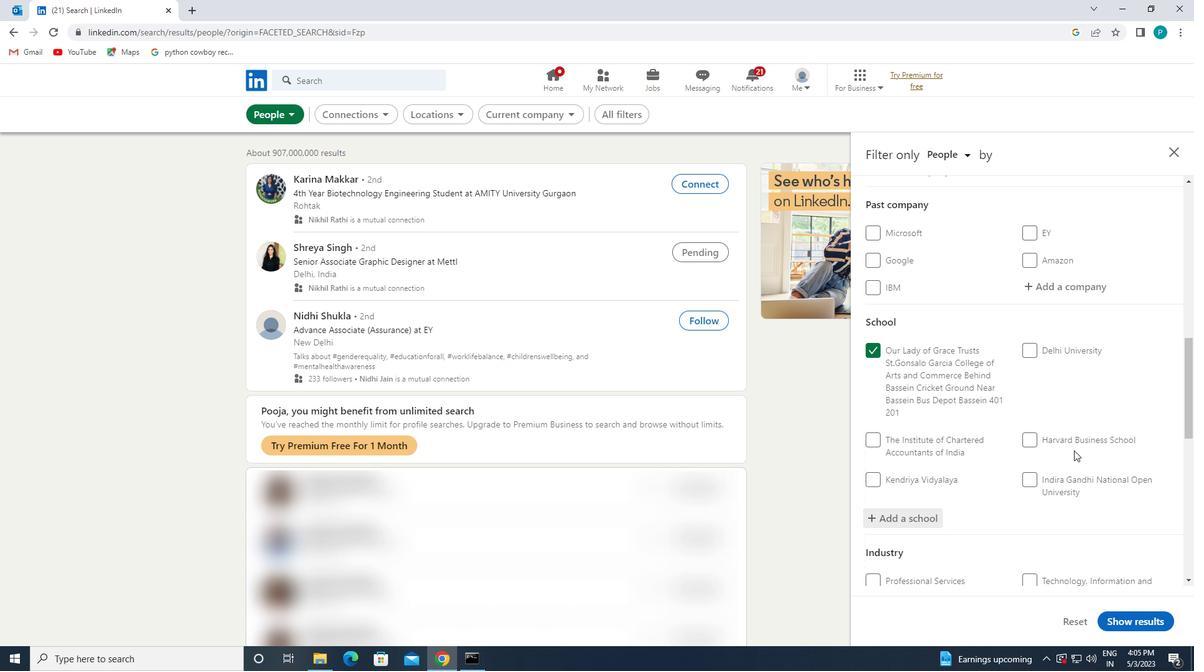 
Action: Mouse scrolled (1076, 457) with delta (0, 0)
Screenshot: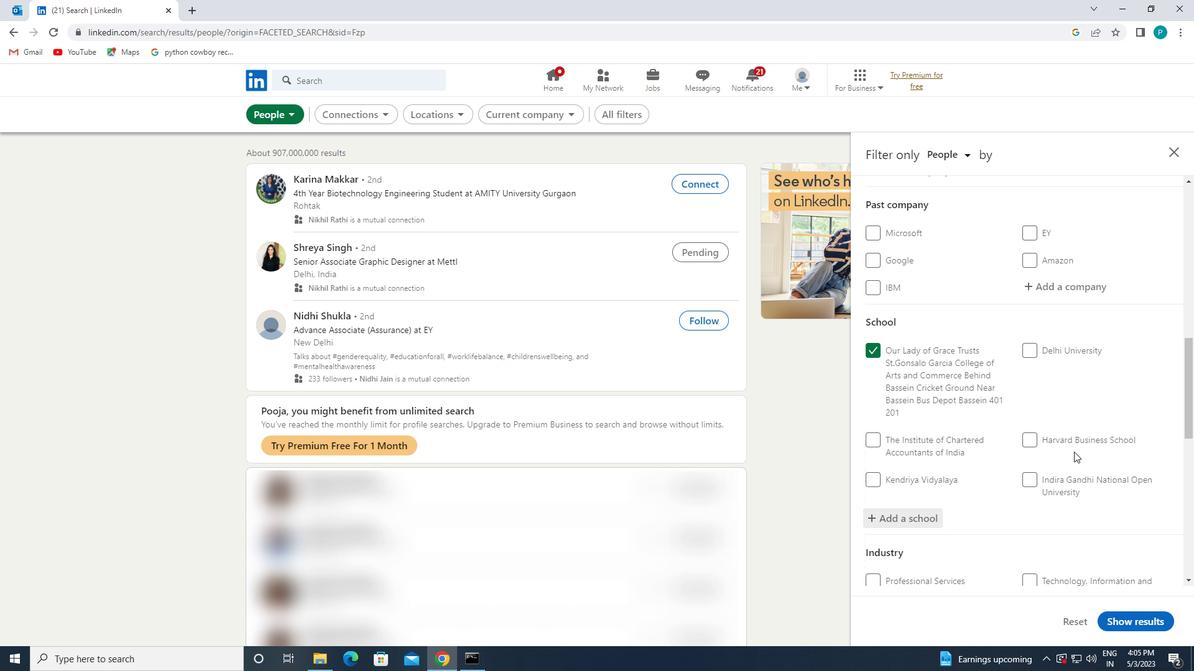 
Action: Mouse scrolled (1076, 457) with delta (0, 0)
Screenshot: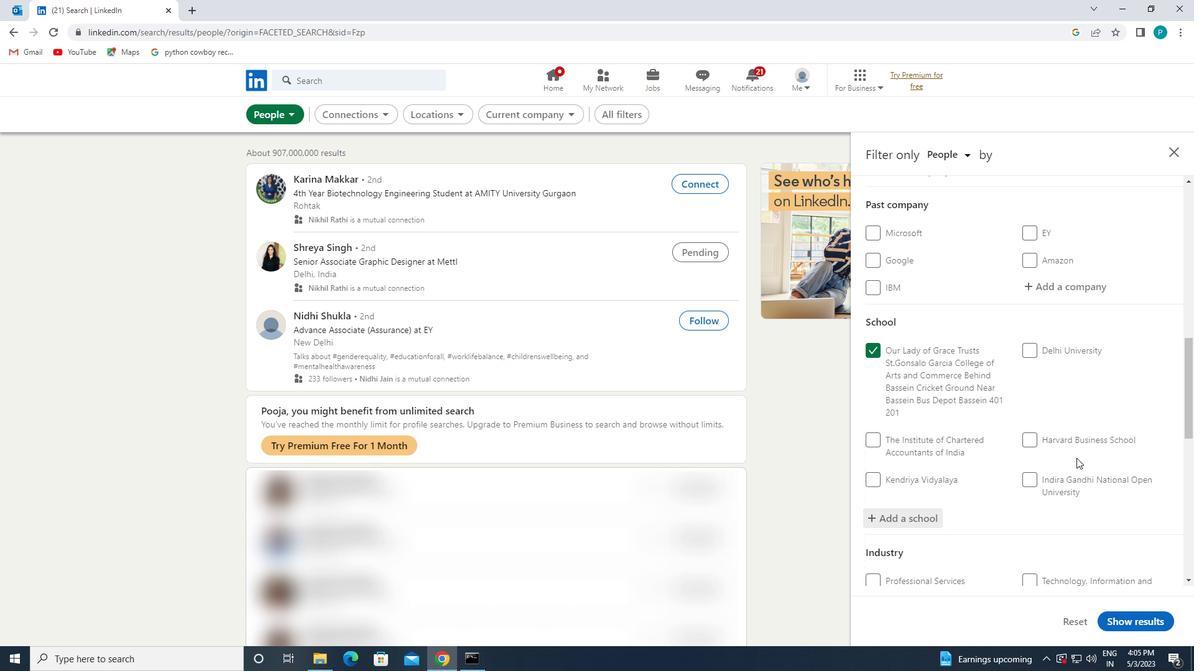 
Action: Mouse moved to (1075, 519)
Screenshot: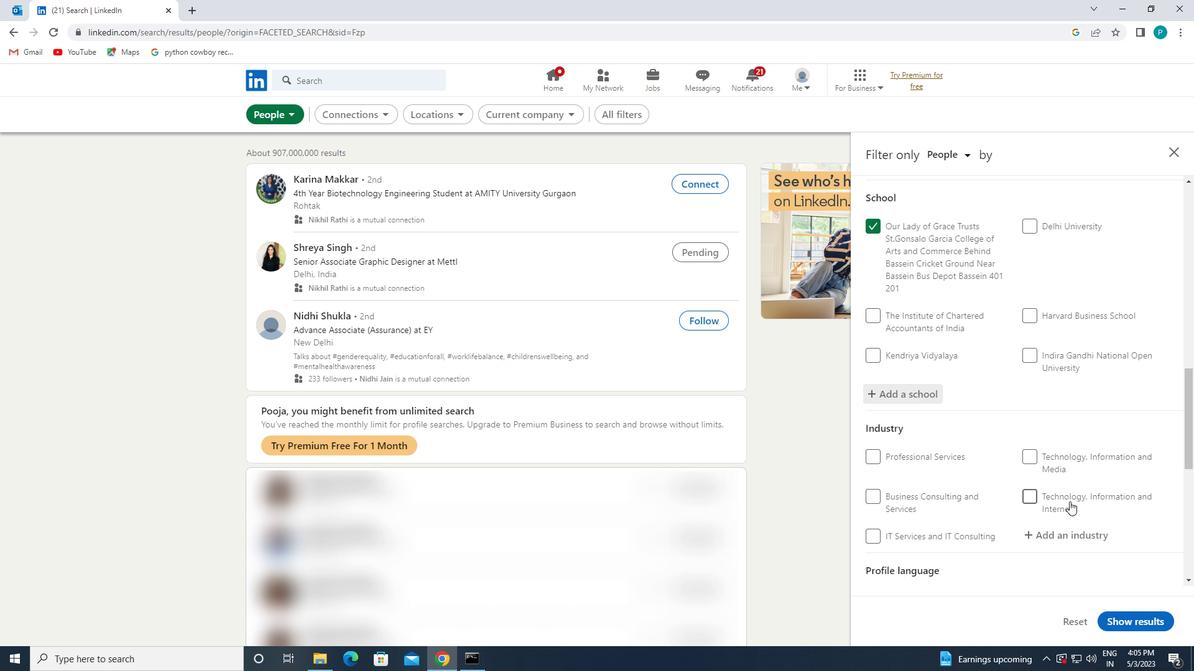 
Action: Mouse pressed left at (1075, 519)
Screenshot: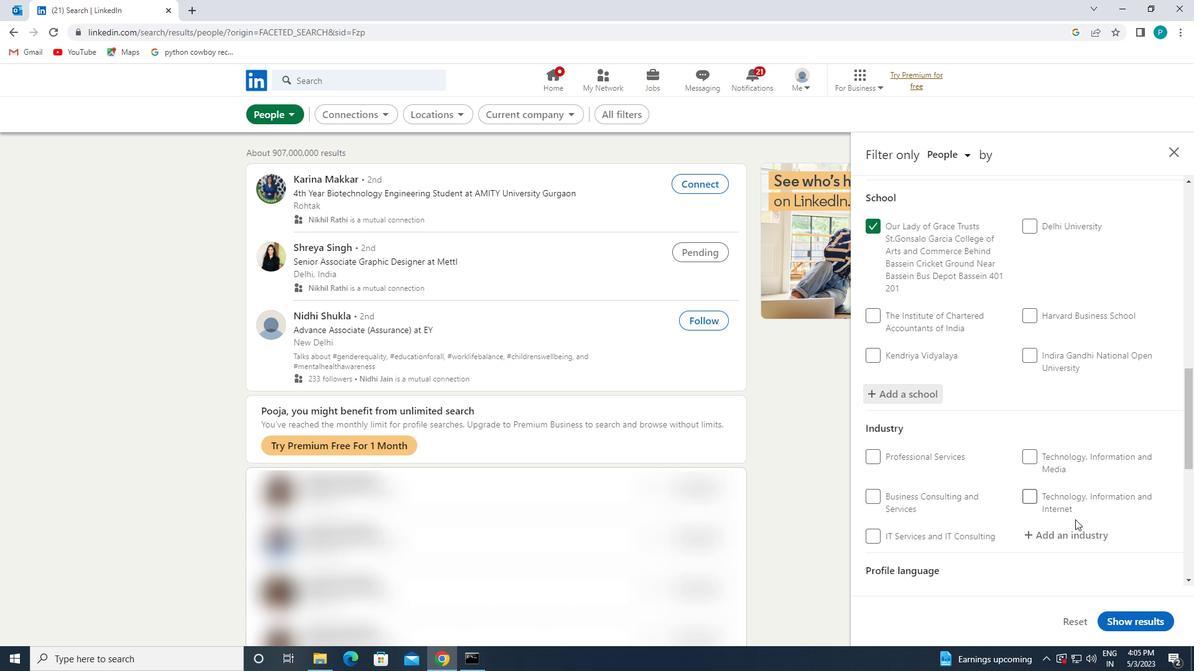 
Action: Mouse moved to (1084, 538)
Screenshot: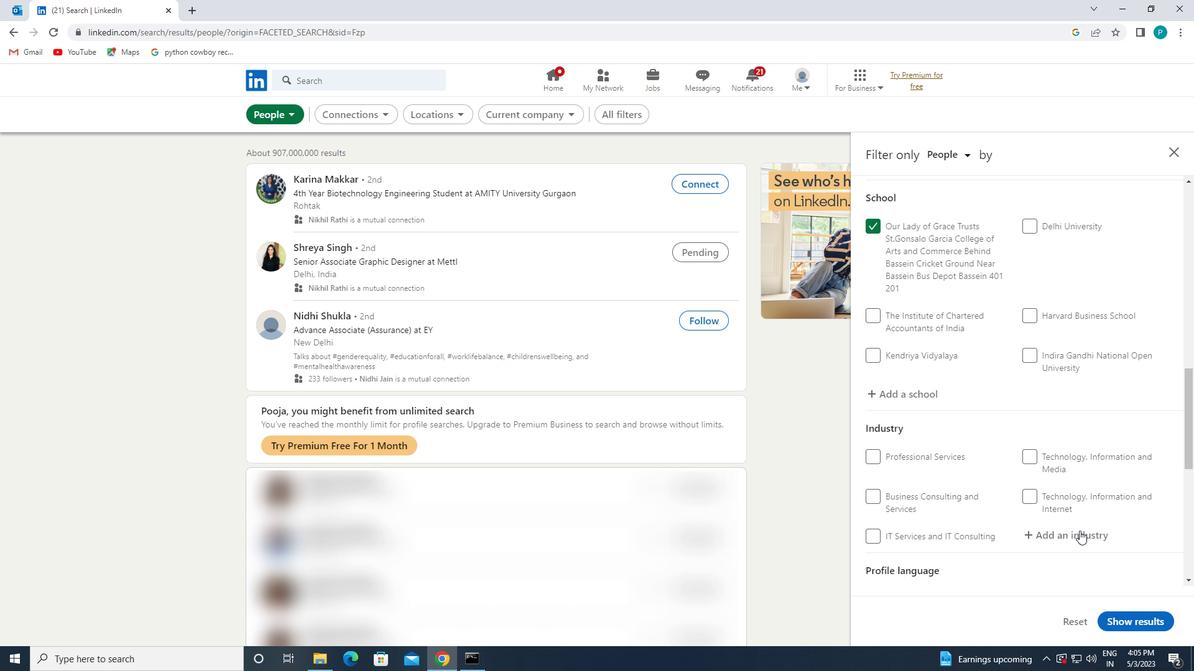 
Action: Mouse pressed left at (1084, 538)
Screenshot: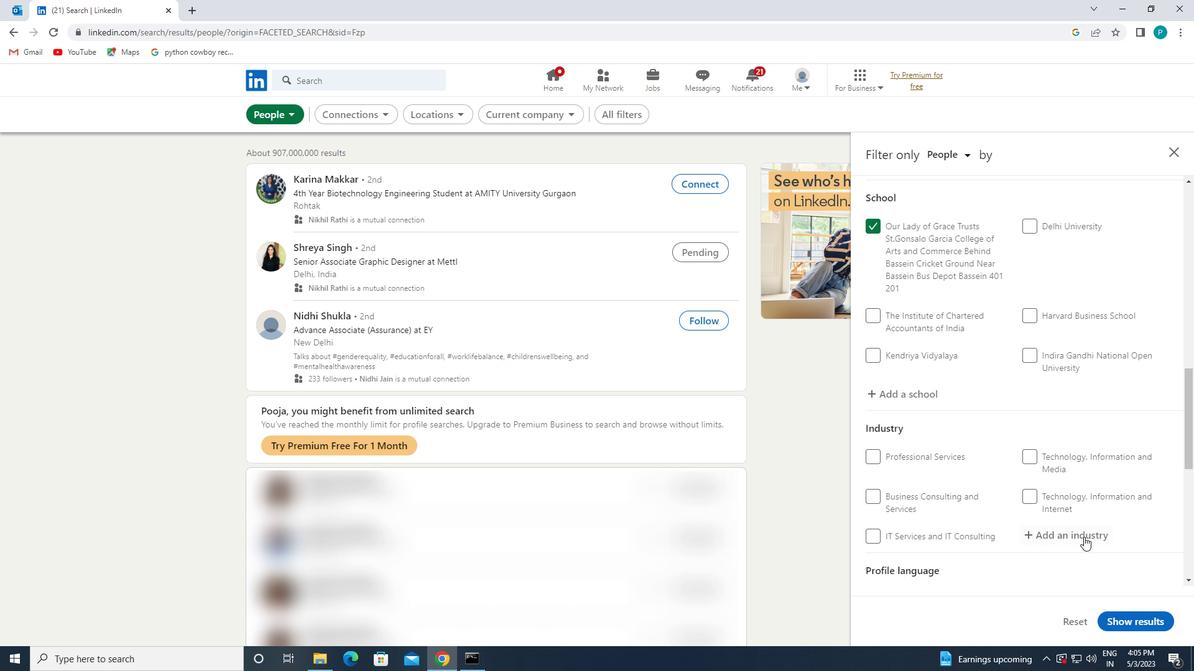 
Action: Mouse moved to (1081, 536)
Screenshot: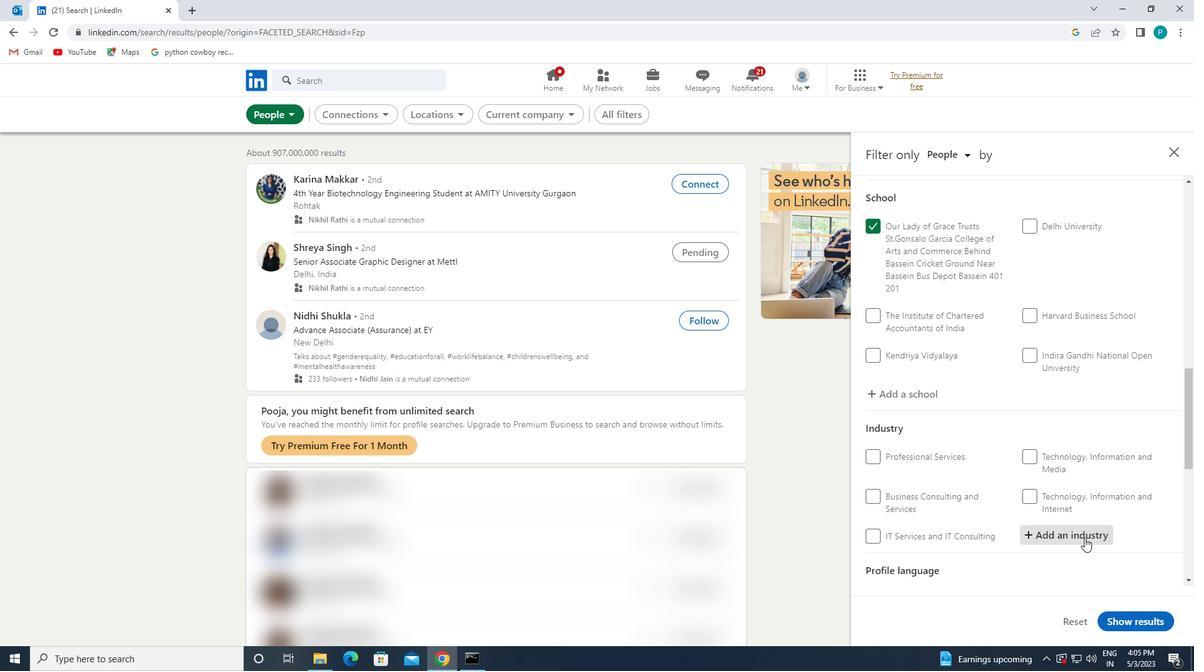 
Action: Key pressed <Key.caps_lock>I<Key.caps_lock>NVESTMENT
Screenshot: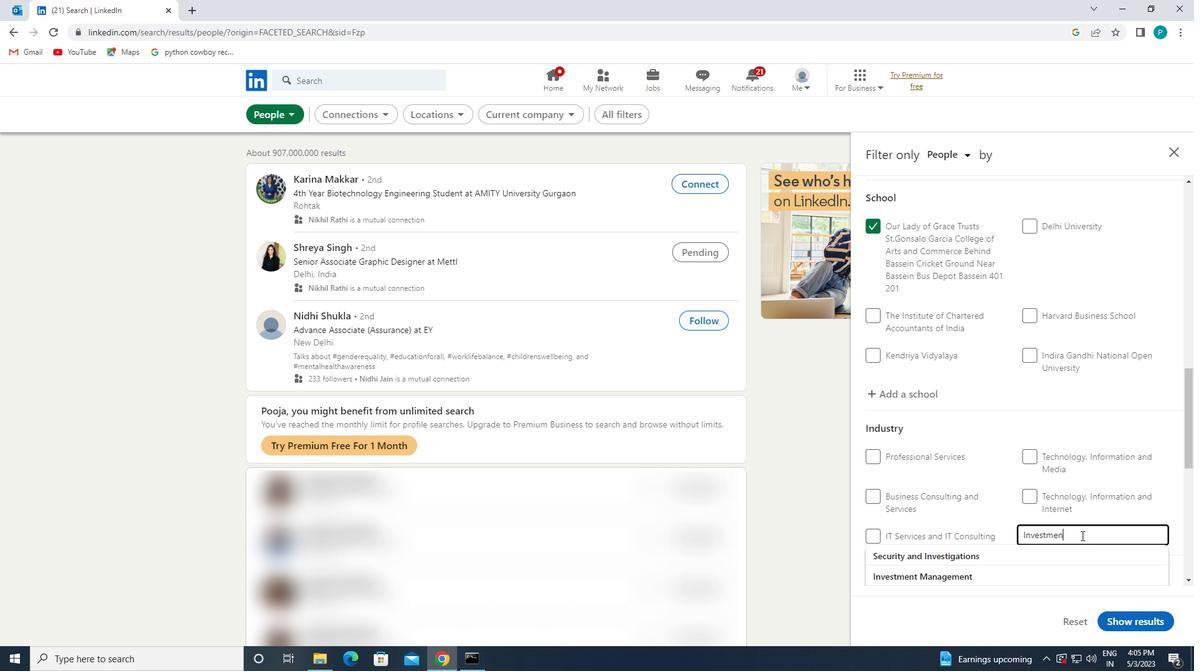 
Action: Mouse moved to (921, 528)
Screenshot: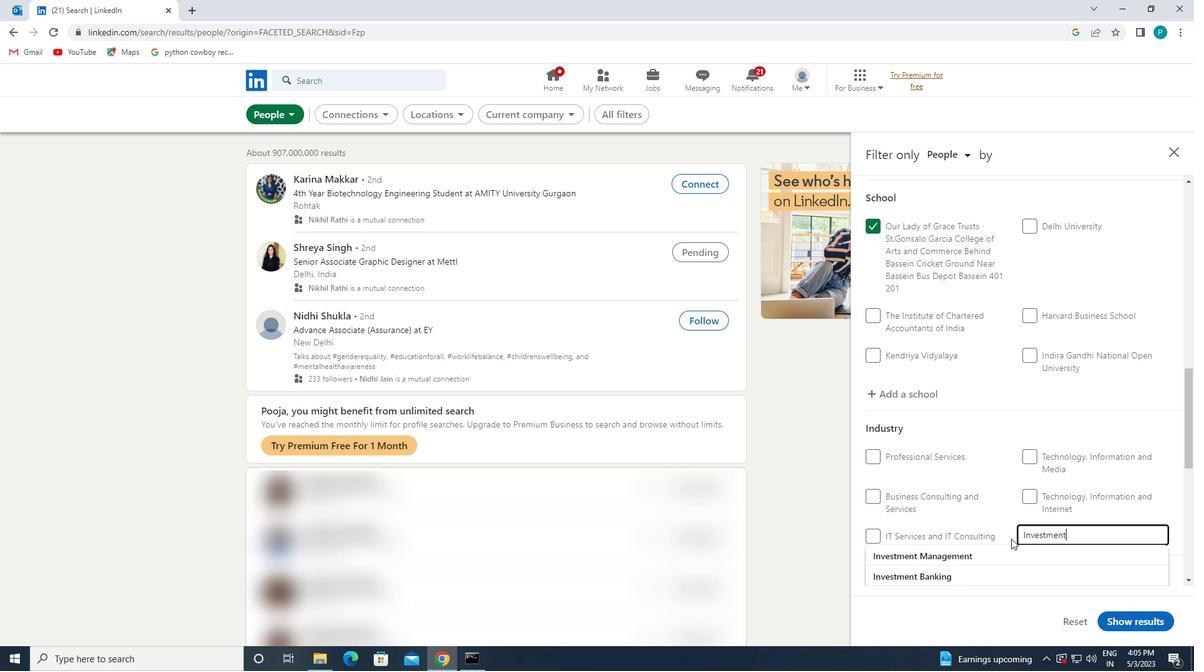 
Action: Mouse scrolled (921, 528) with delta (0, 0)
Screenshot: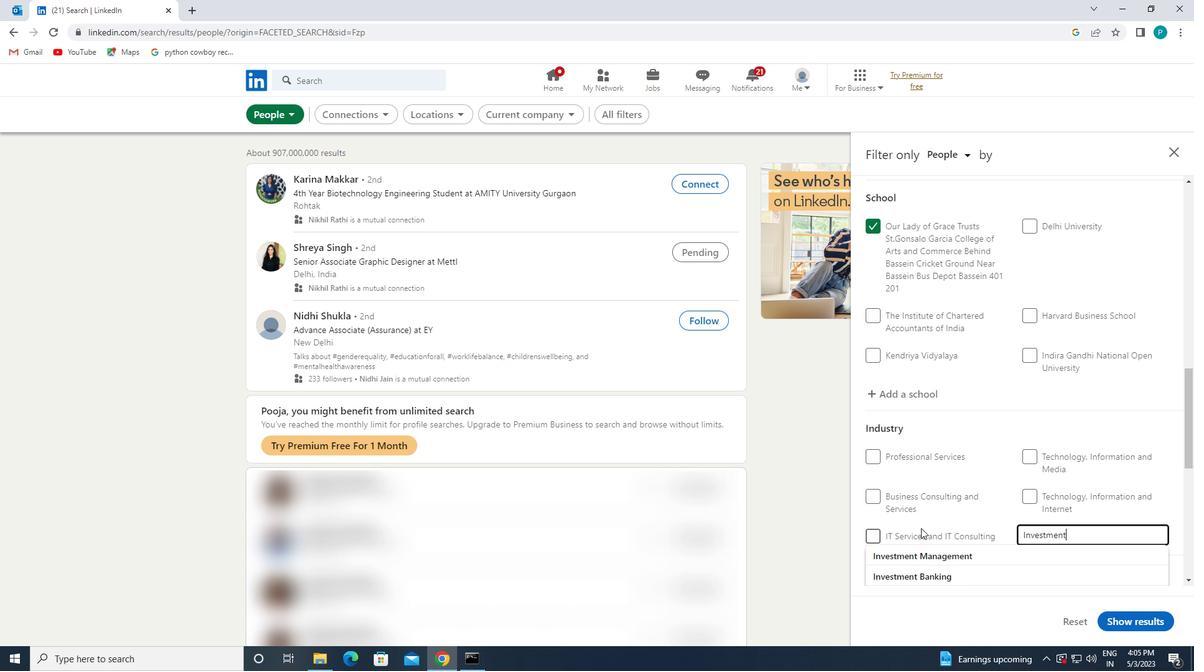 
Action: Mouse moved to (927, 510)
Screenshot: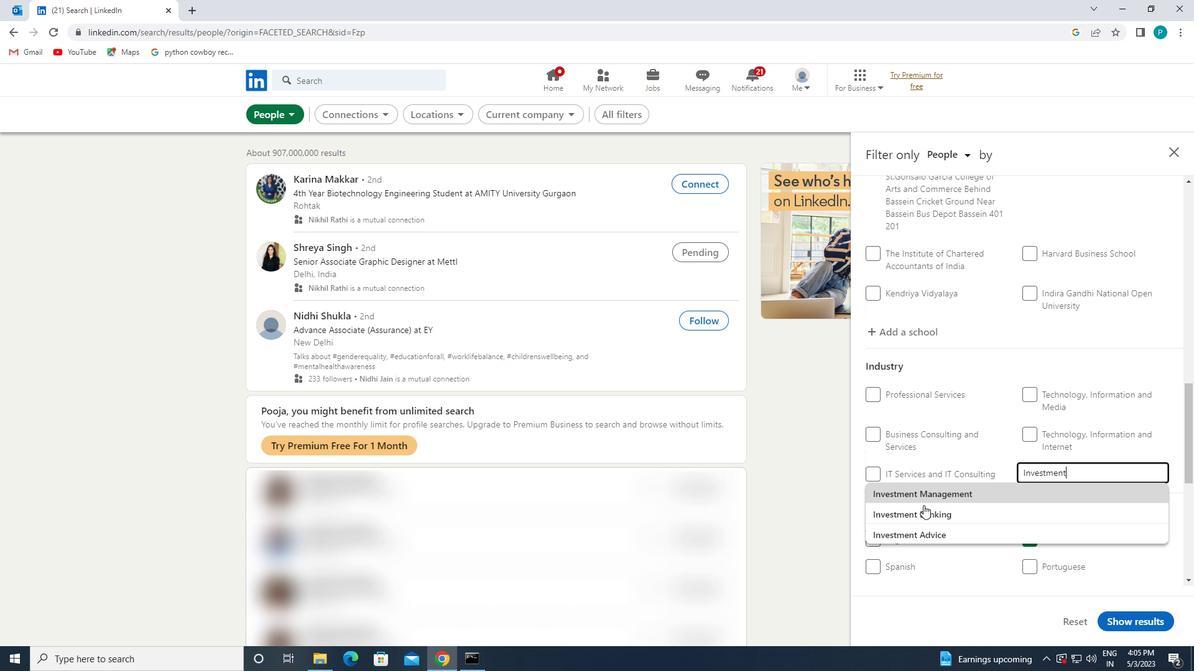 
Action: Mouse pressed left at (927, 510)
Screenshot: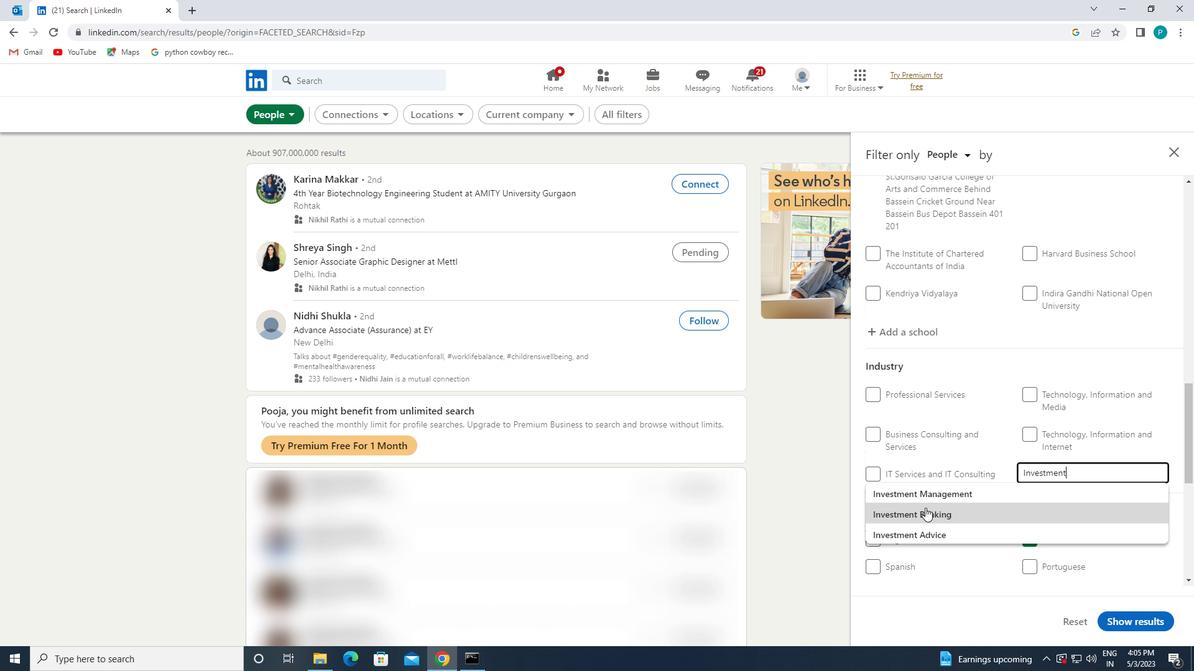 
Action: Mouse scrolled (927, 509) with delta (0, 0)
Screenshot: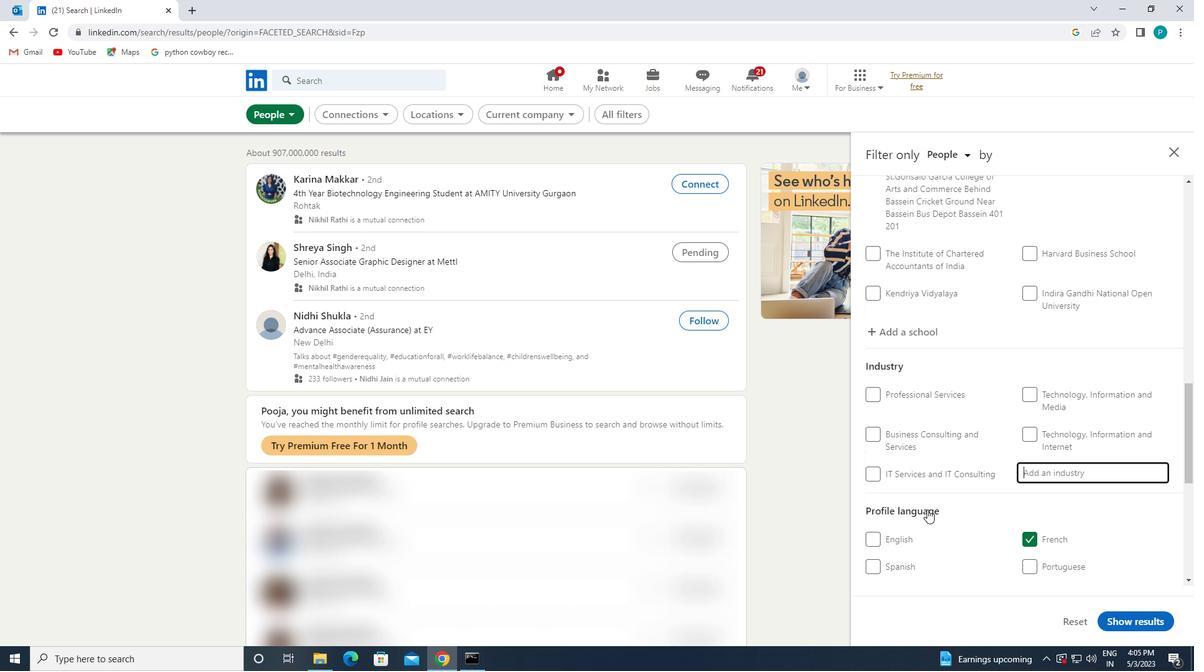 
Action: Mouse scrolled (927, 509) with delta (0, 0)
Screenshot: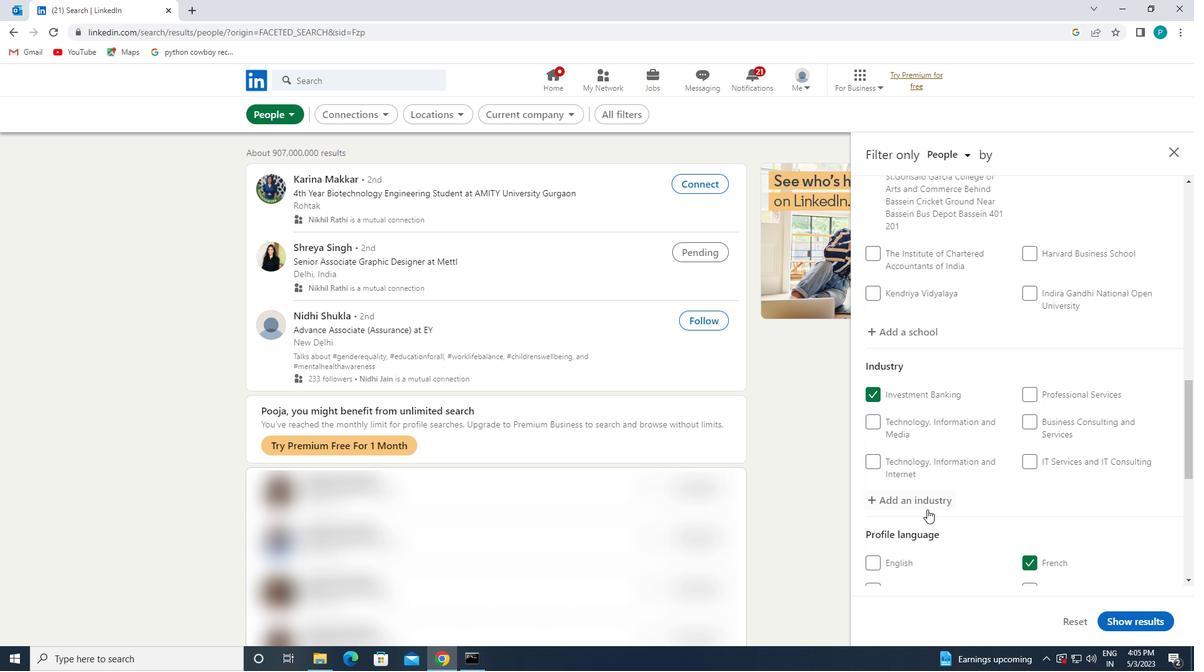 
Action: Mouse scrolled (927, 509) with delta (0, 0)
Screenshot: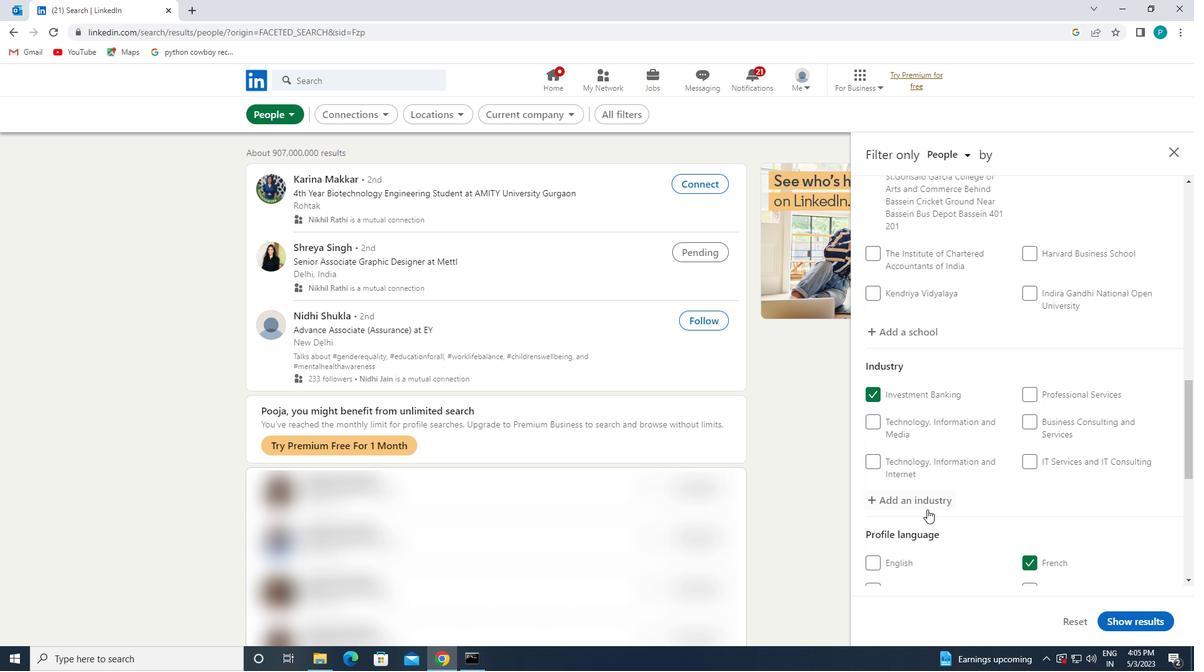 
Action: Mouse scrolled (927, 509) with delta (0, 0)
Screenshot: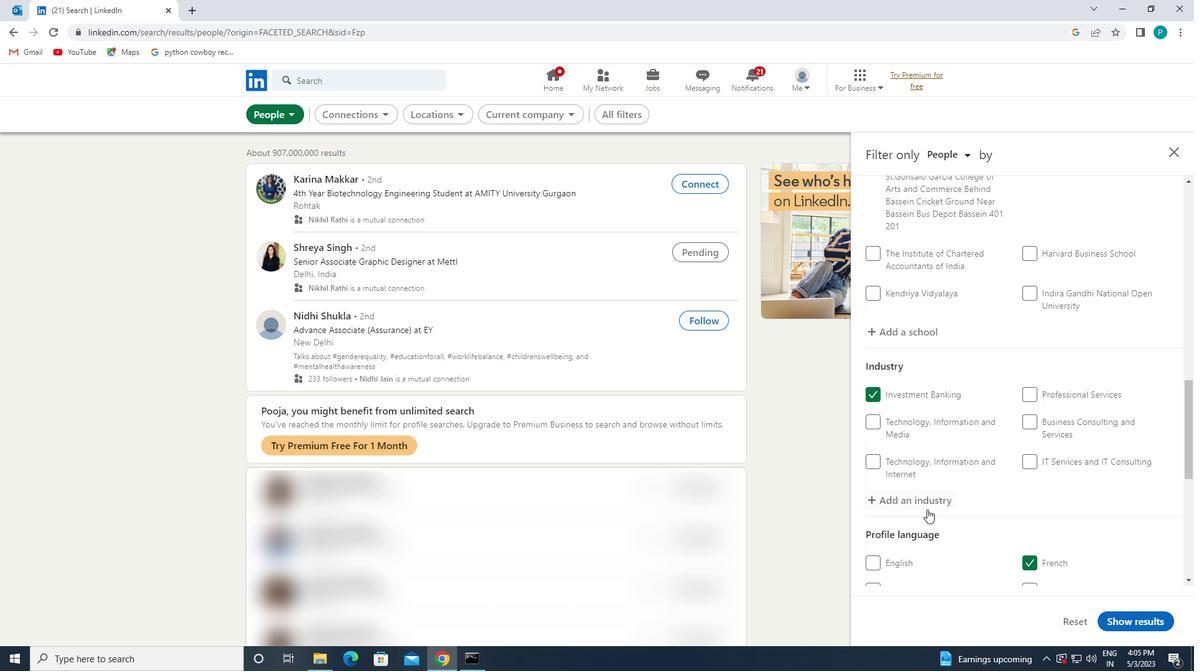 
Action: Mouse scrolled (927, 509) with delta (0, 0)
Screenshot: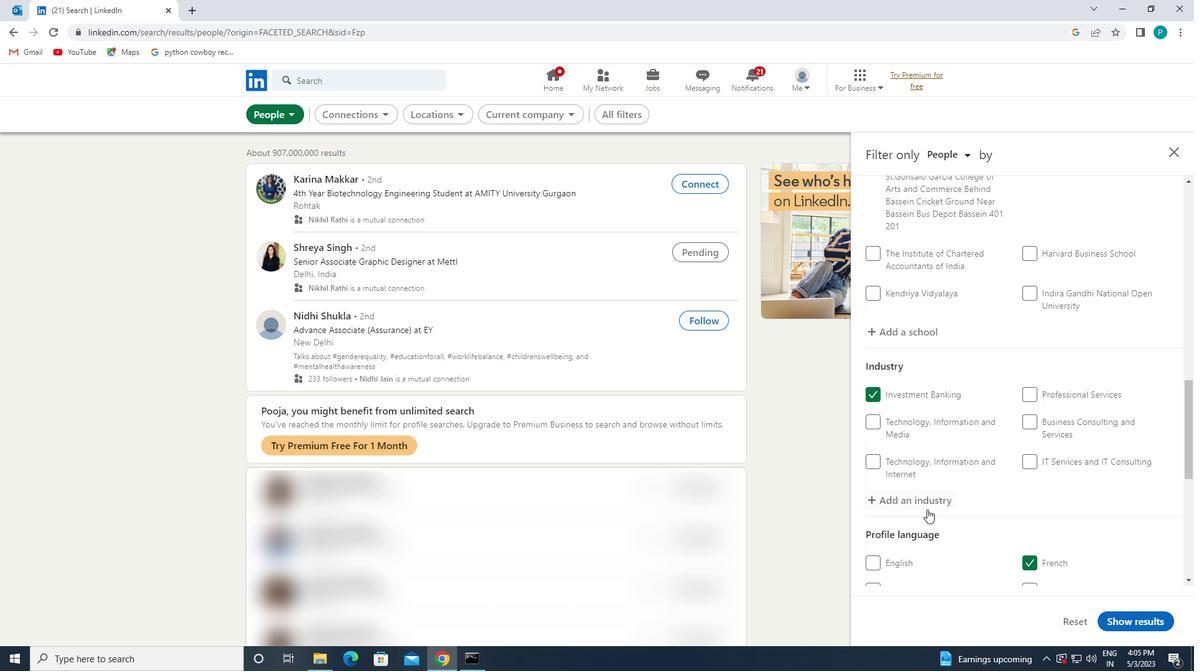 
Action: Mouse moved to (1039, 503)
Screenshot: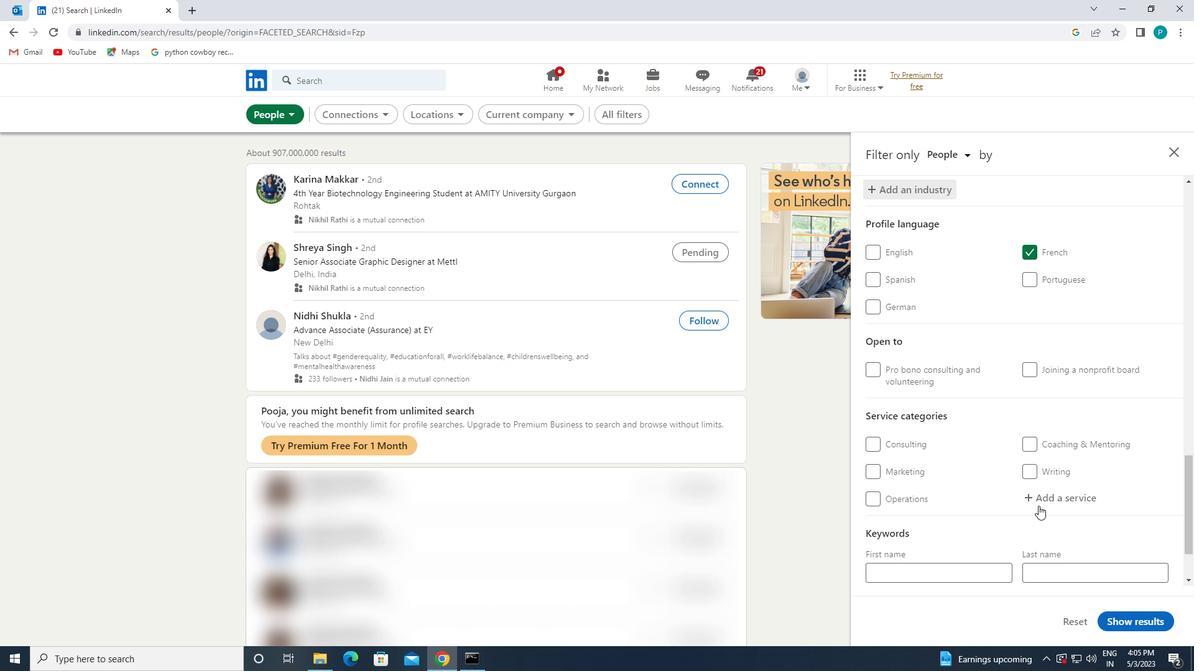 
Action: Mouse pressed left at (1039, 503)
Screenshot: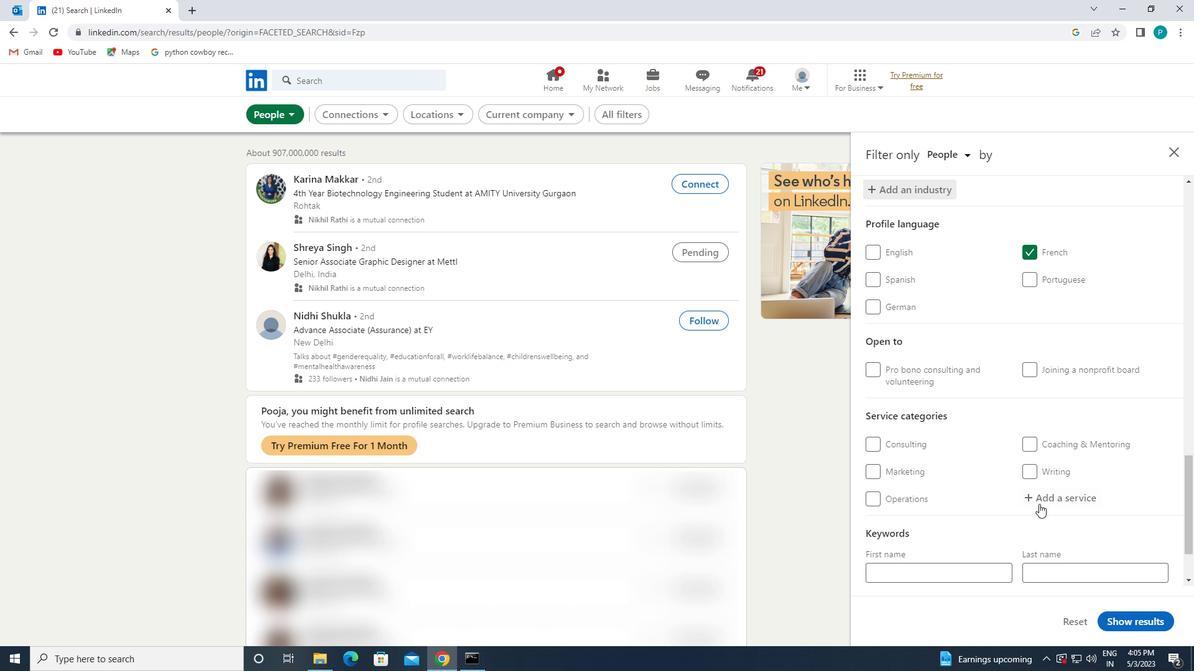 
Action: Mouse moved to (1043, 503)
Screenshot: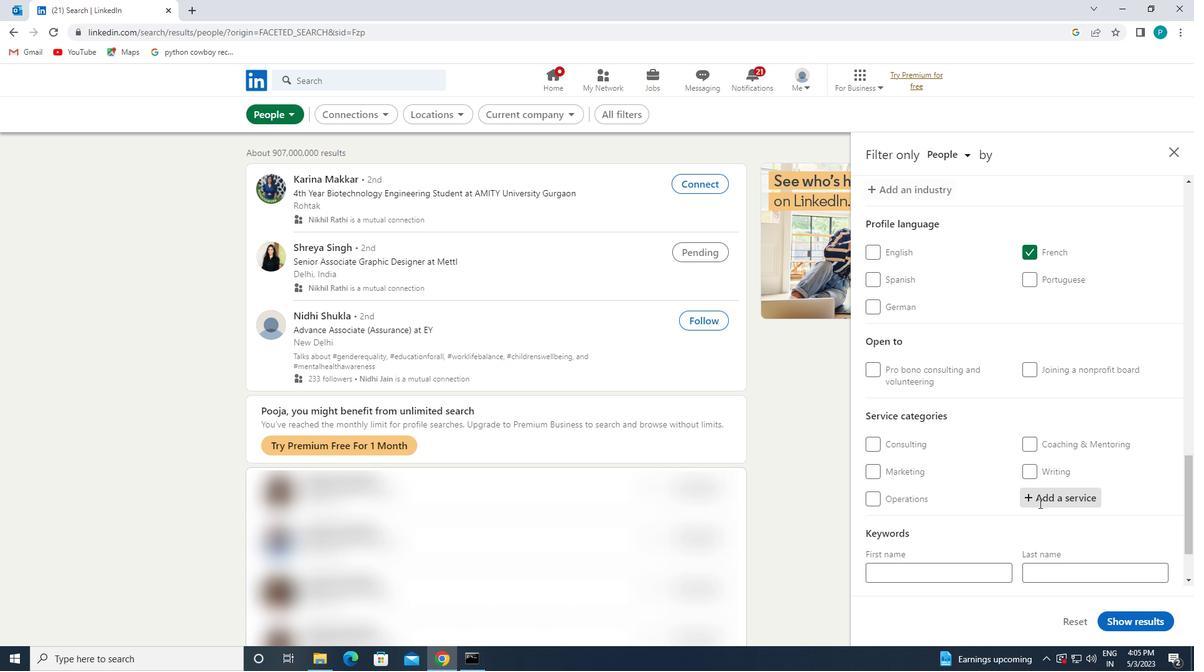 
Action: Key pressed <Key.caps_lock>A<Key.caps_lock>NDROID
Screenshot: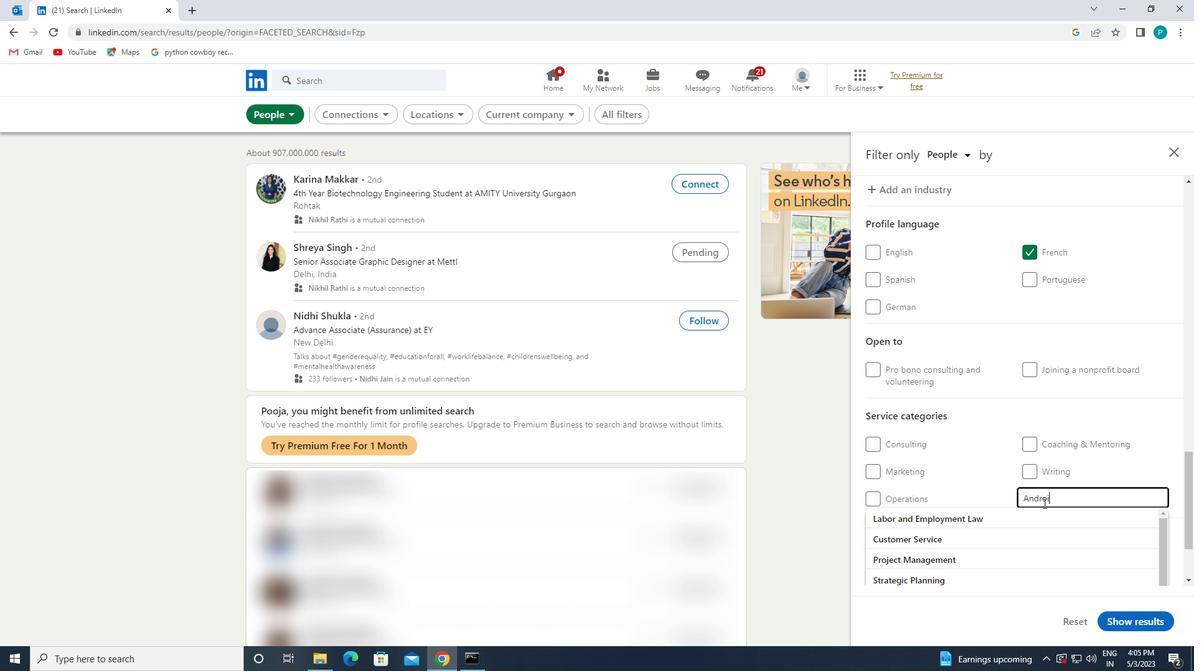 
Action: Mouse moved to (1005, 523)
Screenshot: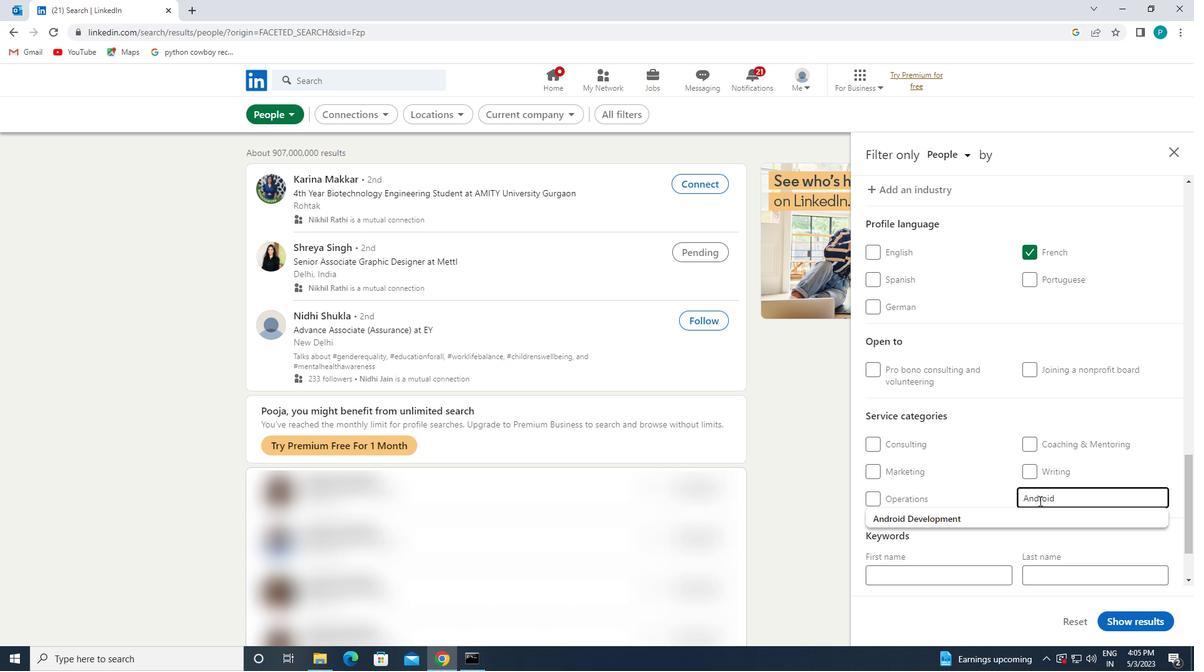 
Action: Mouse pressed left at (1005, 523)
Screenshot: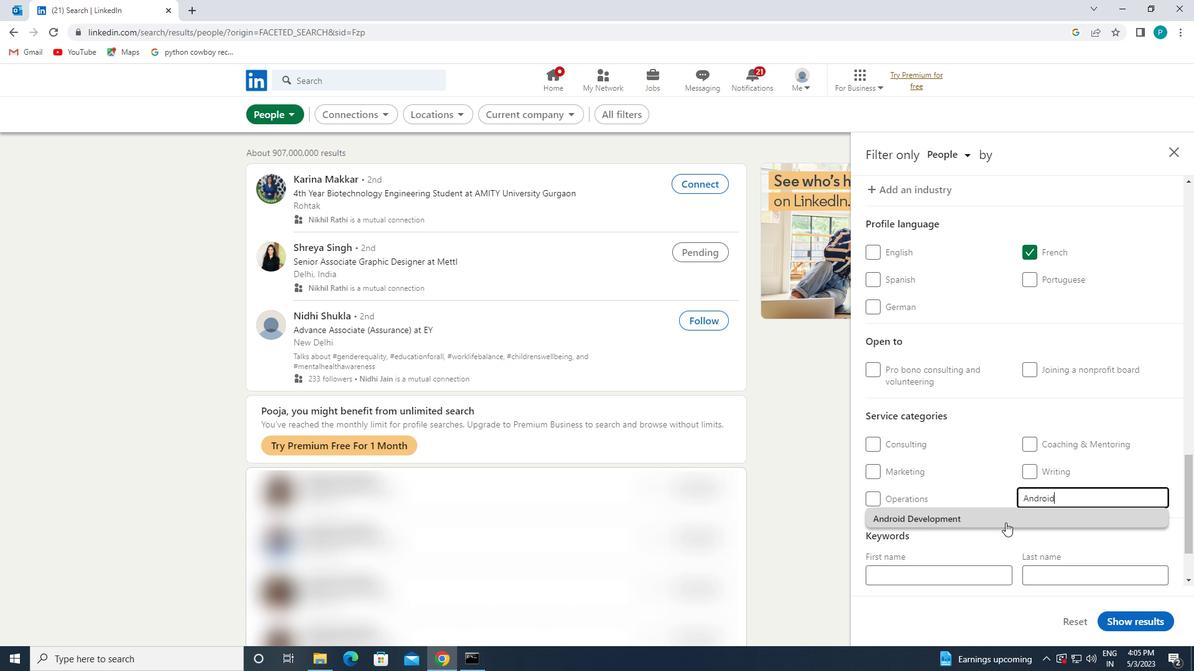 
Action: Mouse scrolled (1005, 522) with delta (0, 0)
Screenshot: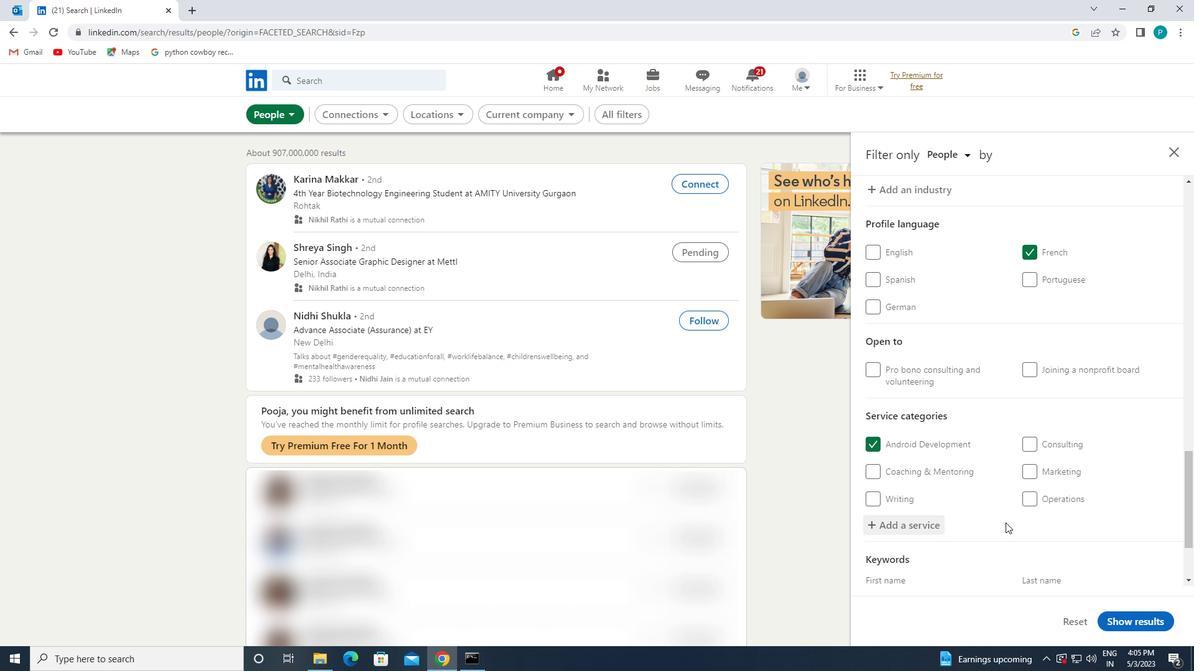 
Action: Mouse scrolled (1005, 522) with delta (0, 0)
Screenshot: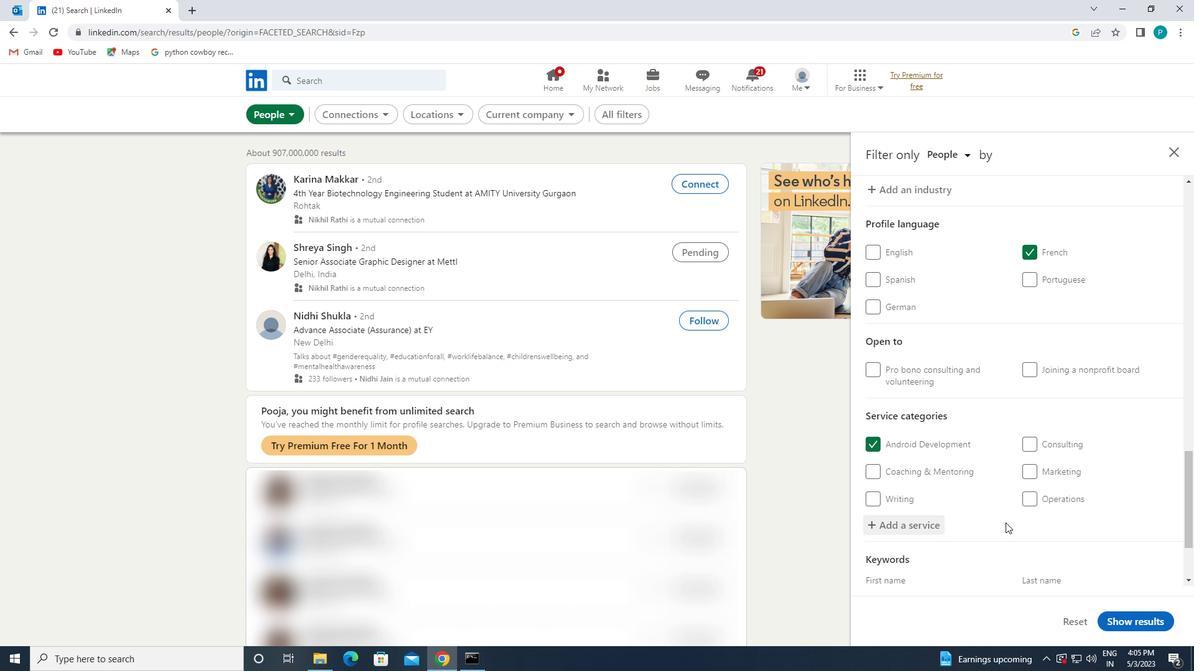 
Action: Mouse scrolled (1005, 522) with delta (0, 0)
Screenshot: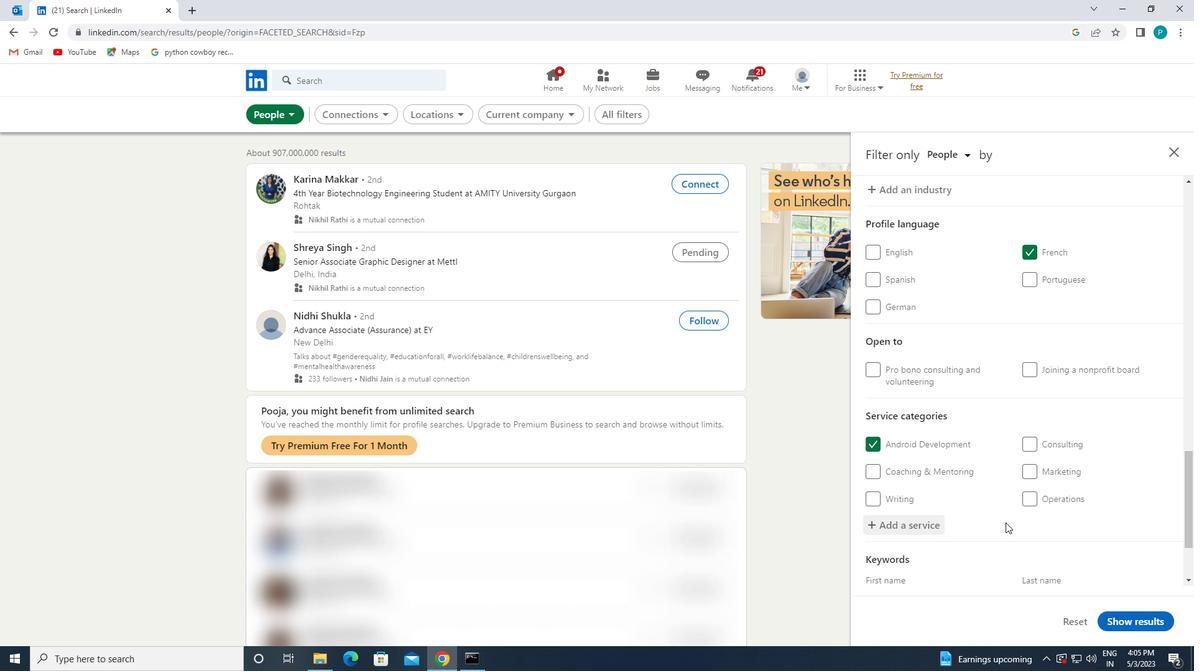 
Action: Mouse moved to (974, 546)
Screenshot: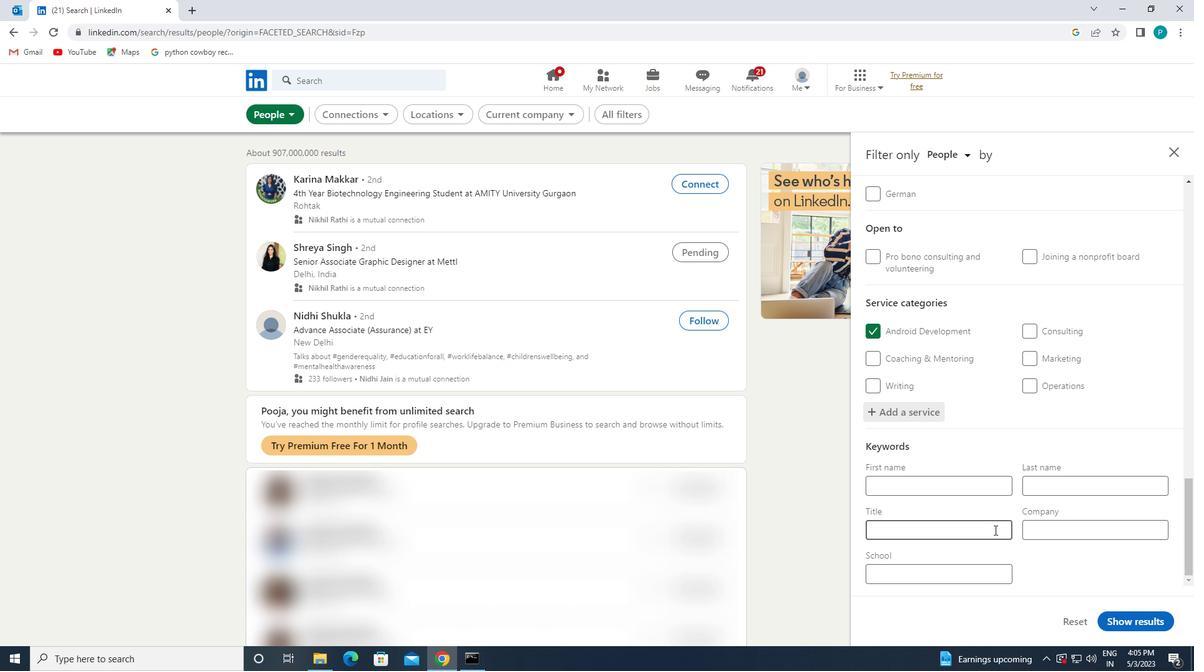 
Action: Mouse pressed left at (974, 546)
Screenshot: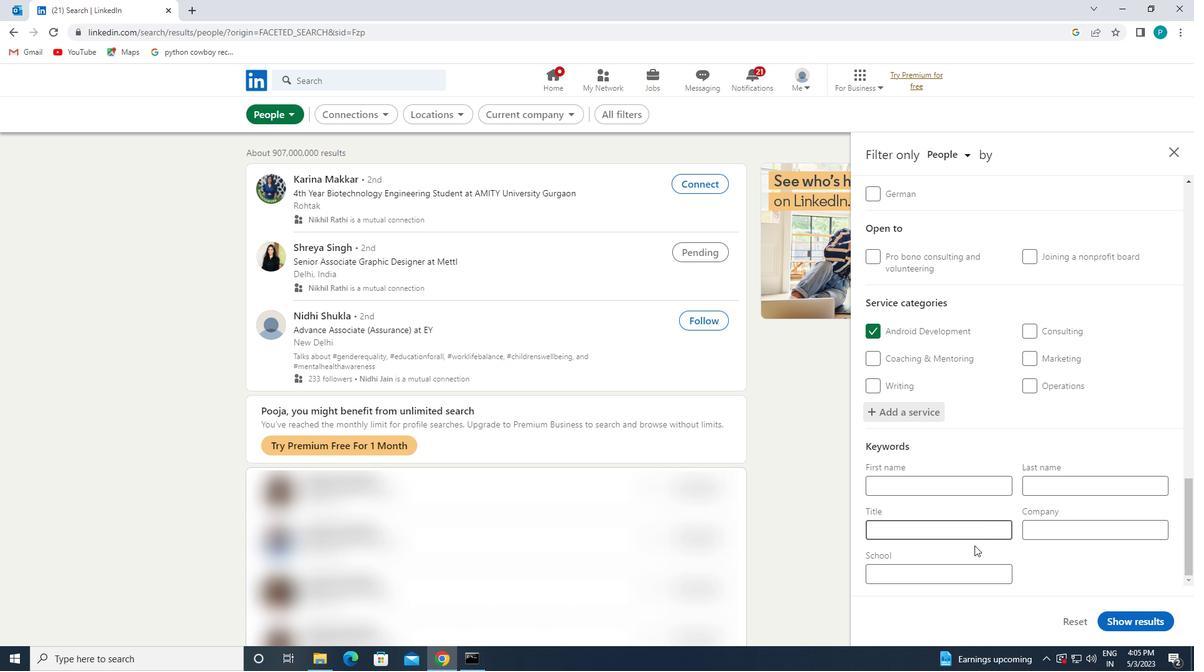 
Action: Mouse moved to (965, 536)
Screenshot: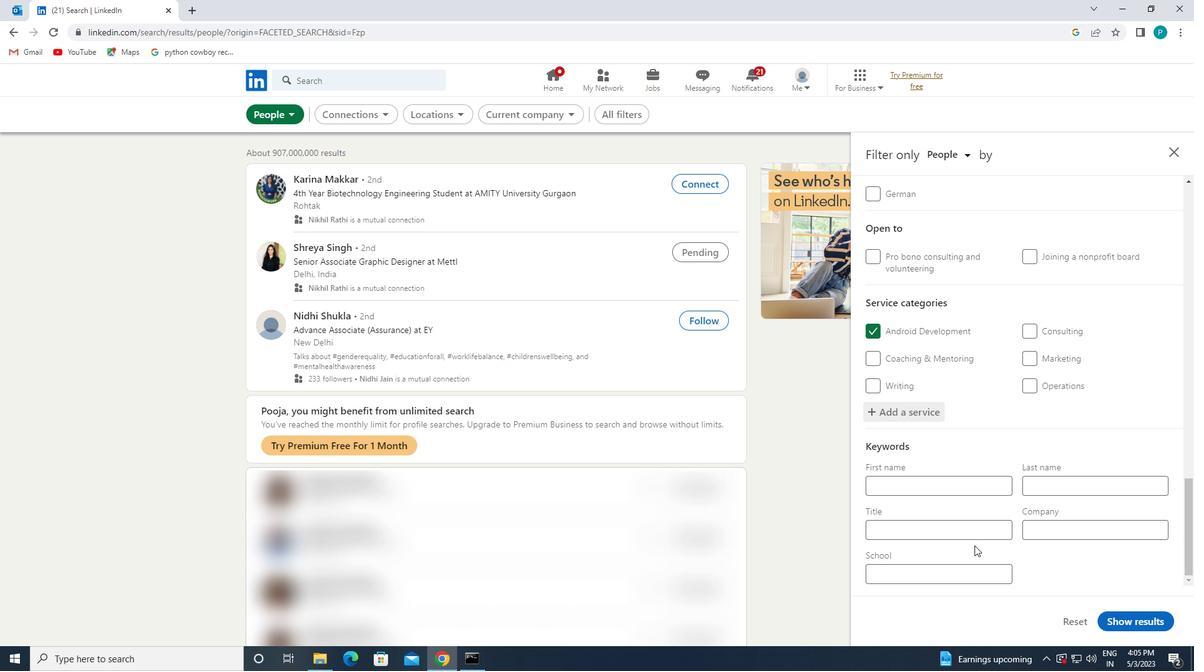 
Action: Mouse pressed left at (965, 536)
Screenshot: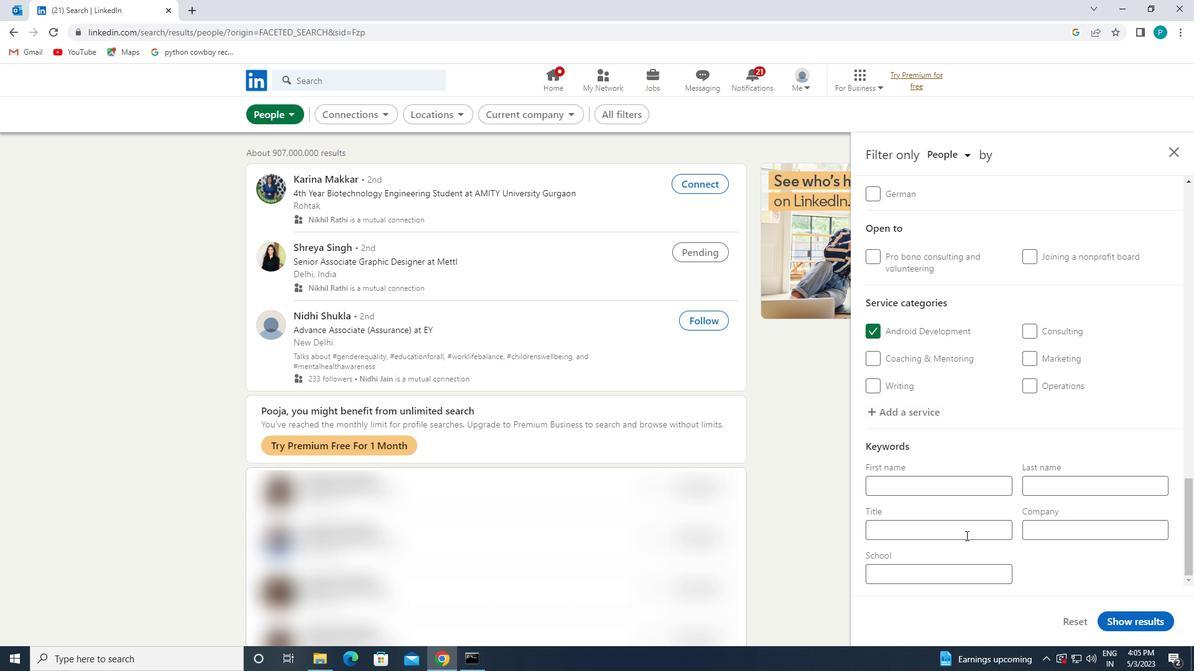 
Action: Mouse moved to (967, 536)
Screenshot: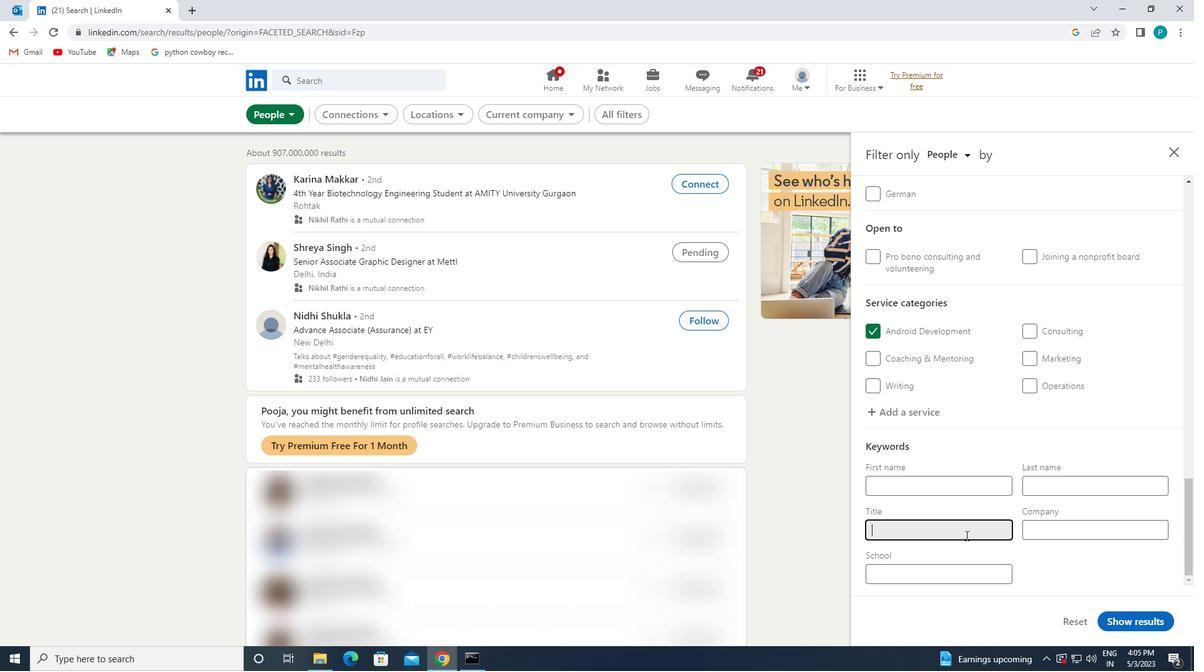 
Action: Key pressed <Key.caps_lock>T<Key.caps_lock>RAVEL<Key.space><Key.caps_lock>N<Key.caps_lock>URSE
Screenshot: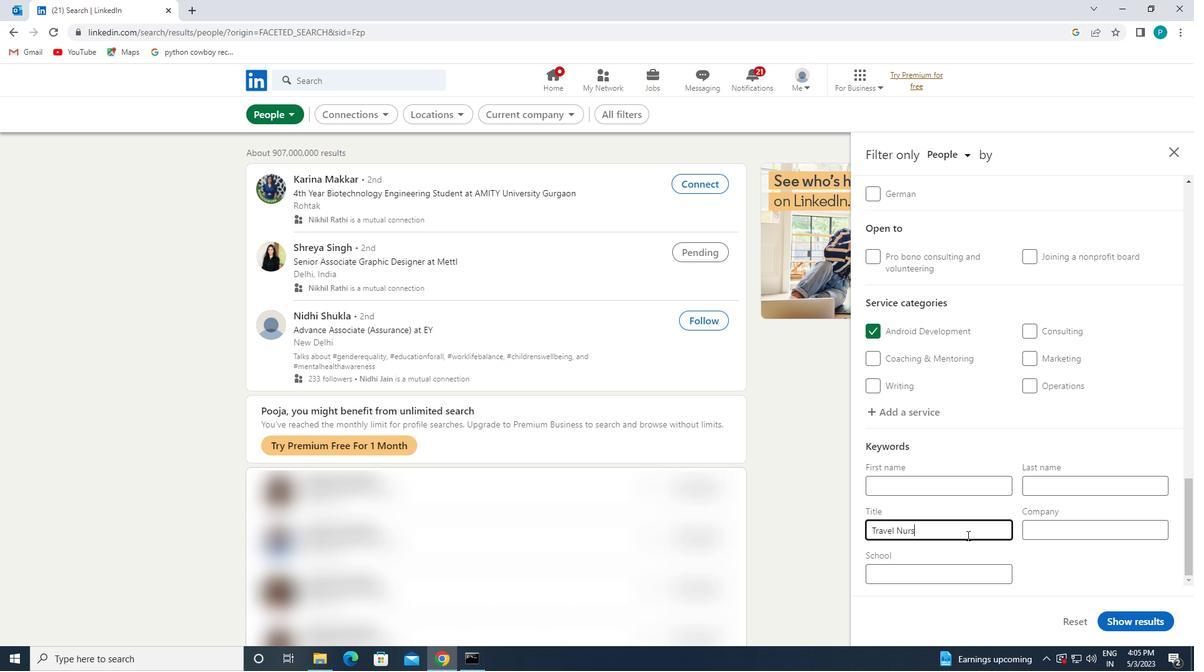 
Action: Mouse moved to (1139, 623)
Screenshot: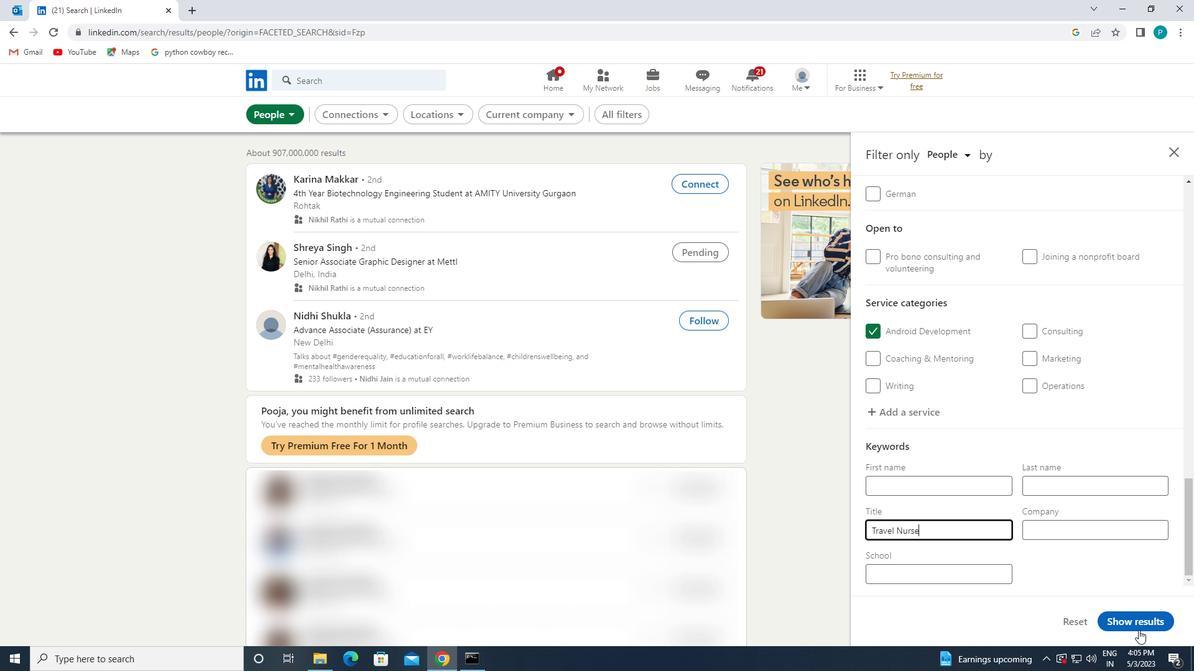 
Action: Mouse pressed left at (1139, 623)
Screenshot: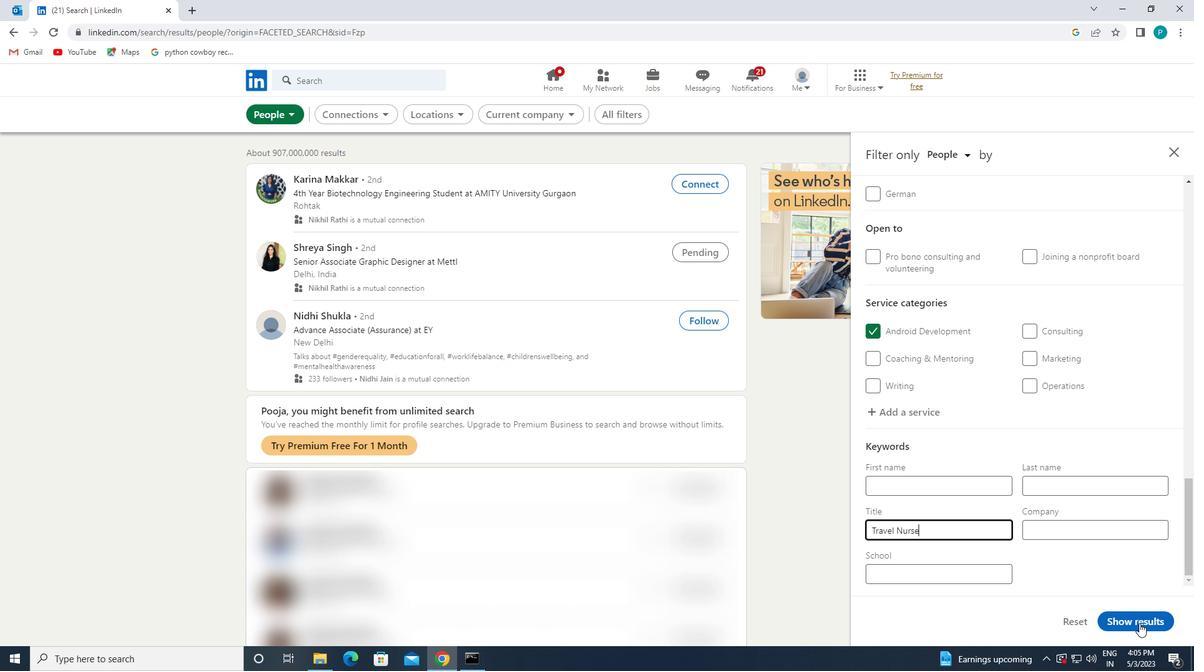 
